 Task: Find connections with filter location Callosa de Segura with filter topic #Letsworkwith filter profile language English with filter current company SUN PHARMA with filter school Rungta College of Engineering & Technology Kohka-Kurud Bhilai. with filter industry Credit Intermediation with filter service category Bankruptcy Law with filter keywords title CNA
Action: Mouse moved to (570, 81)
Screenshot: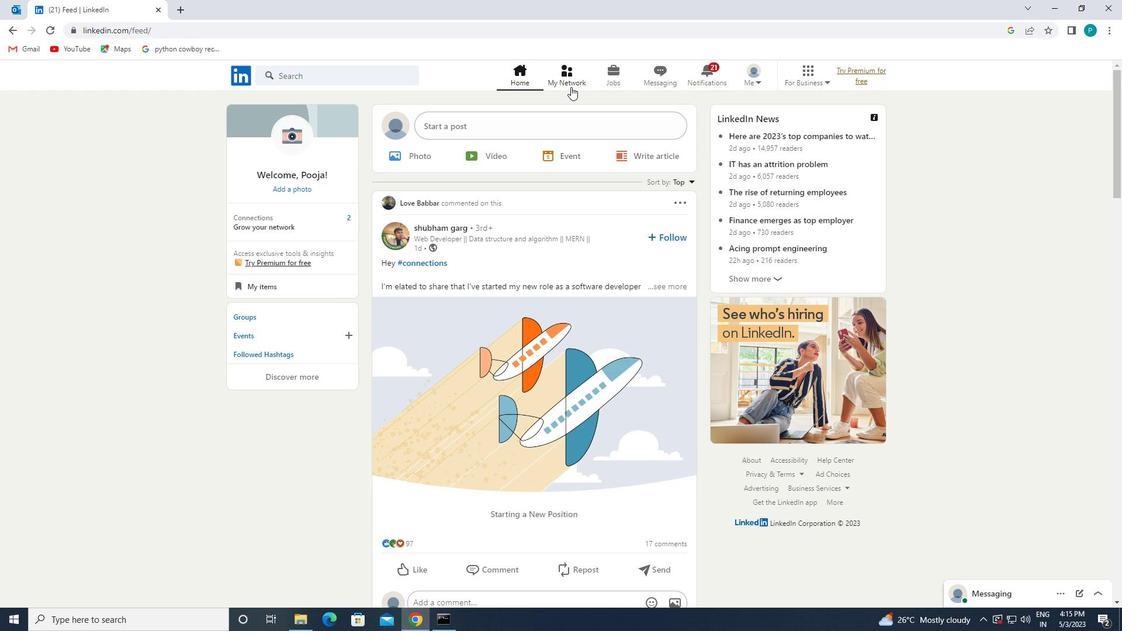 
Action: Mouse pressed left at (570, 81)
Screenshot: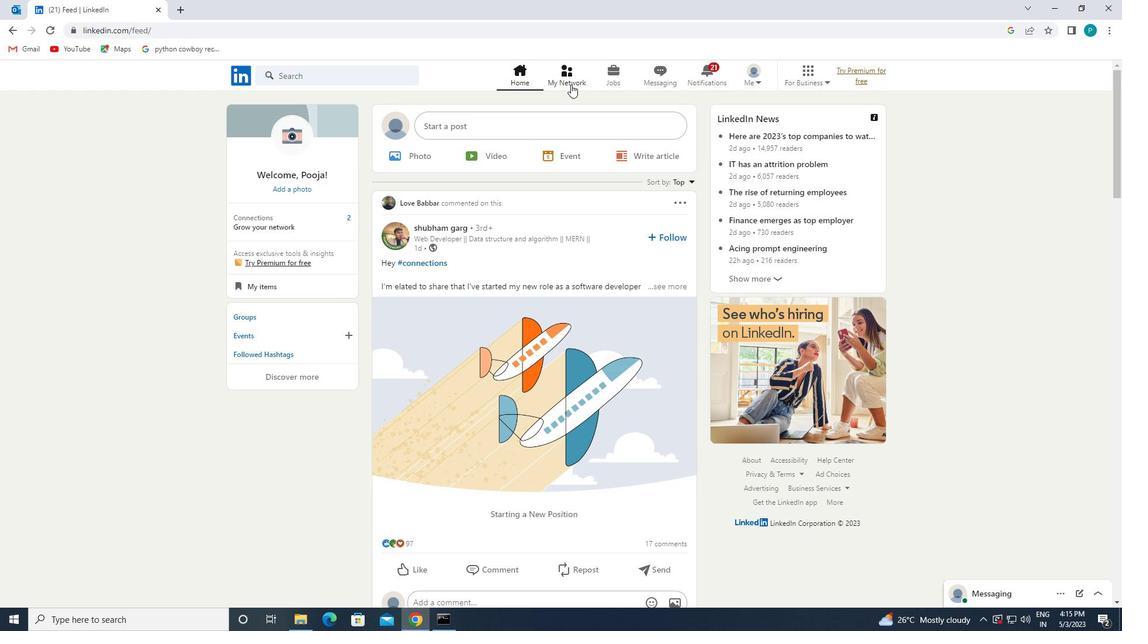 
Action: Mouse moved to (356, 133)
Screenshot: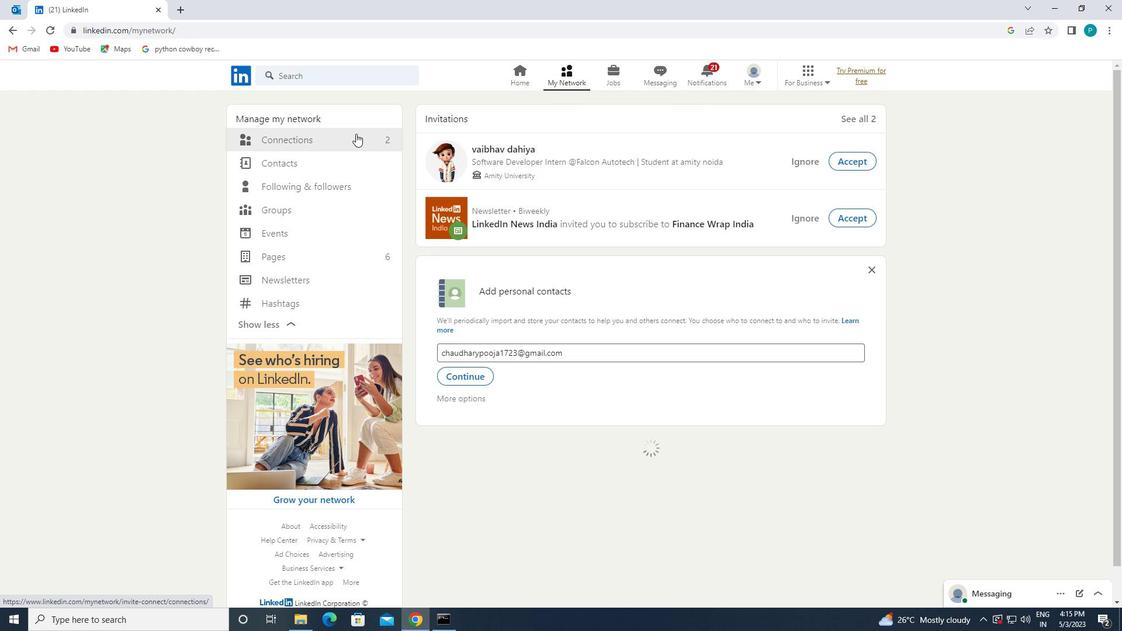 
Action: Mouse pressed left at (356, 133)
Screenshot: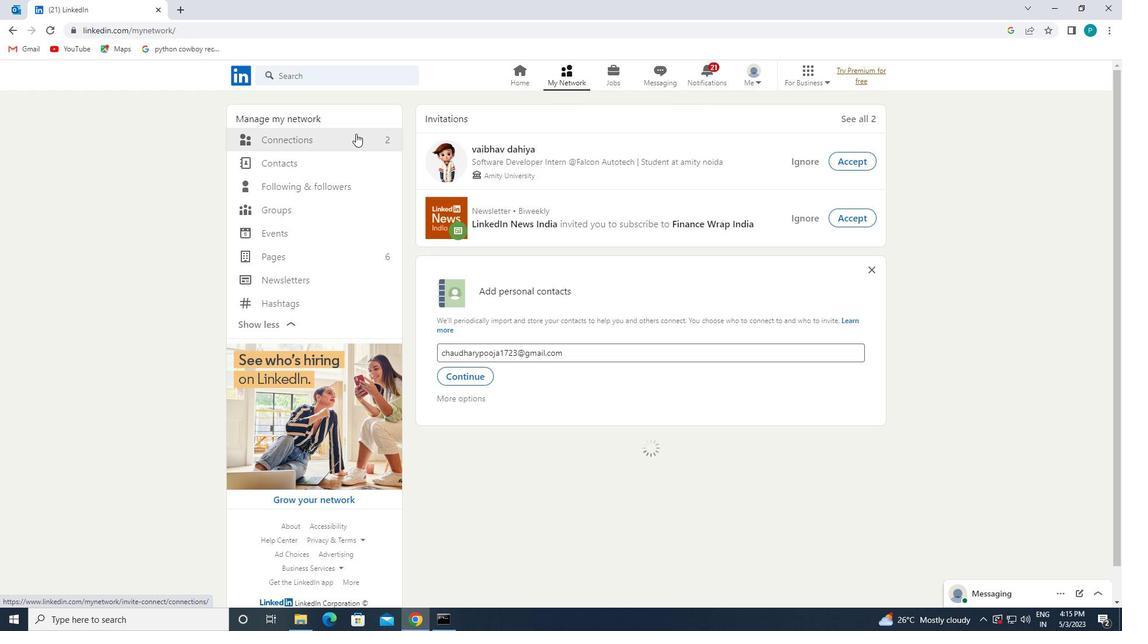 
Action: Mouse moved to (651, 140)
Screenshot: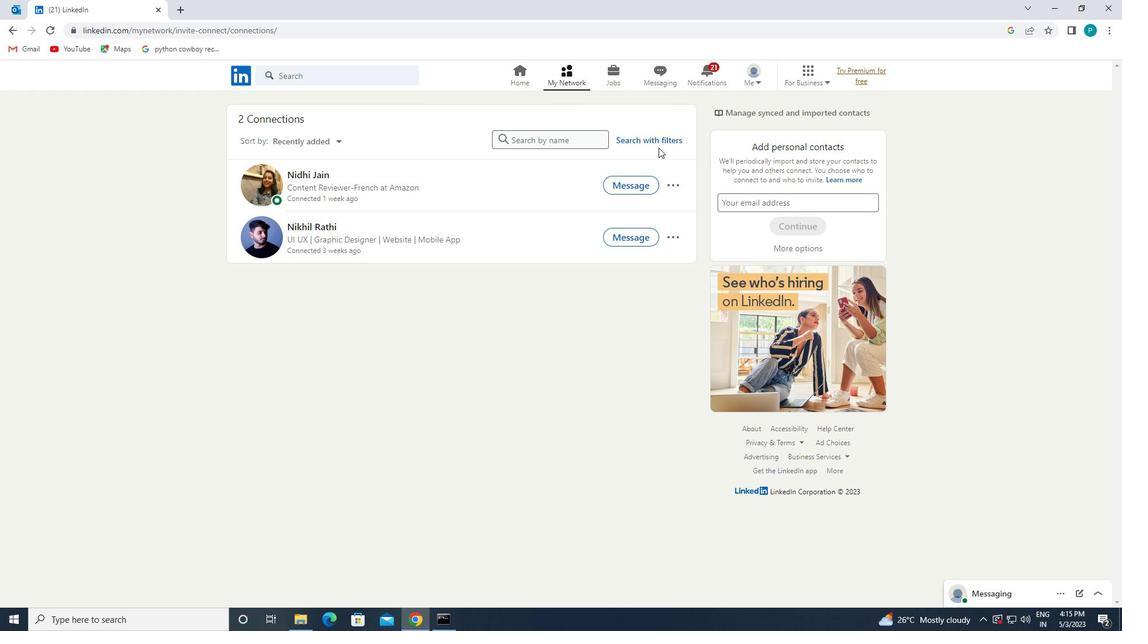 
Action: Mouse pressed left at (651, 140)
Screenshot: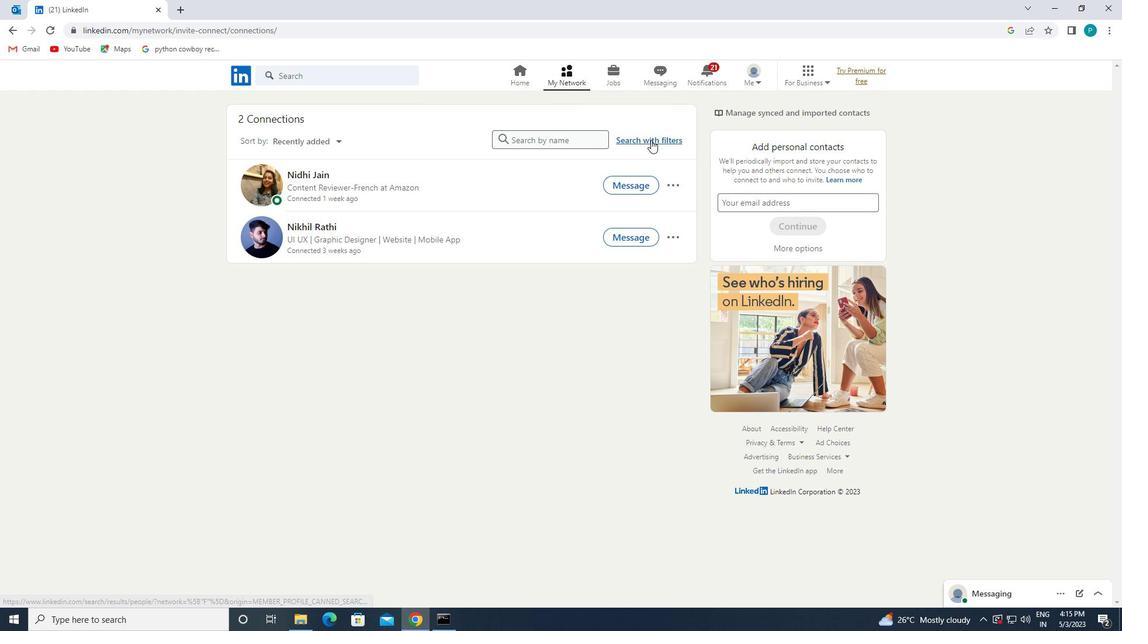
Action: Mouse moved to (602, 112)
Screenshot: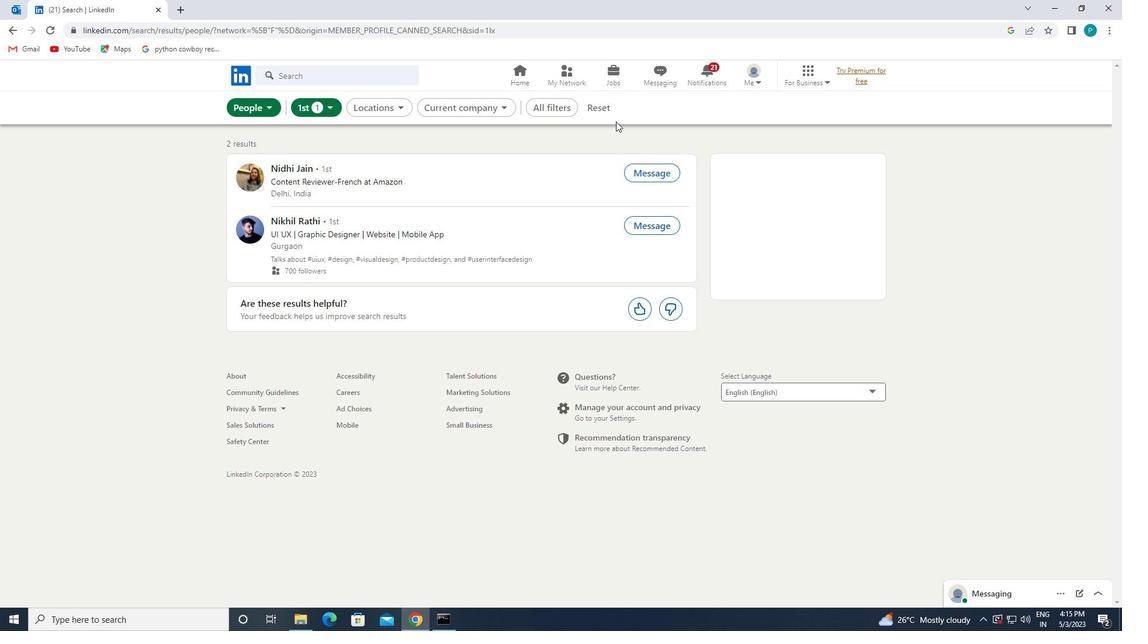 
Action: Mouse pressed left at (602, 112)
Screenshot: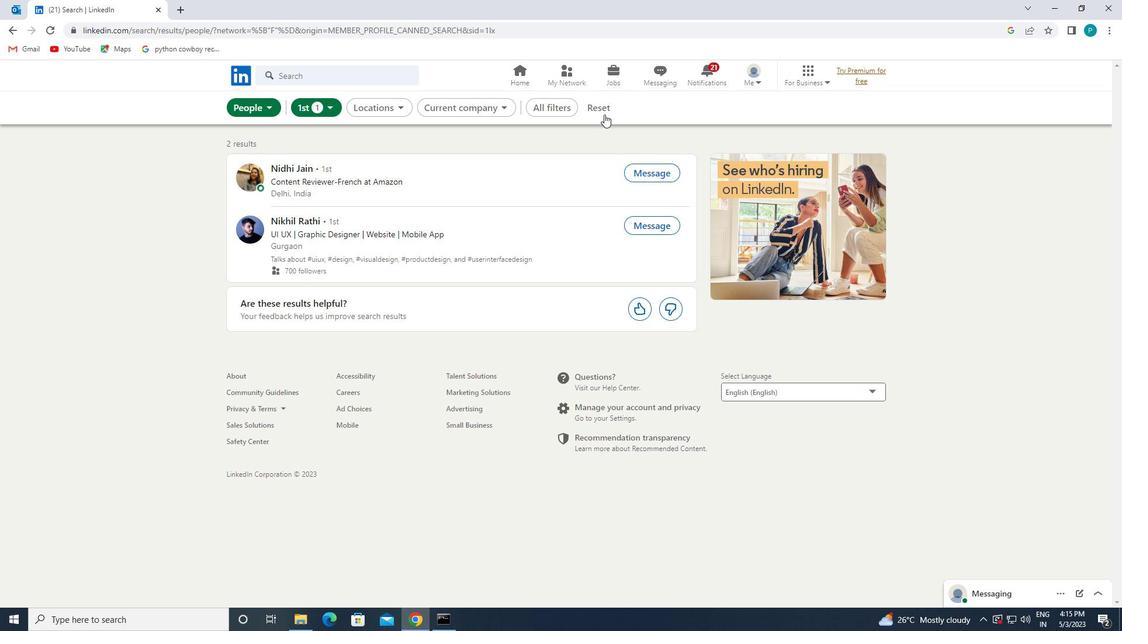 
Action: Mouse moved to (598, 112)
Screenshot: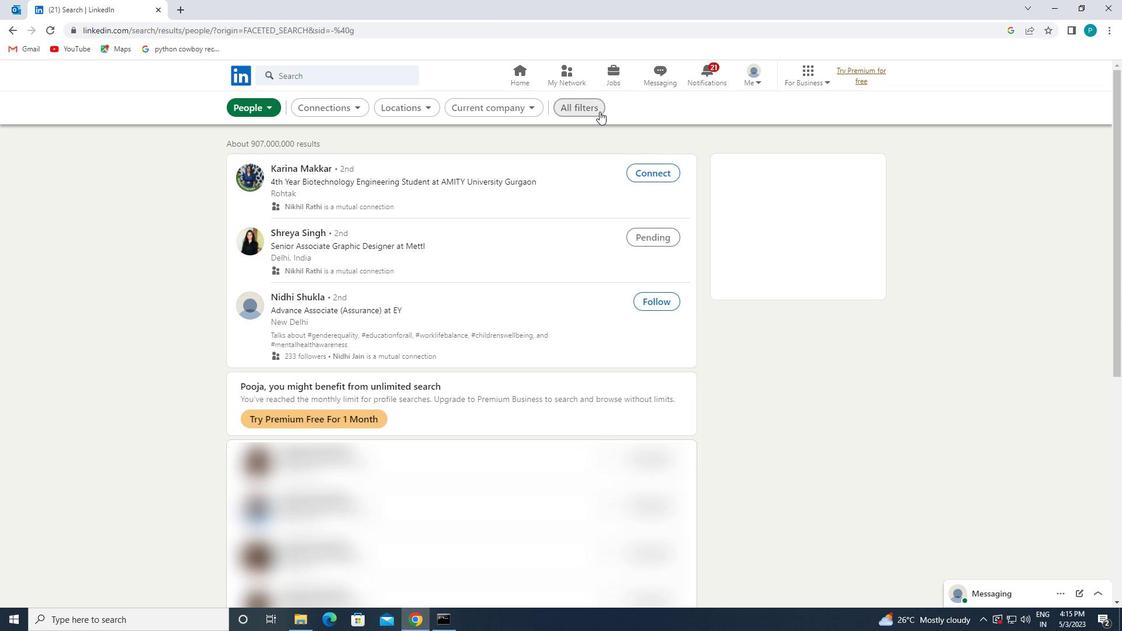 
Action: Mouse pressed left at (598, 112)
Screenshot: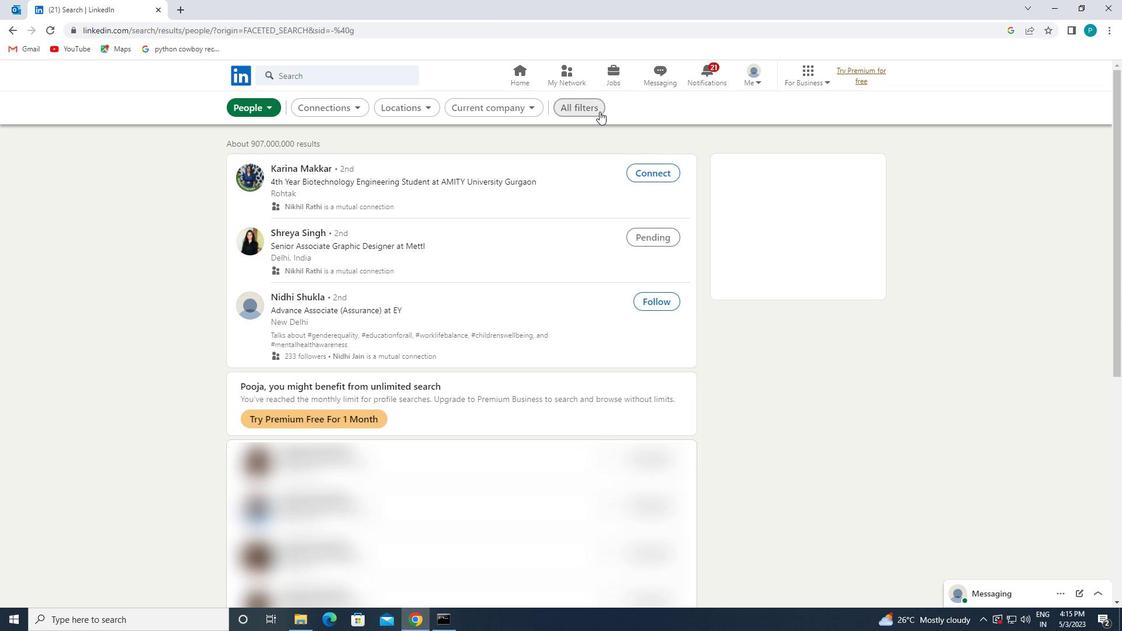 
Action: Mouse moved to (946, 357)
Screenshot: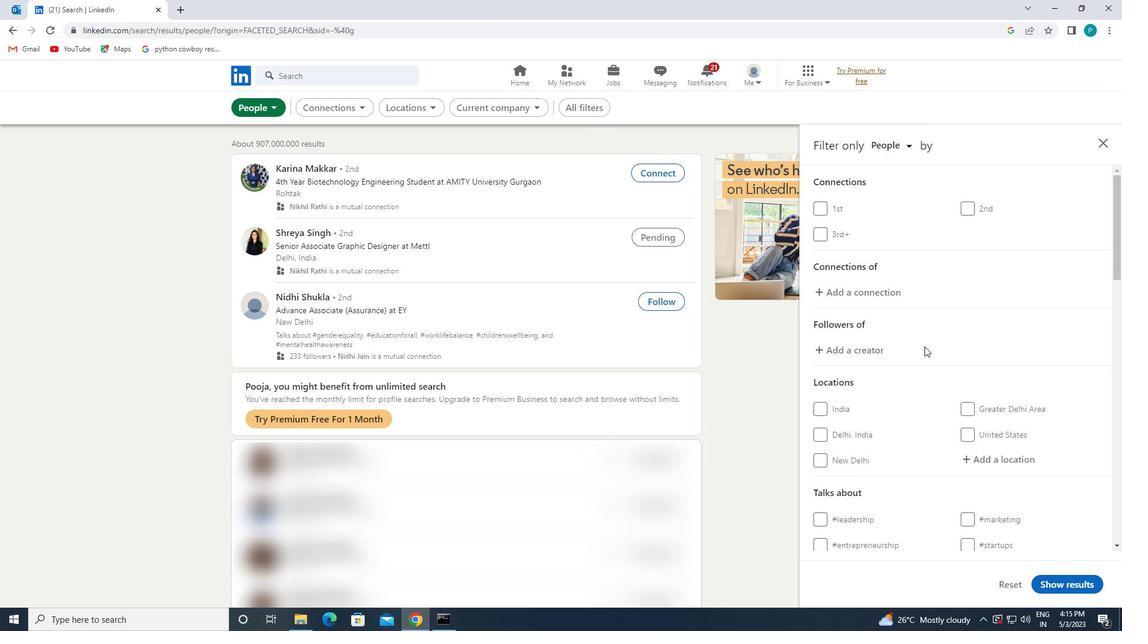 
Action: Mouse scrolled (946, 357) with delta (0, 0)
Screenshot: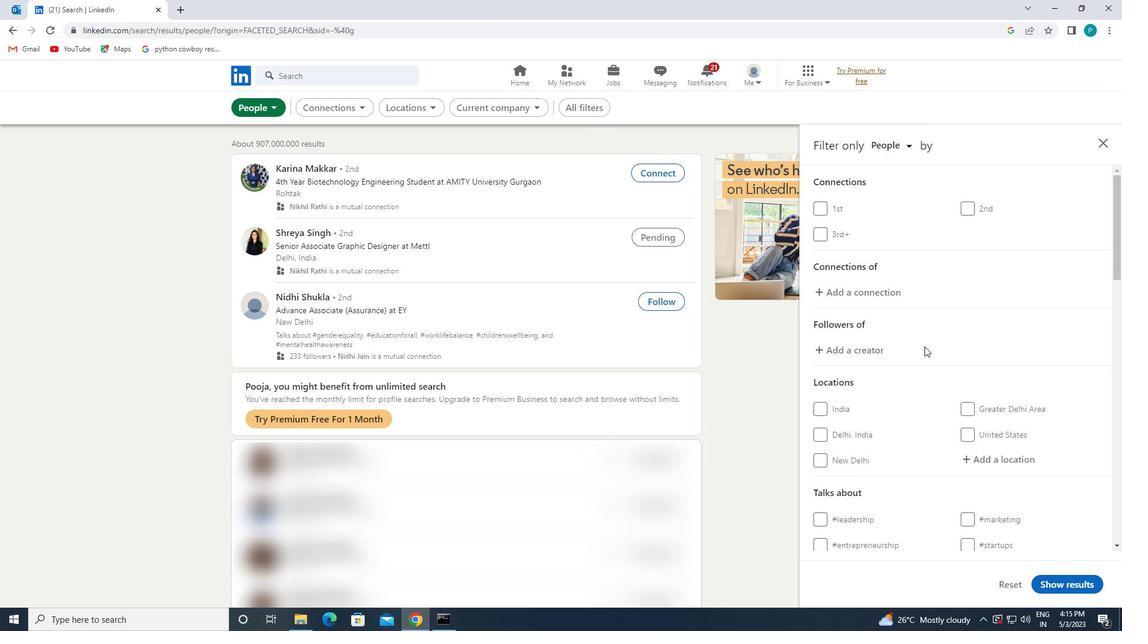 
Action: Mouse moved to (945, 358)
Screenshot: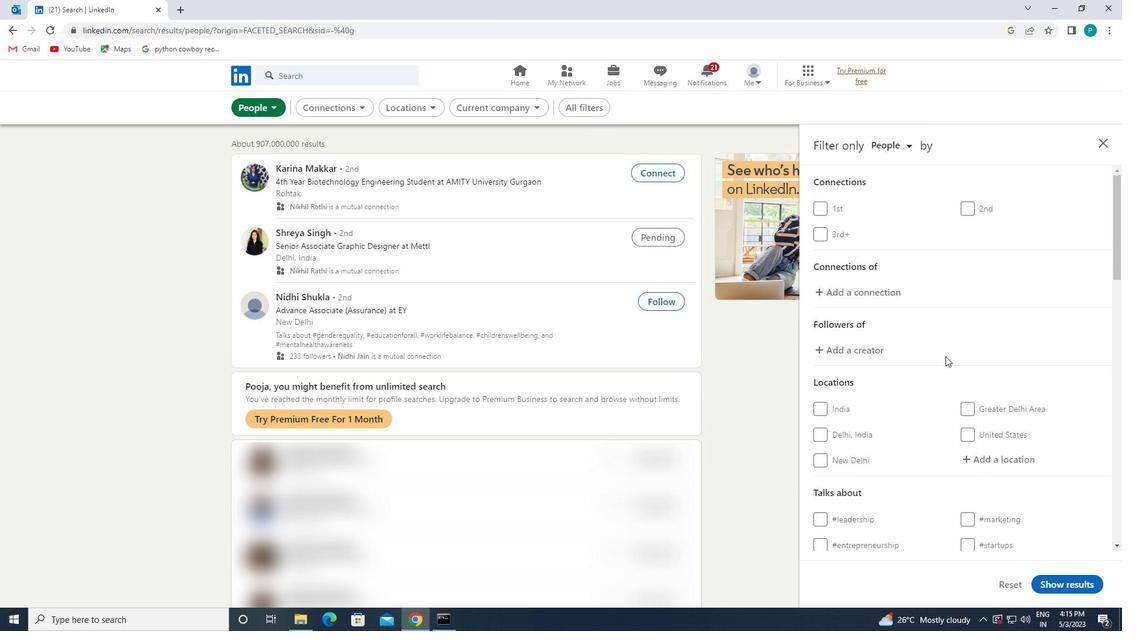 
Action: Mouse scrolled (945, 357) with delta (0, 0)
Screenshot: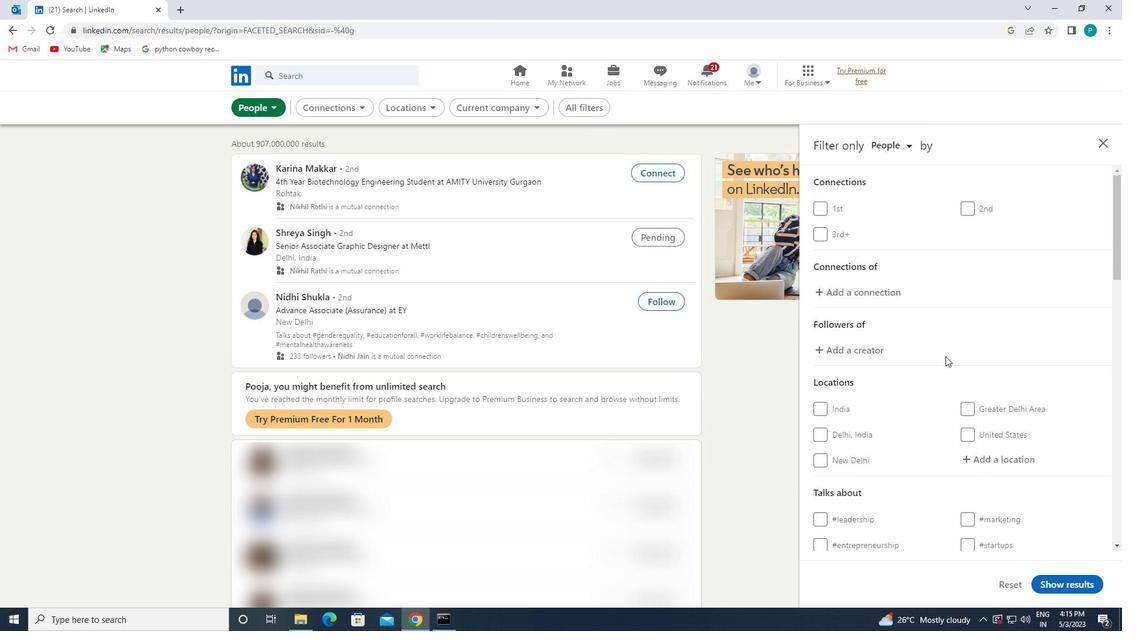 
Action: Mouse moved to (989, 337)
Screenshot: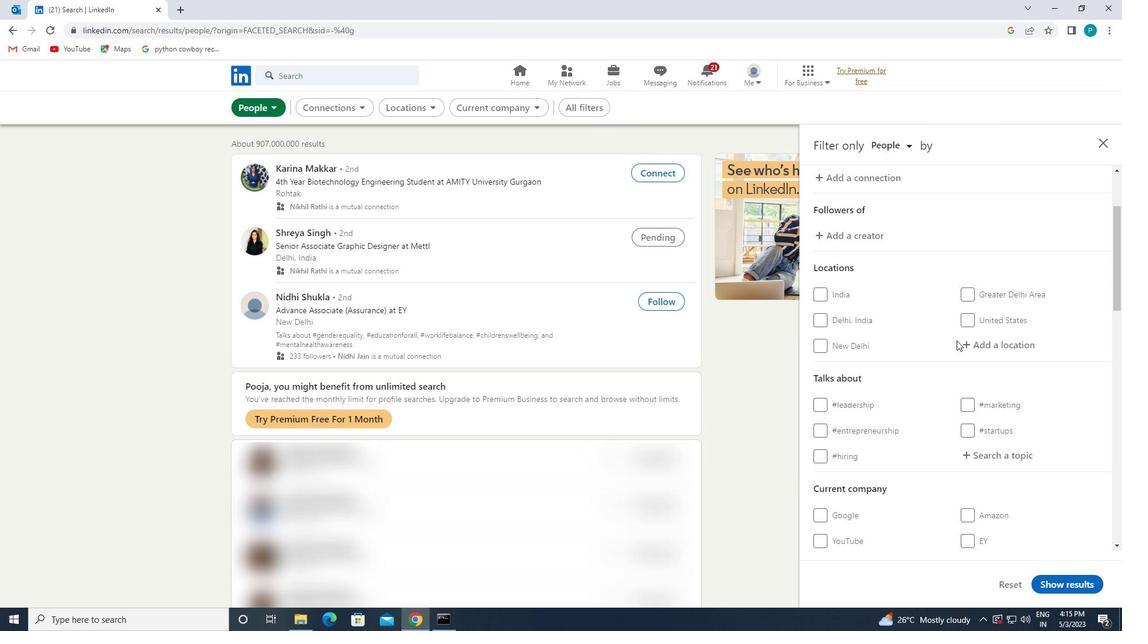 
Action: Mouse pressed left at (989, 337)
Screenshot: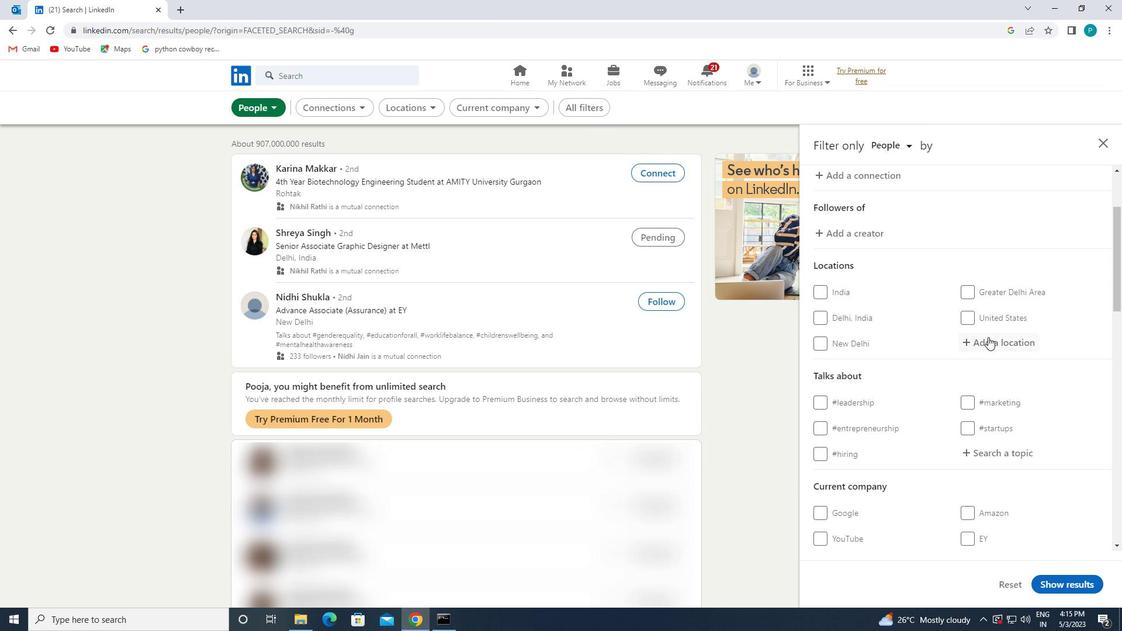 
Action: Mouse moved to (989, 337)
Screenshot: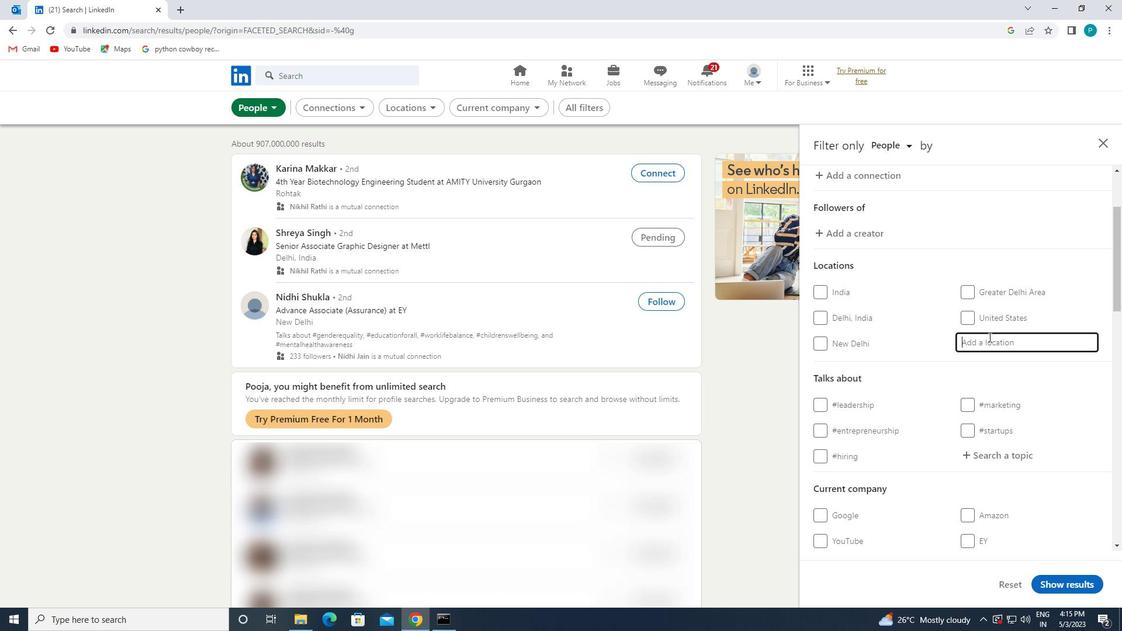 
Action: Key pressed <Key.caps_lock>c<Key.caps_lock>allosa
Screenshot: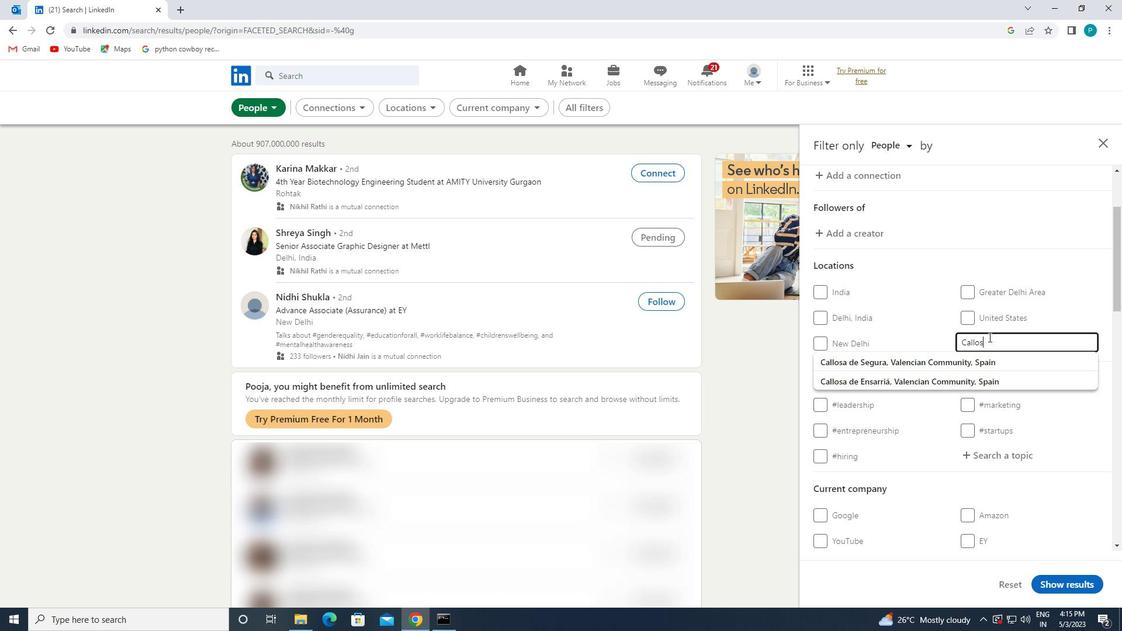 
Action: Mouse moved to (981, 358)
Screenshot: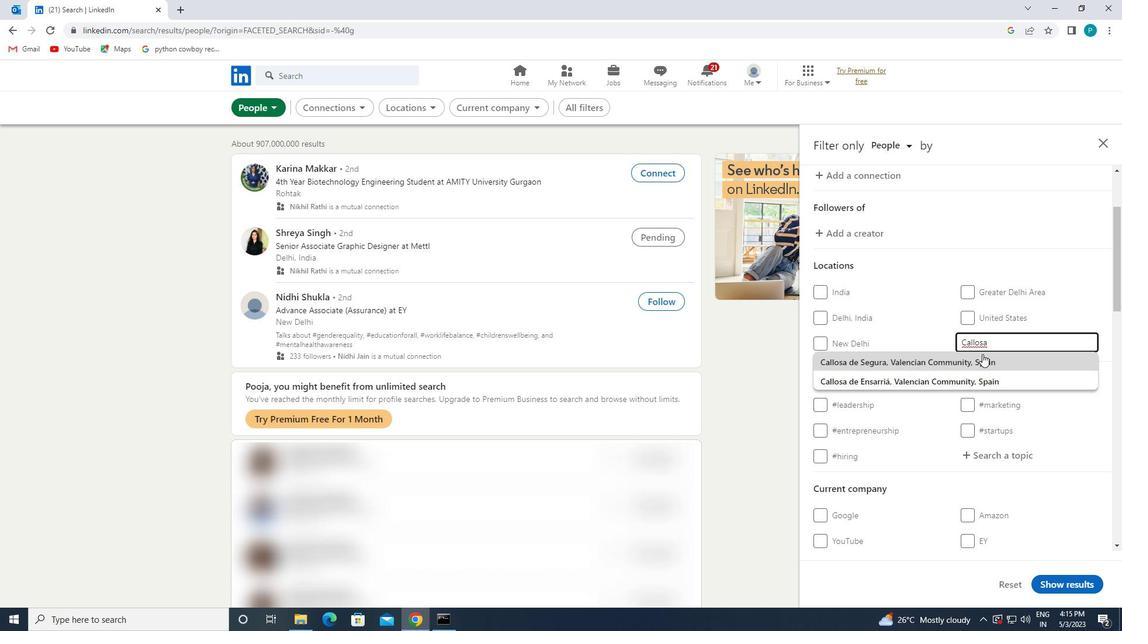 
Action: Mouse pressed left at (981, 358)
Screenshot: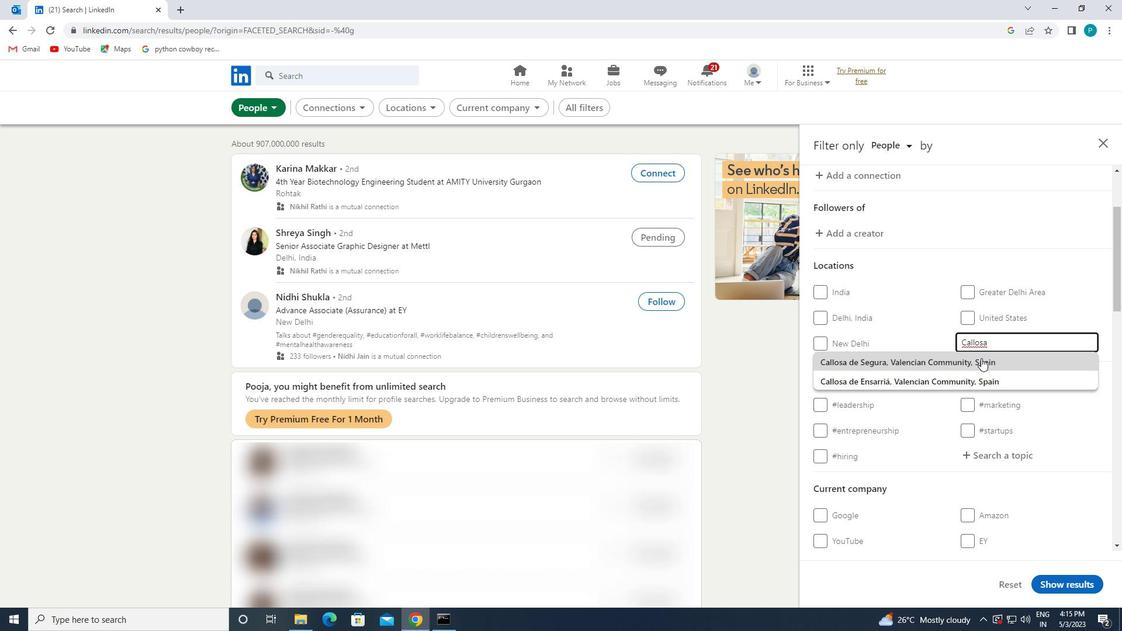 
Action: Mouse moved to (981, 359)
Screenshot: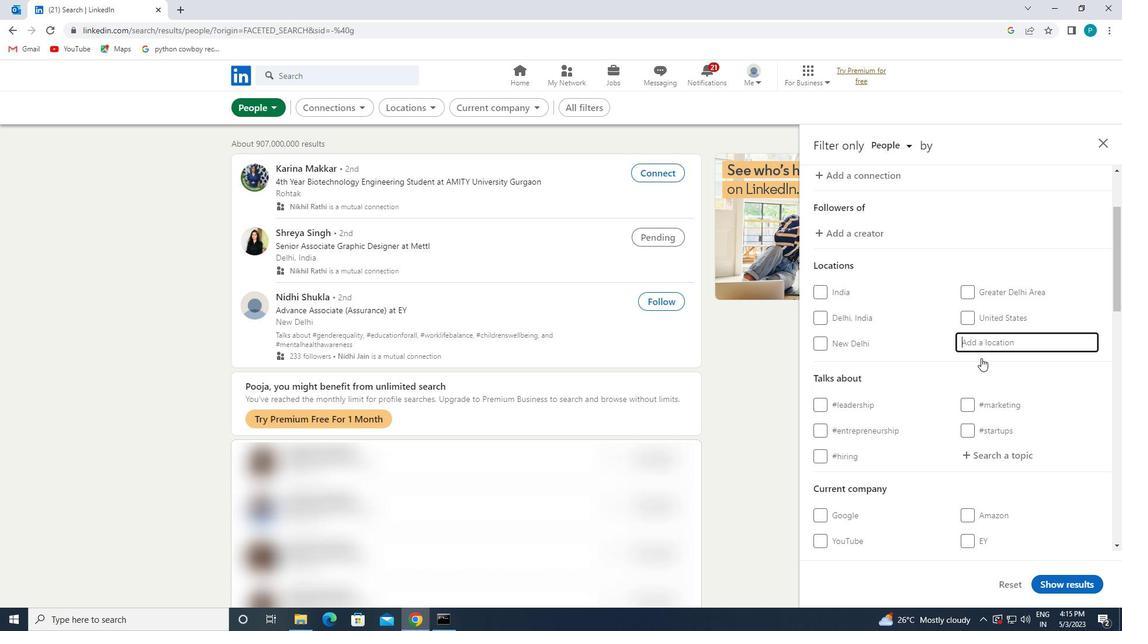 
Action: Mouse scrolled (981, 359) with delta (0, 0)
Screenshot: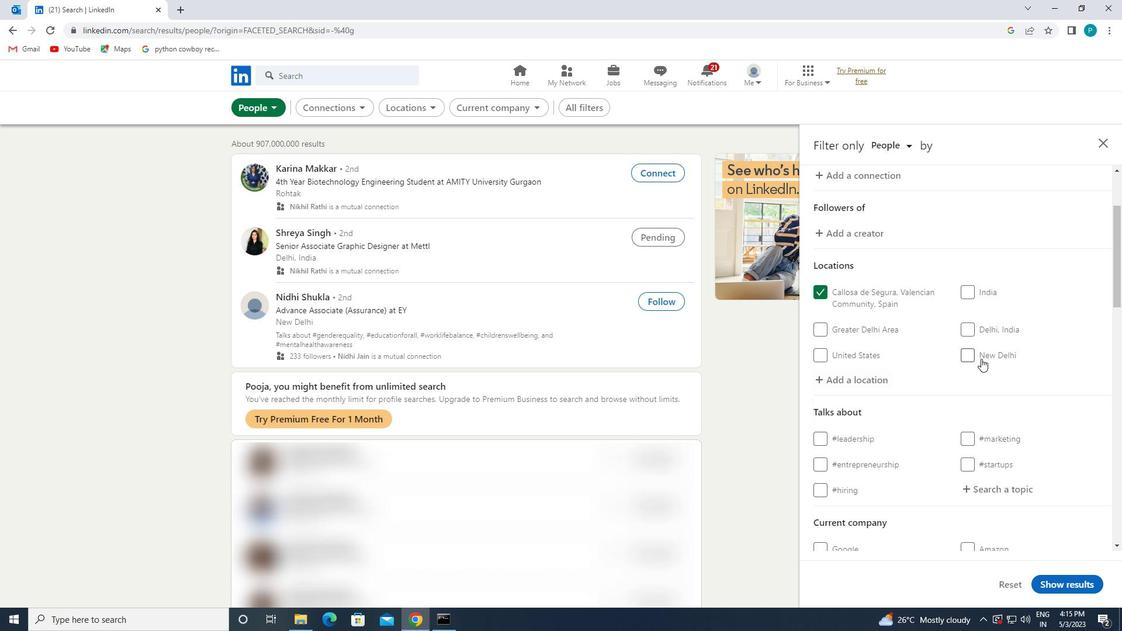 
Action: Mouse moved to (982, 360)
Screenshot: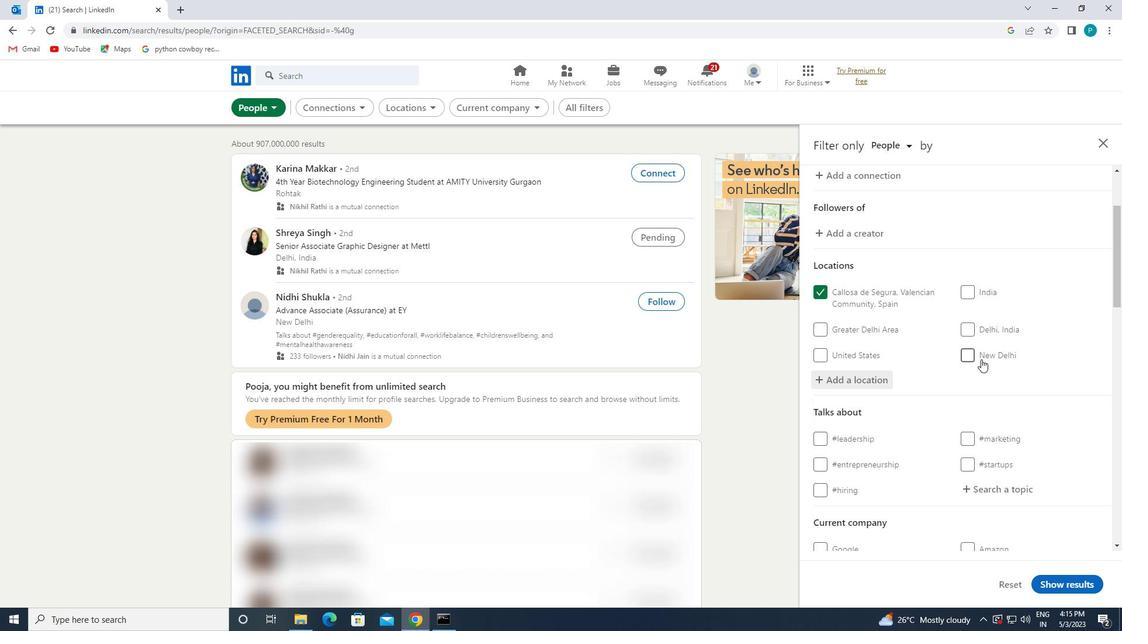 
Action: Mouse scrolled (982, 359) with delta (0, 0)
Screenshot: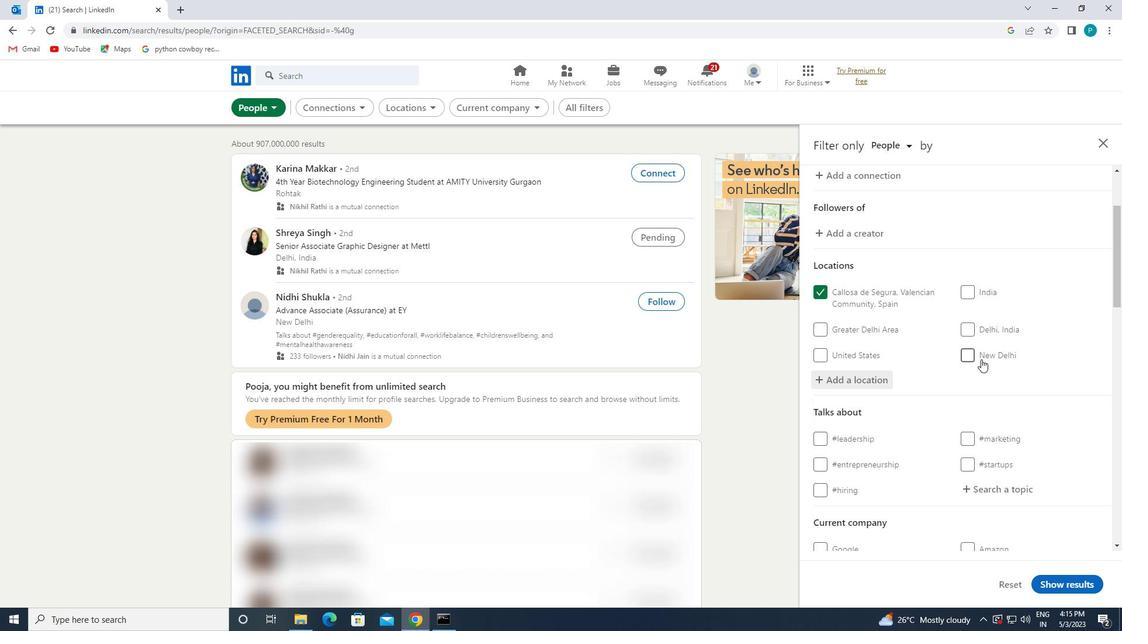 
Action: Mouse moved to (989, 366)
Screenshot: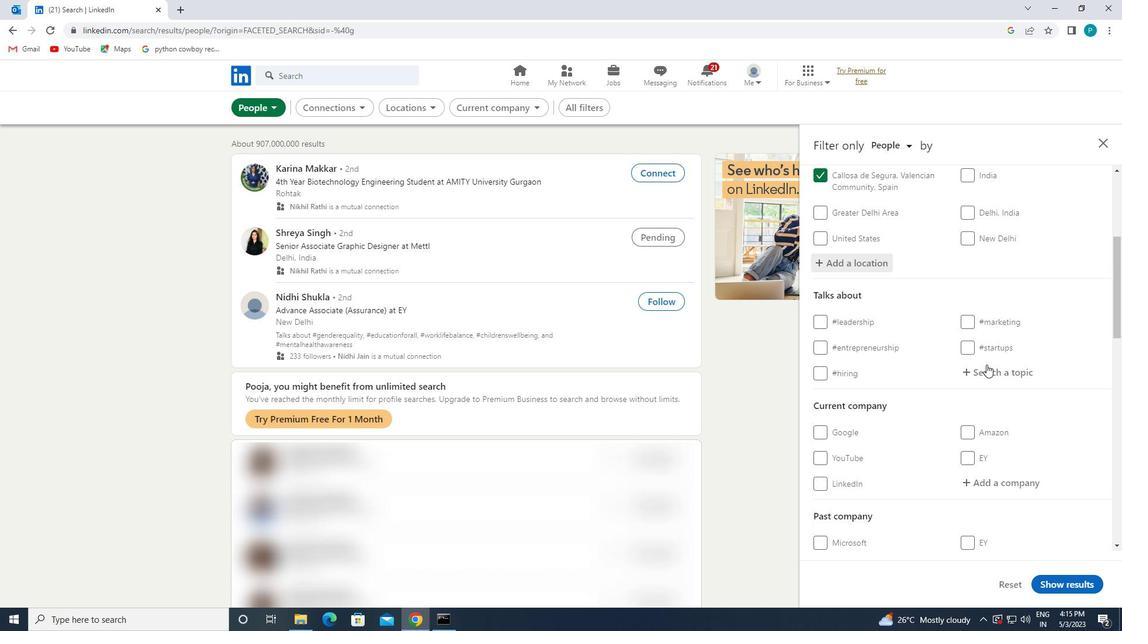 
Action: Mouse pressed left at (989, 366)
Screenshot: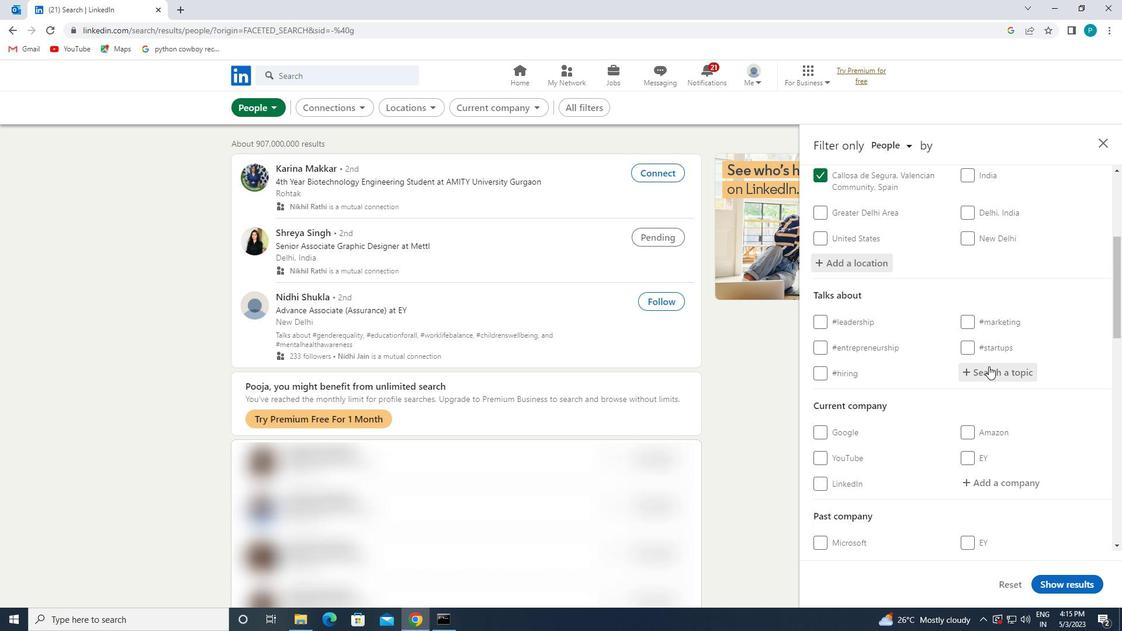 
Action: Key pressed <Key.shift><Key.shift><Key.shift>#<Key.caps_lock>L<Key.caps_lock>ETSWORK
Screenshot: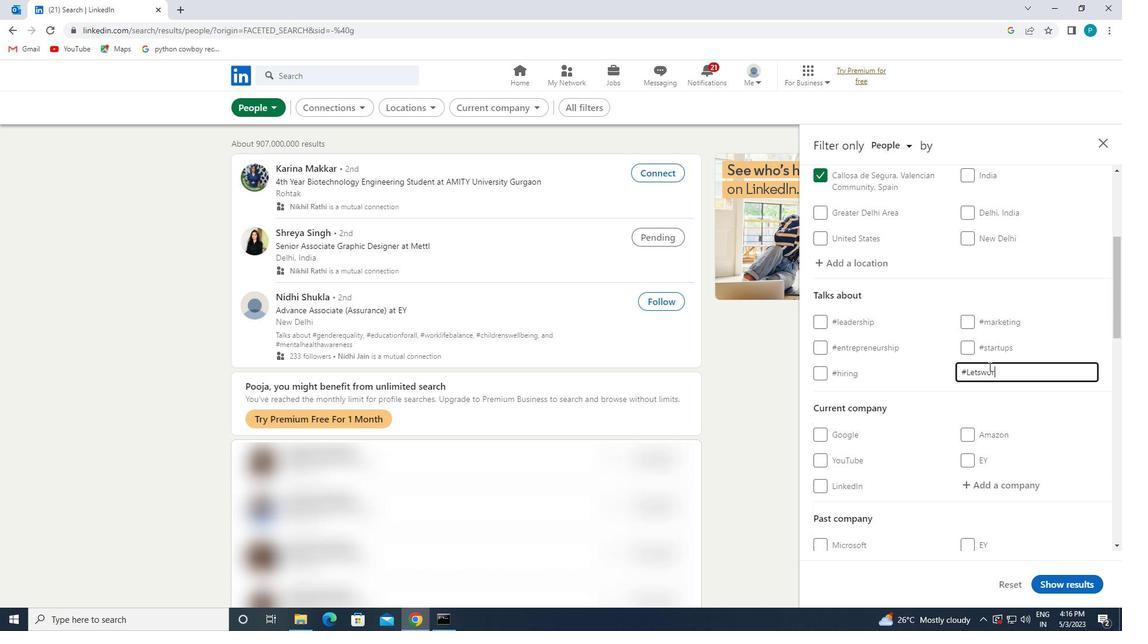 
Action: Mouse moved to (989, 372)
Screenshot: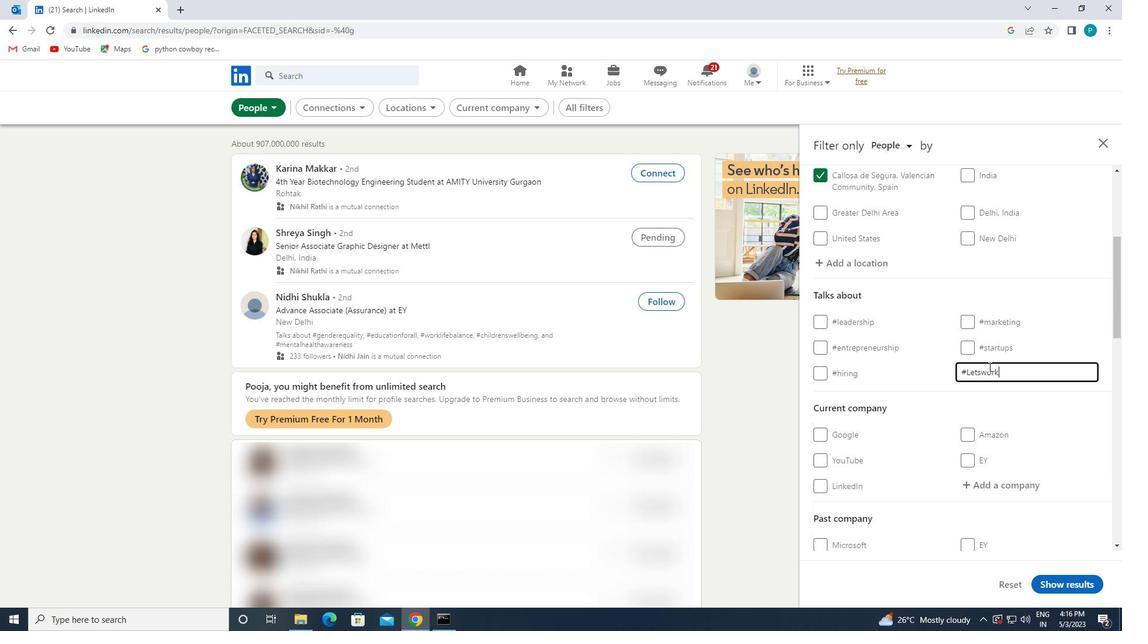 
Action: Mouse scrolled (989, 371) with delta (0, 0)
Screenshot: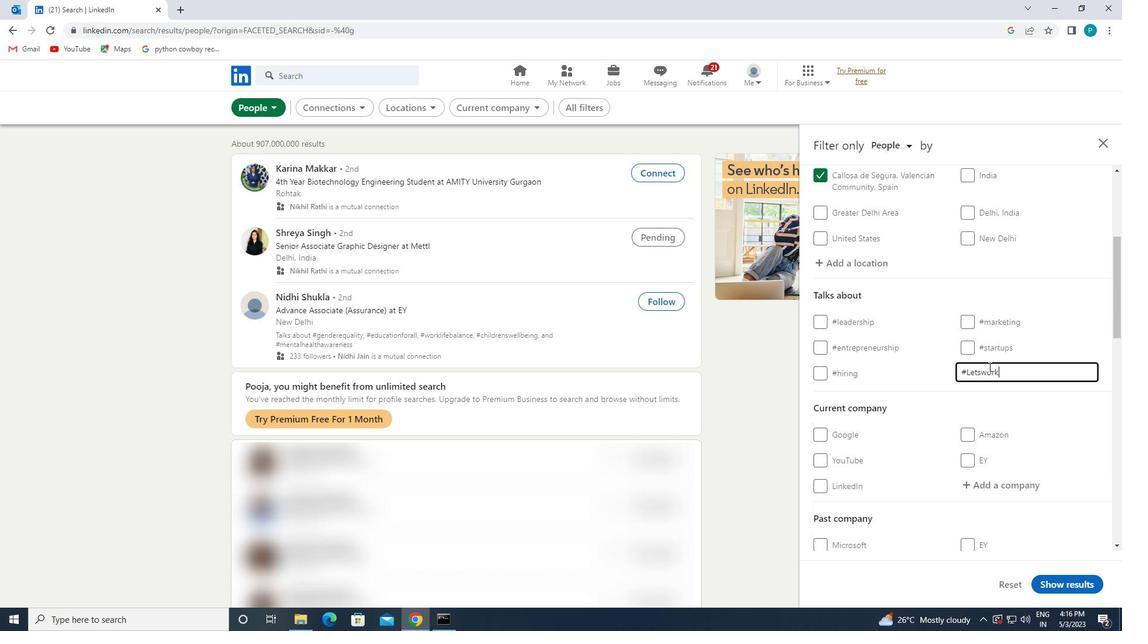 
Action: Mouse moved to (983, 396)
Screenshot: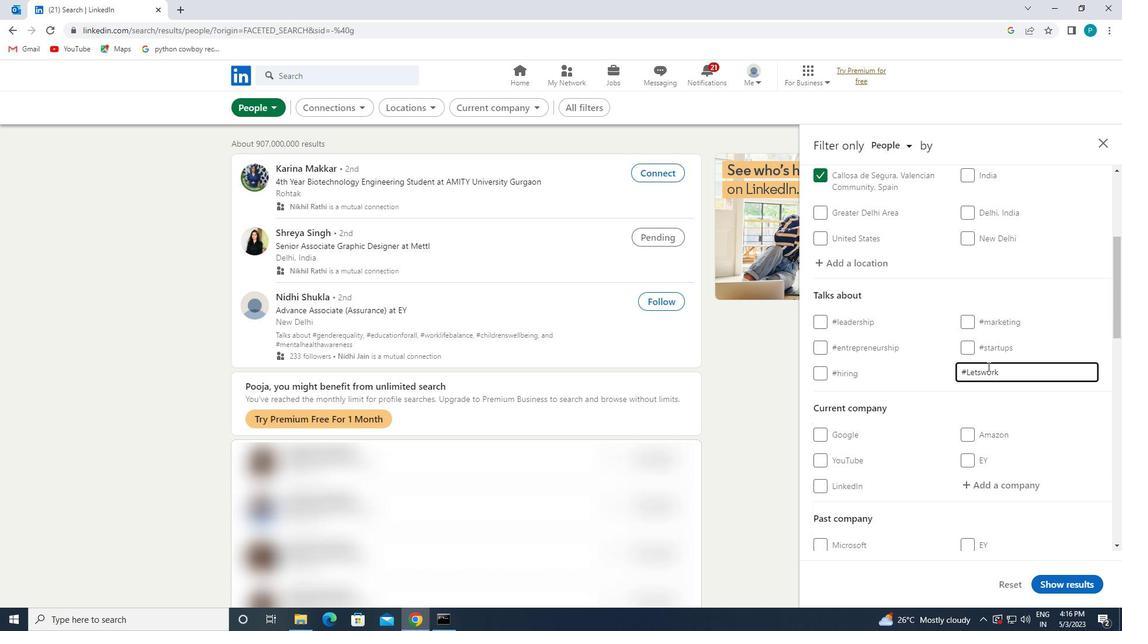 
Action: Mouse scrolled (983, 395) with delta (0, 0)
Screenshot: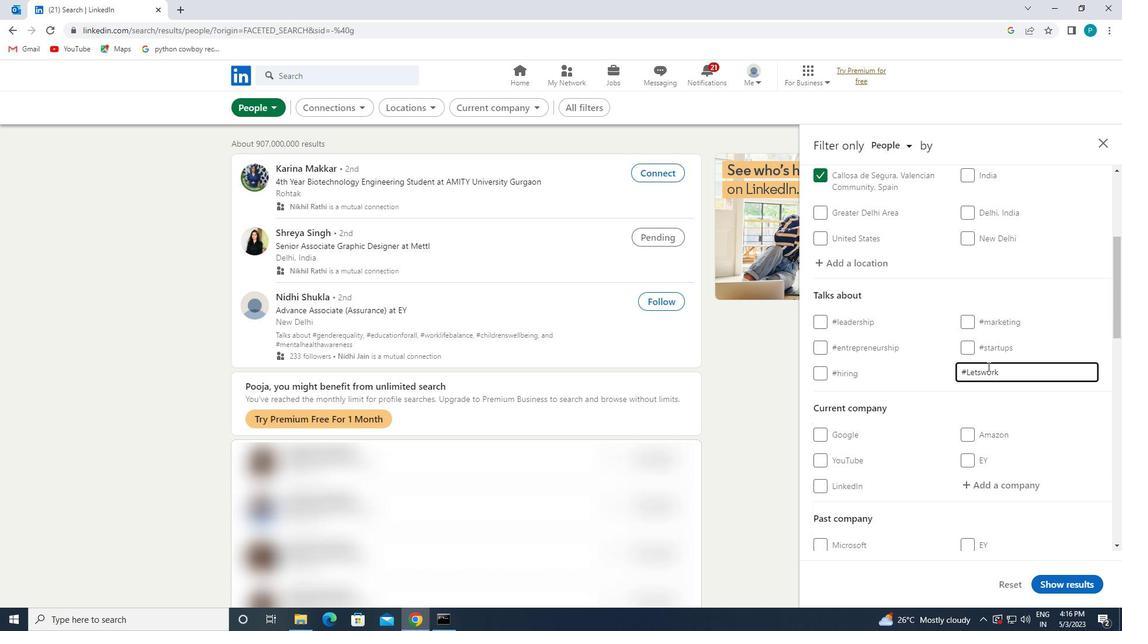 
Action: Mouse moved to (982, 400)
Screenshot: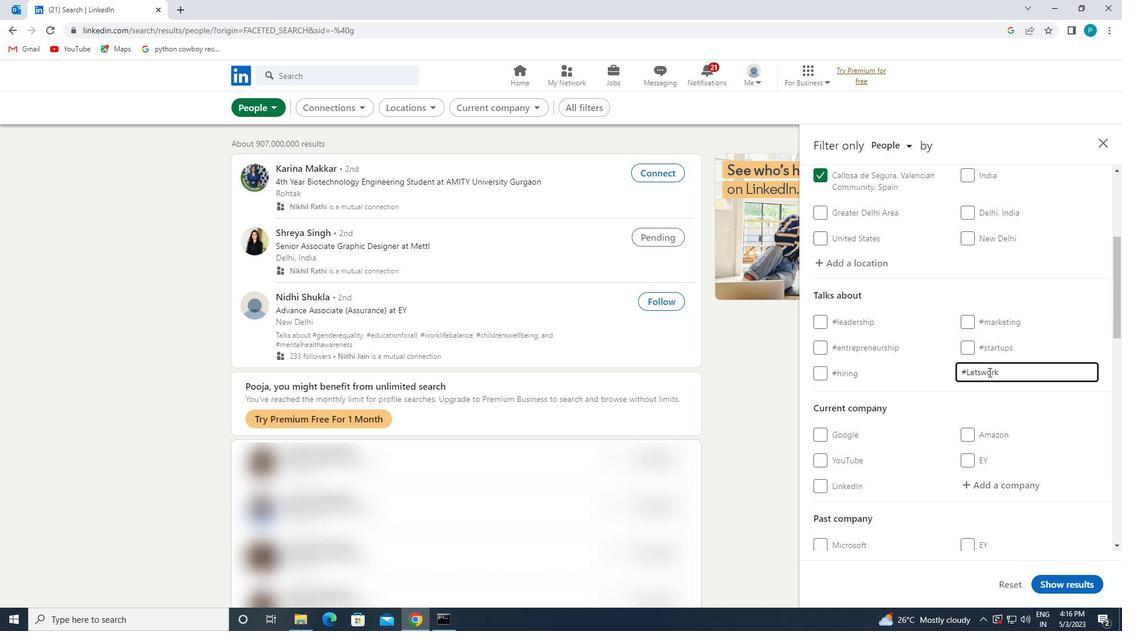 
Action: Mouse scrolled (982, 400) with delta (0, 0)
Screenshot: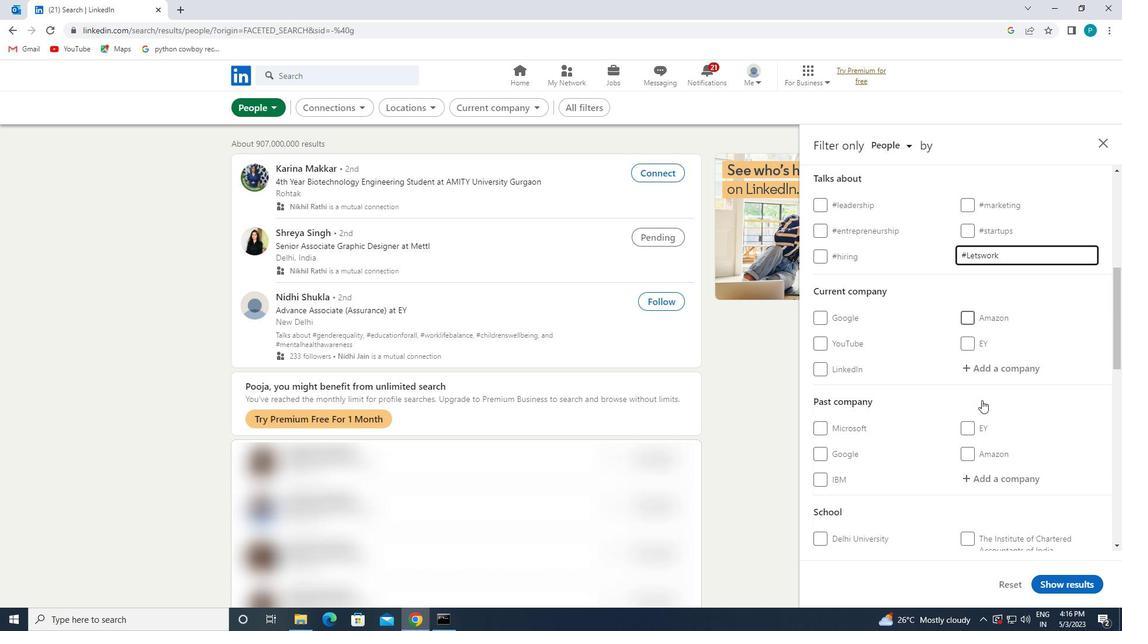 
Action: Mouse scrolled (982, 400) with delta (0, 0)
Screenshot: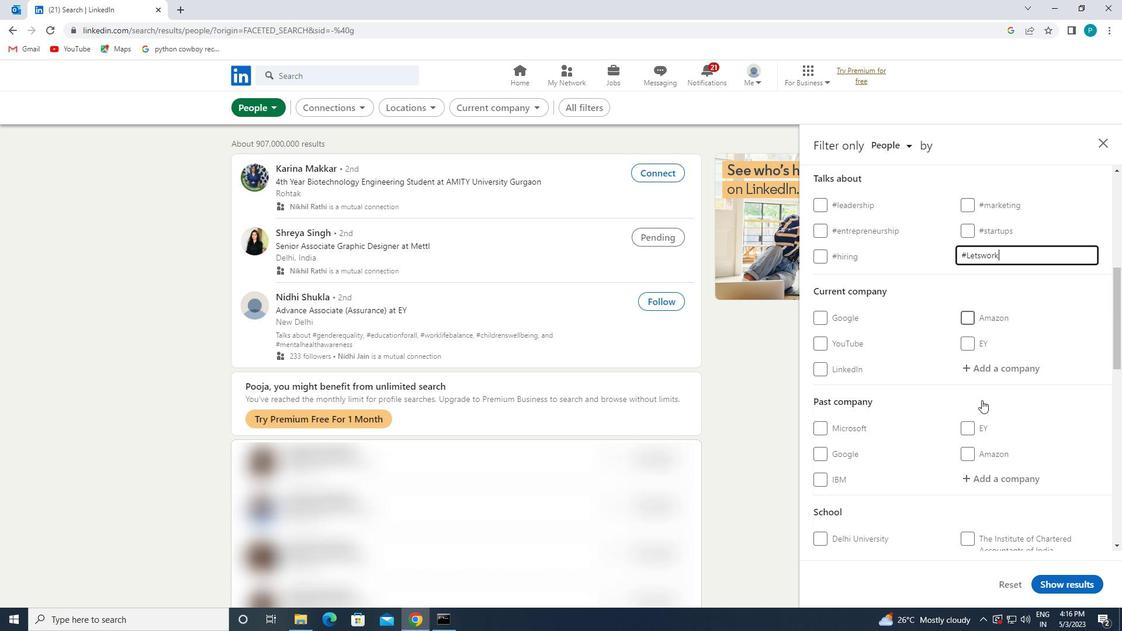 
Action: Mouse moved to (958, 387)
Screenshot: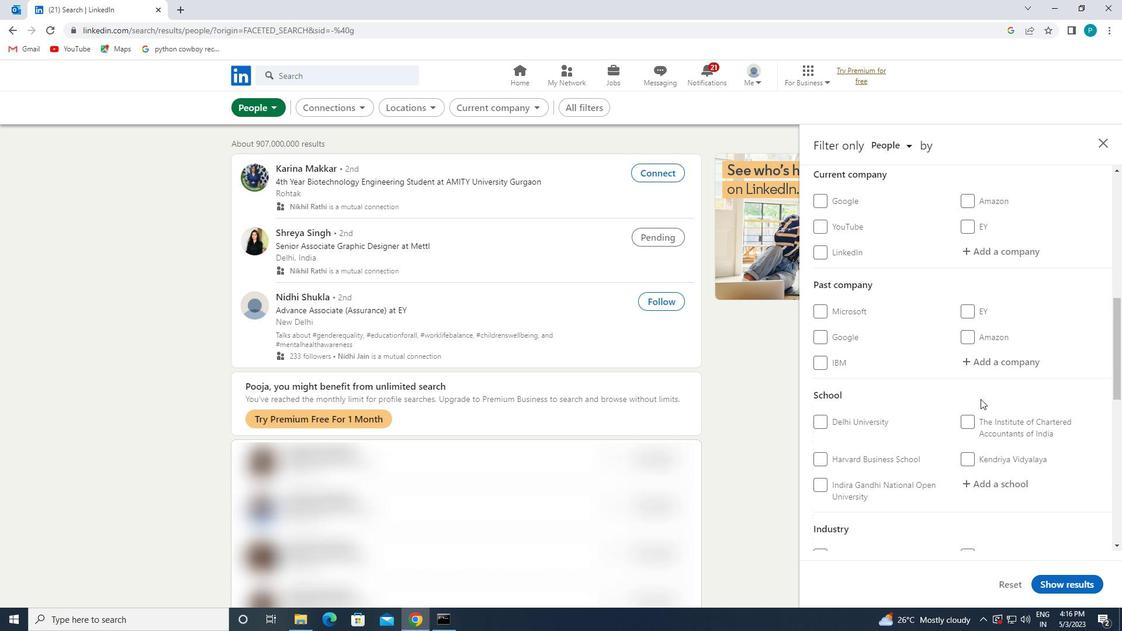 
Action: Mouse scrolled (958, 387) with delta (0, 0)
Screenshot: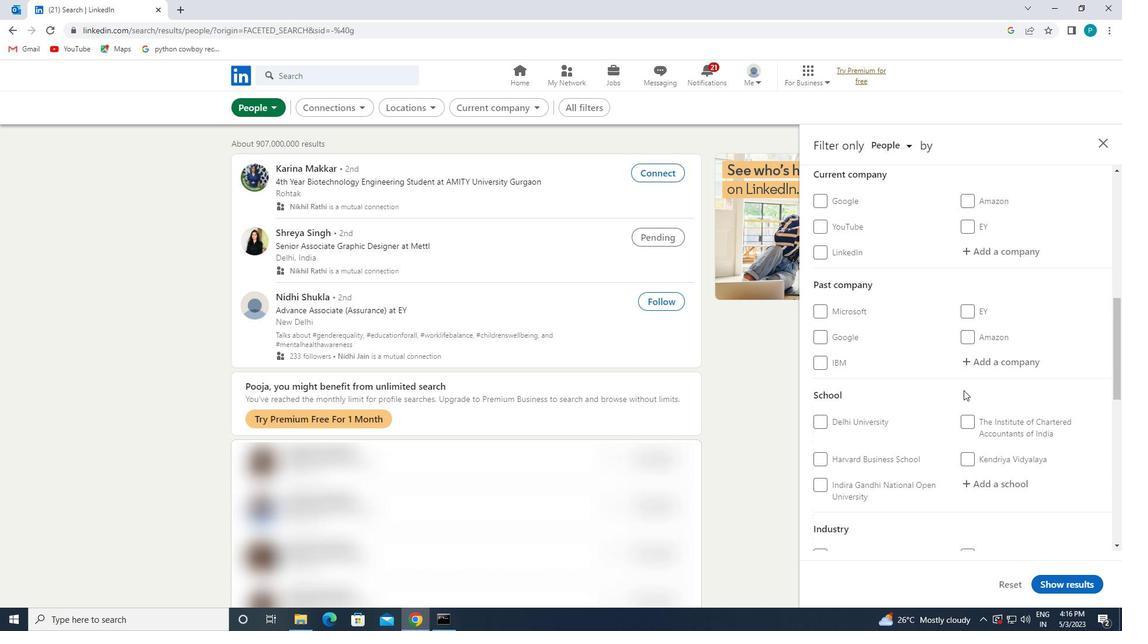 
Action: Mouse scrolled (958, 387) with delta (0, 0)
Screenshot: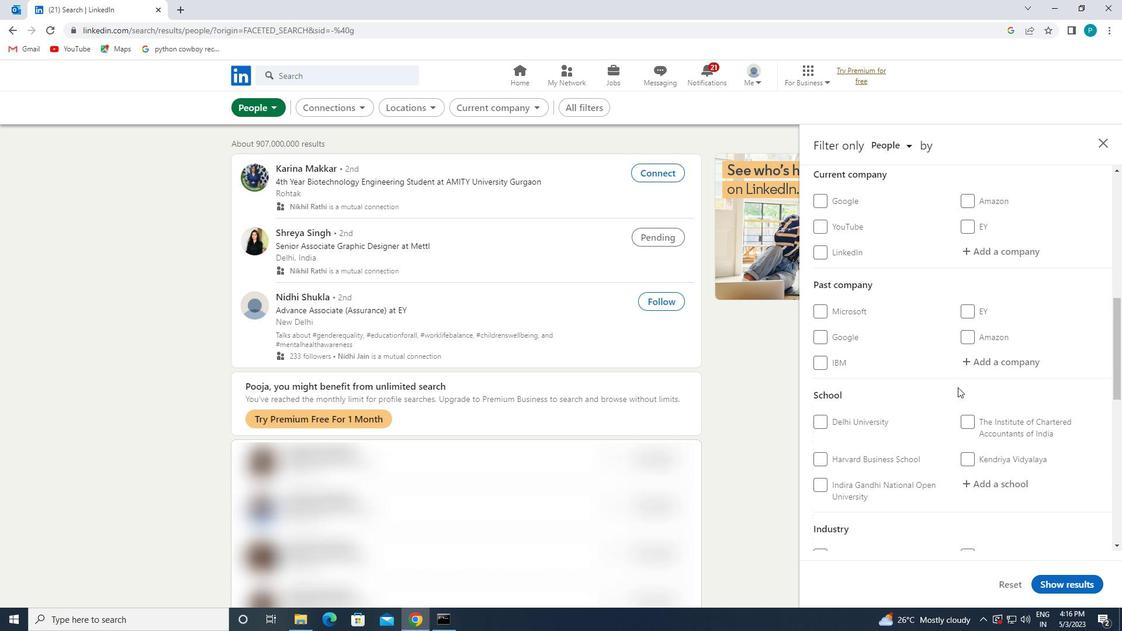 
Action: Mouse scrolled (958, 387) with delta (0, 0)
Screenshot: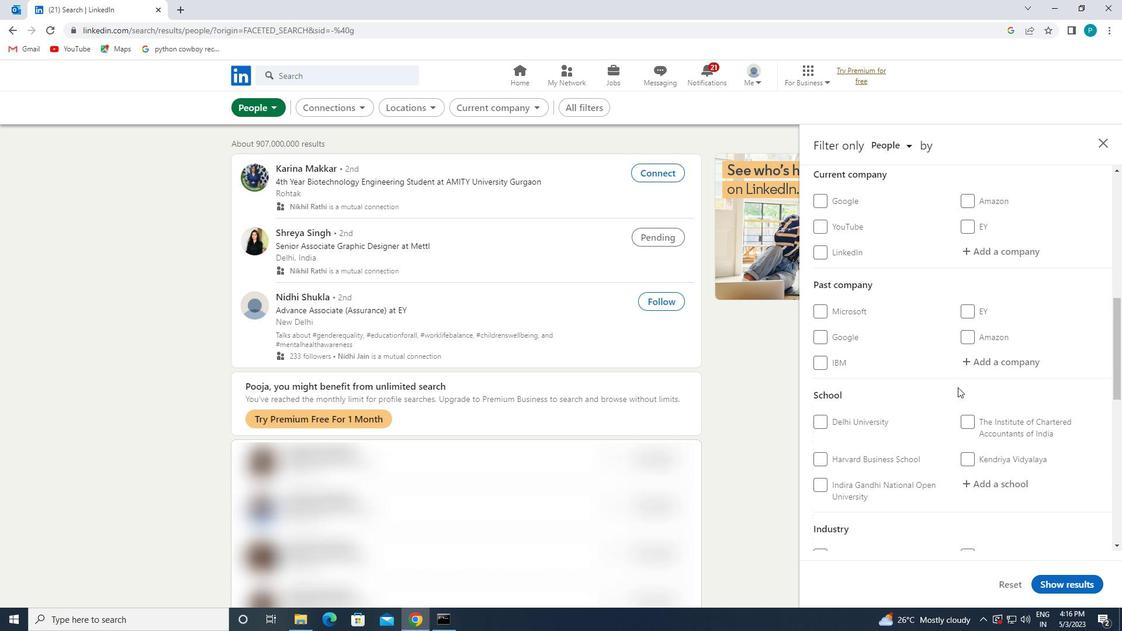 
Action: Mouse scrolled (958, 387) with delta (0, 0)
Screenshot: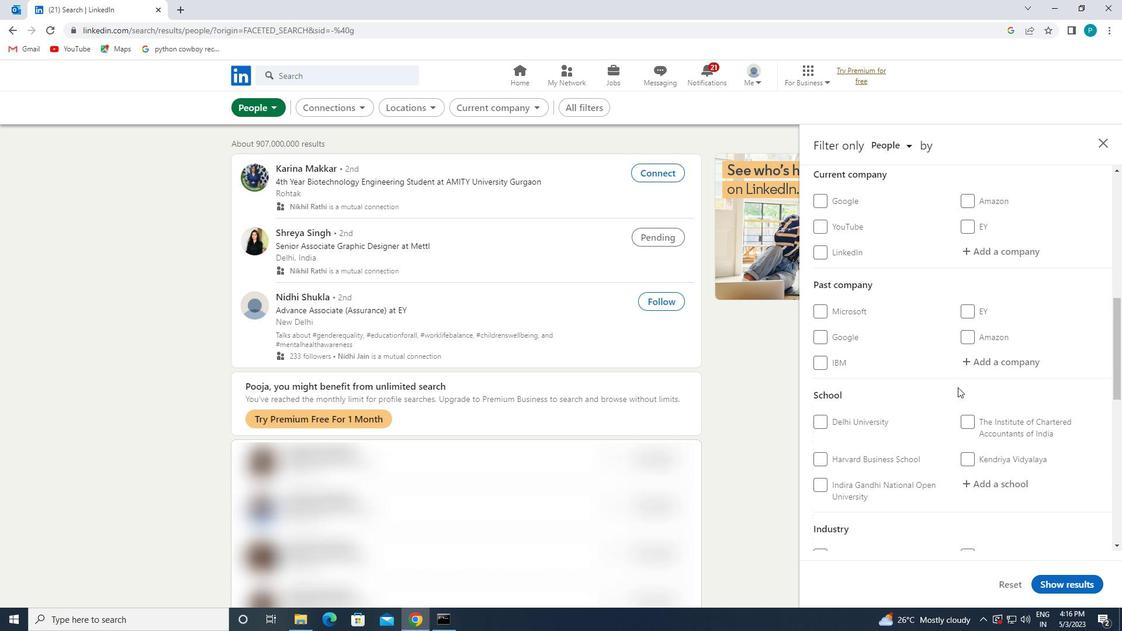 
Action: Mouse moved to (834, 456)
Screenshot: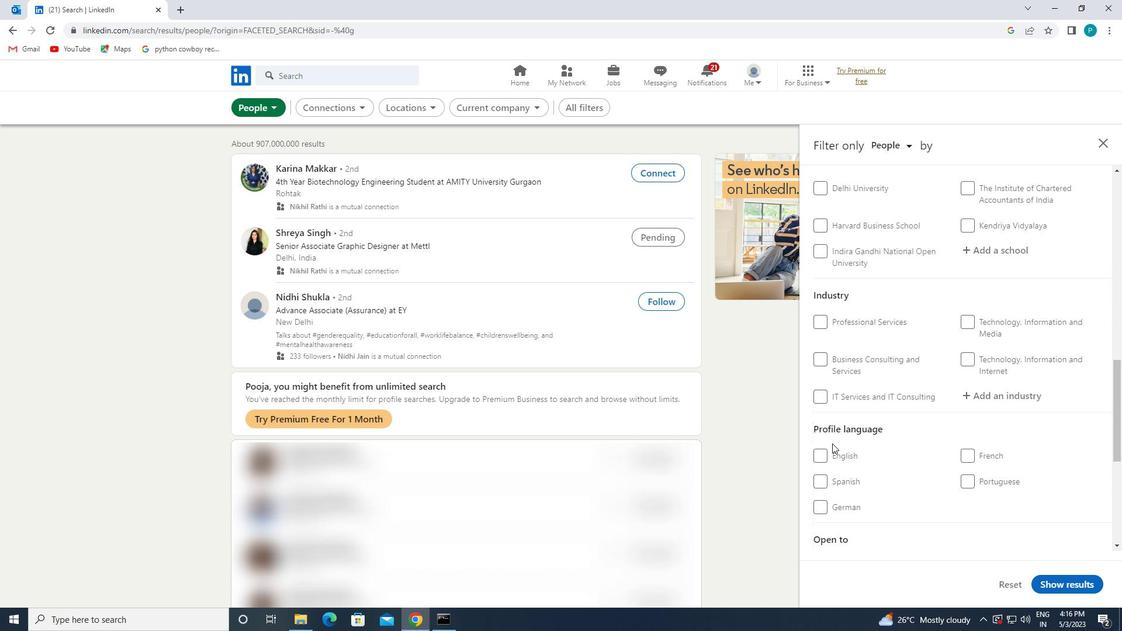 
Action: Mouse pressed left at (834, 456)
Screenshot: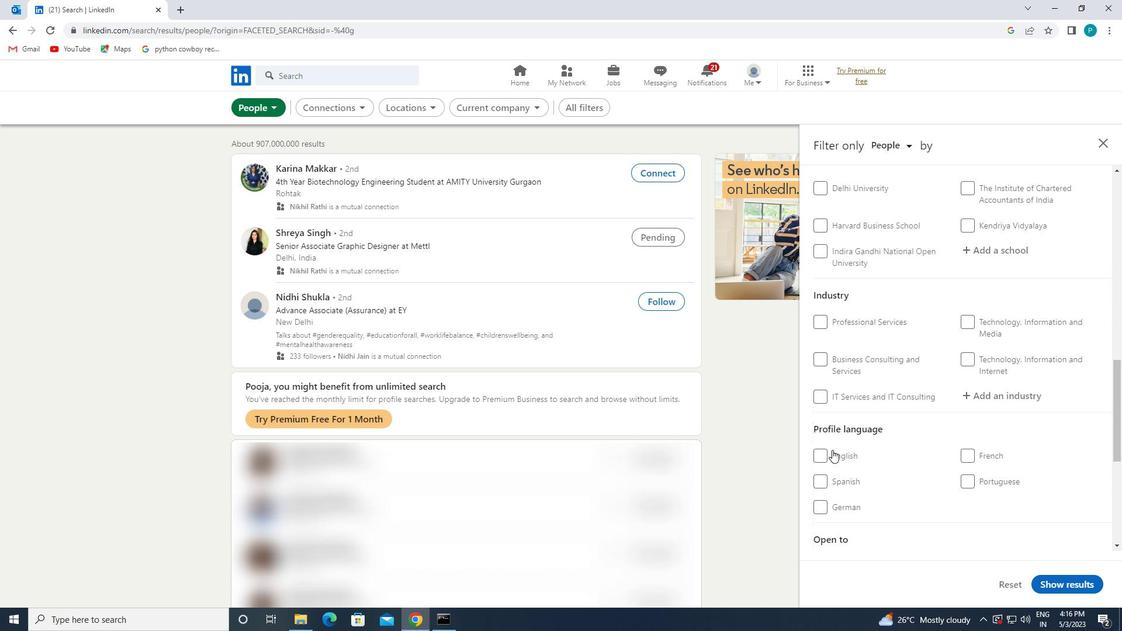 
Action: Mouse moved to (979, 419)
Screenshot: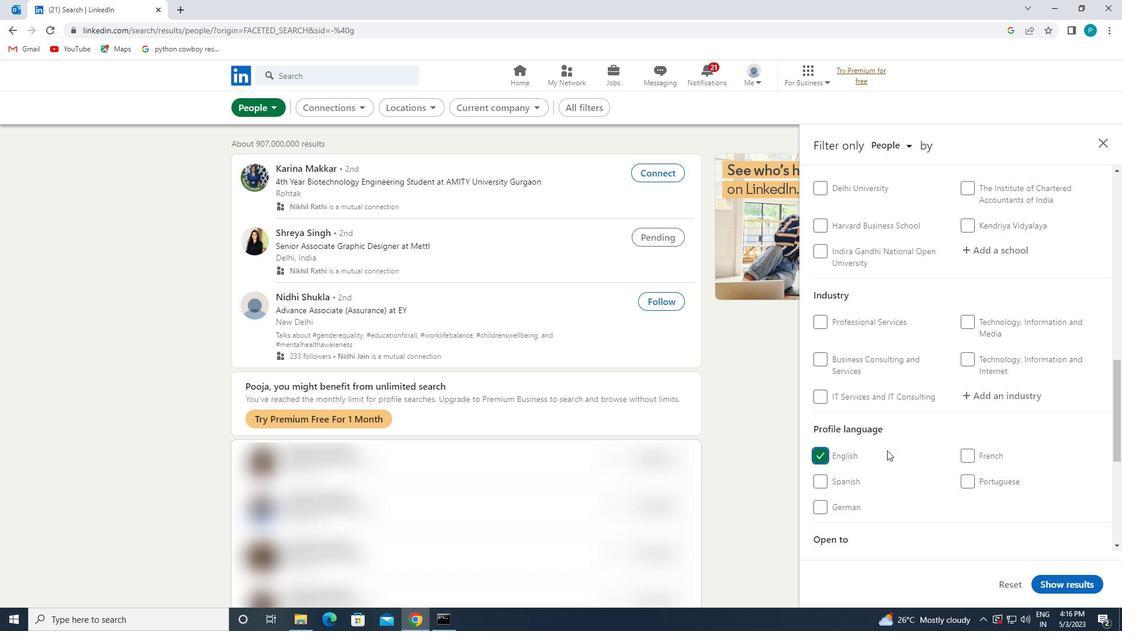 
Action: Mouse scrolled (979, 420) with delta (0, 0)
Screenshot: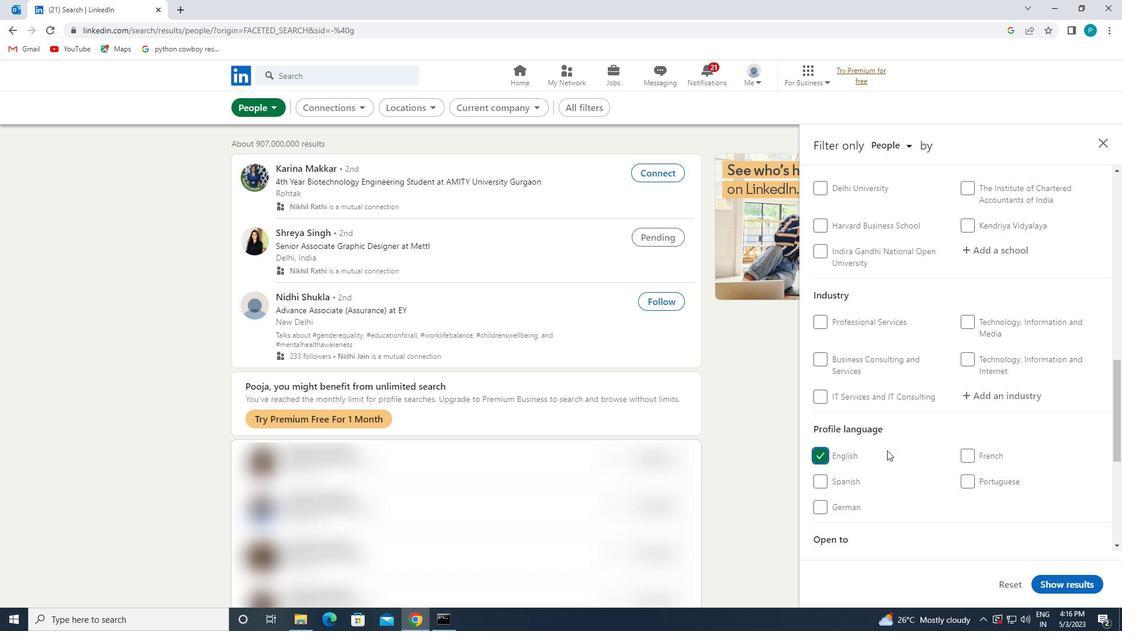 
Action: Mouse scrolled (979, 420) with delta (0, 0)
Screenshot: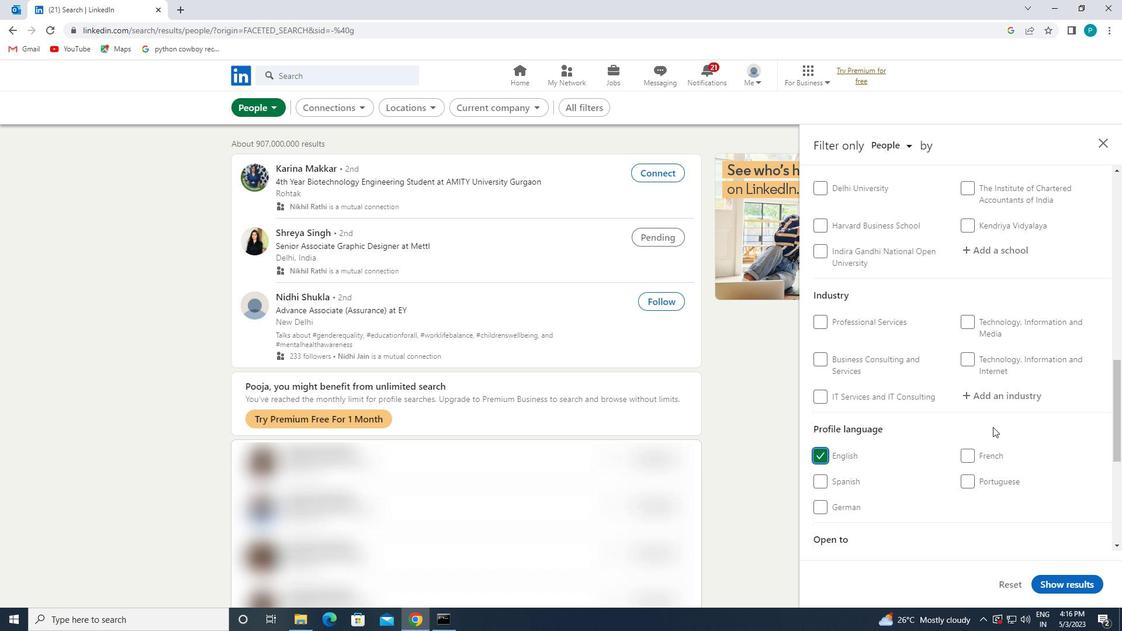 
Action: Mouse scrolled (979, 420) with delta (0, 0)
Screenshot: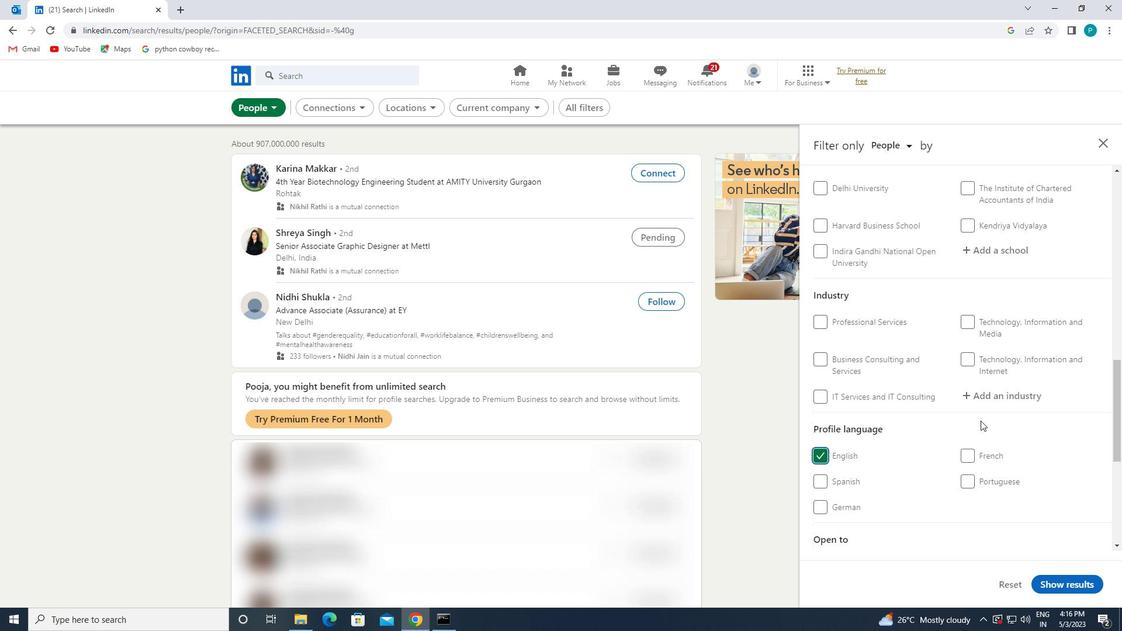
Action: Mouse scrolled (979, 420) with delta (0, 0)
Screenshot: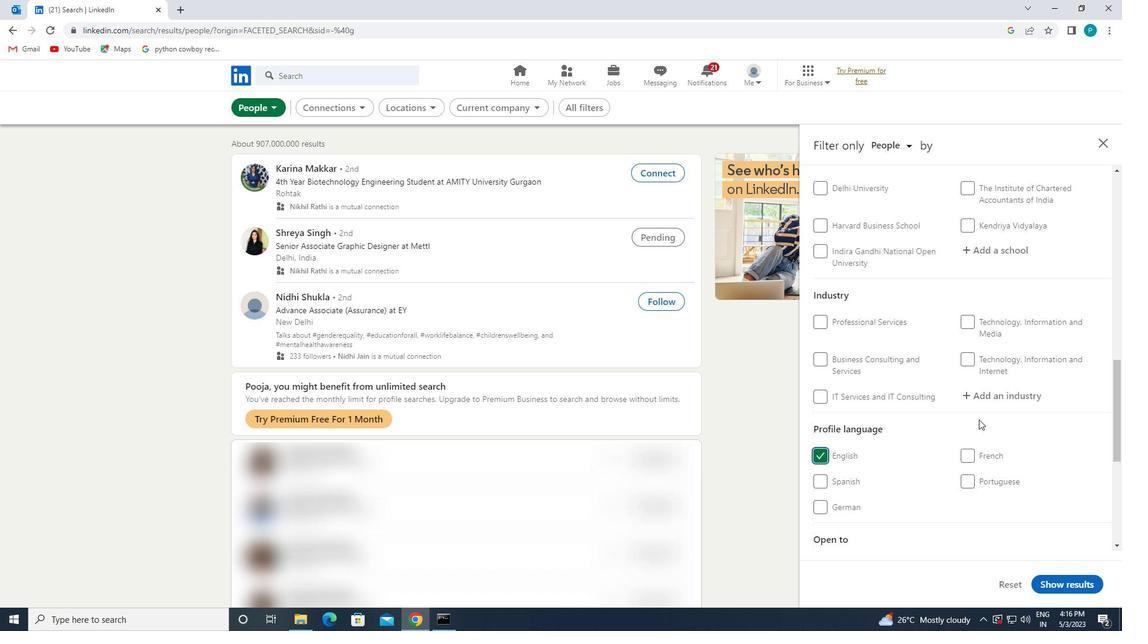 
Action: Mouse moved to (979, 419)
Screenshot: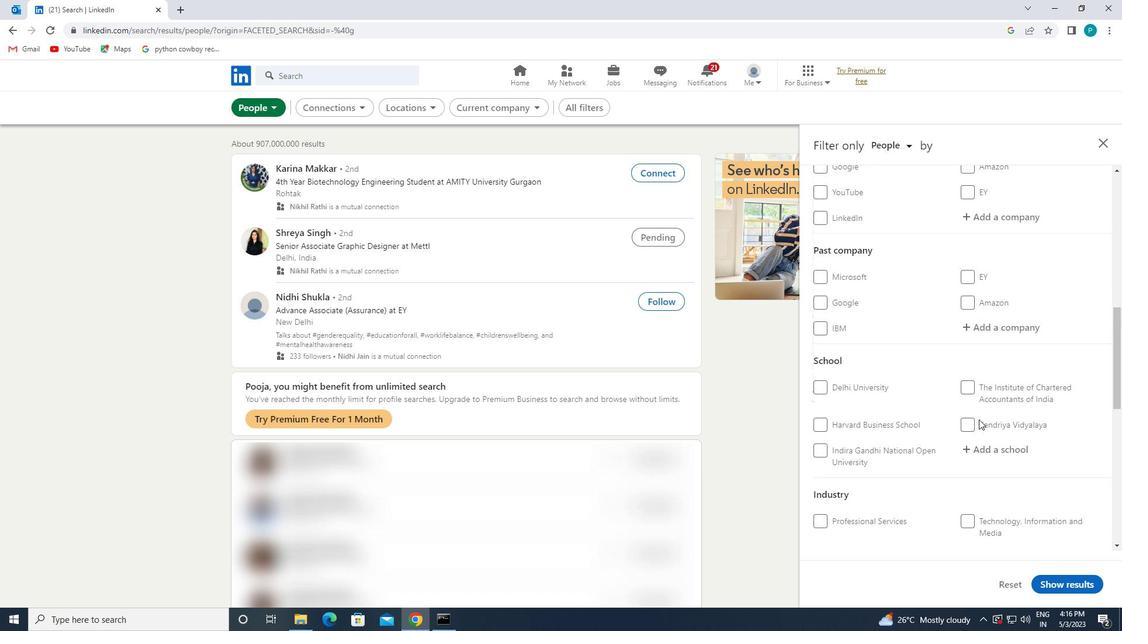 
Action: Mouse scrolled (979, 419) with delta (0, 0)
Screenshot: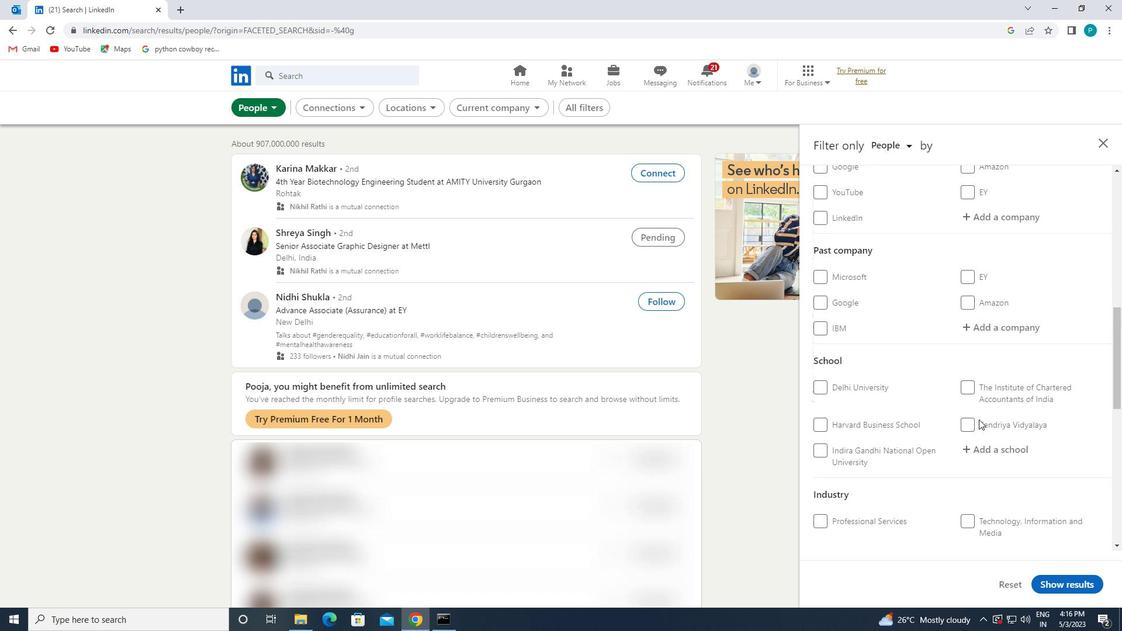 
Action: Mouse scrolled (979, 419) with delta (0, 0)
Screenshot: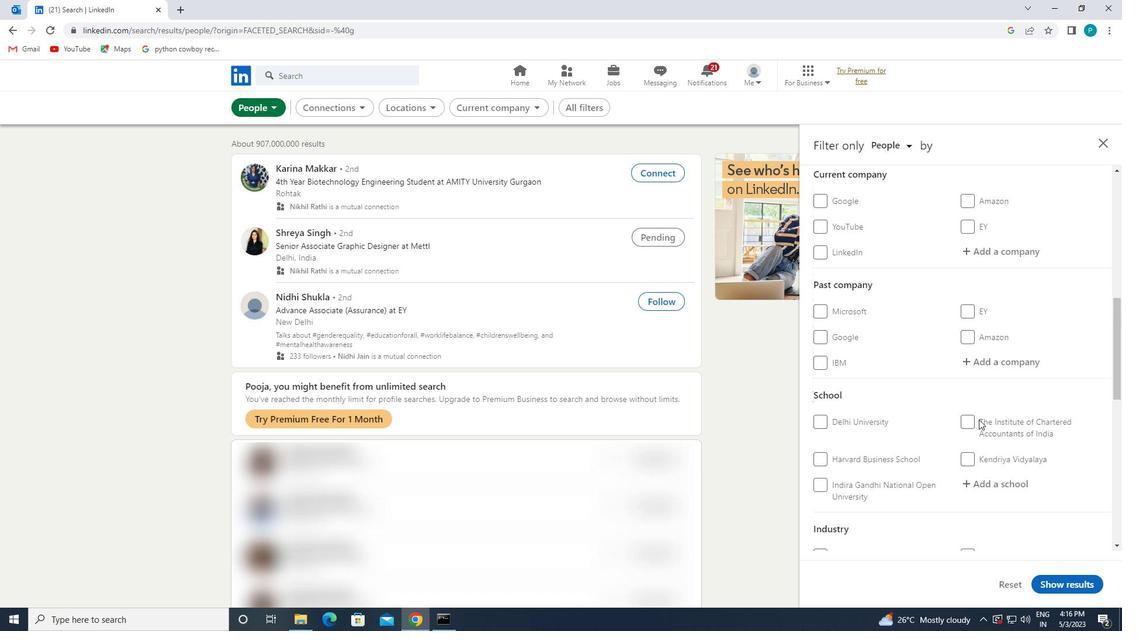 
Action: Mouse moved to (985, 371)
Screenshot: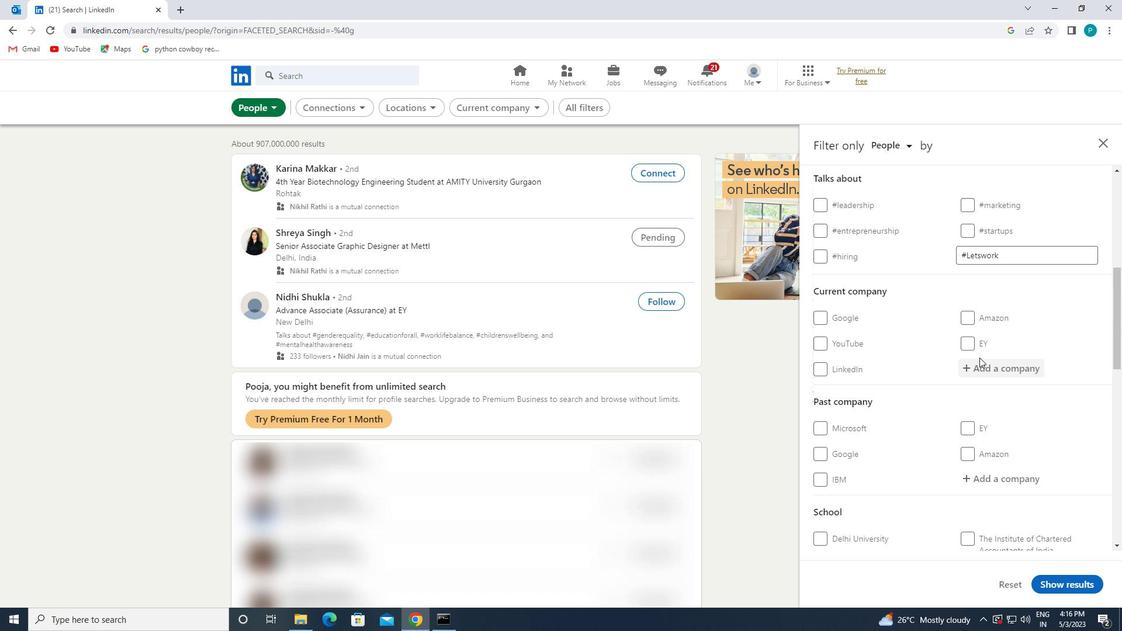 
Action: Mouse pressed left at (985, 371)
Screenshot: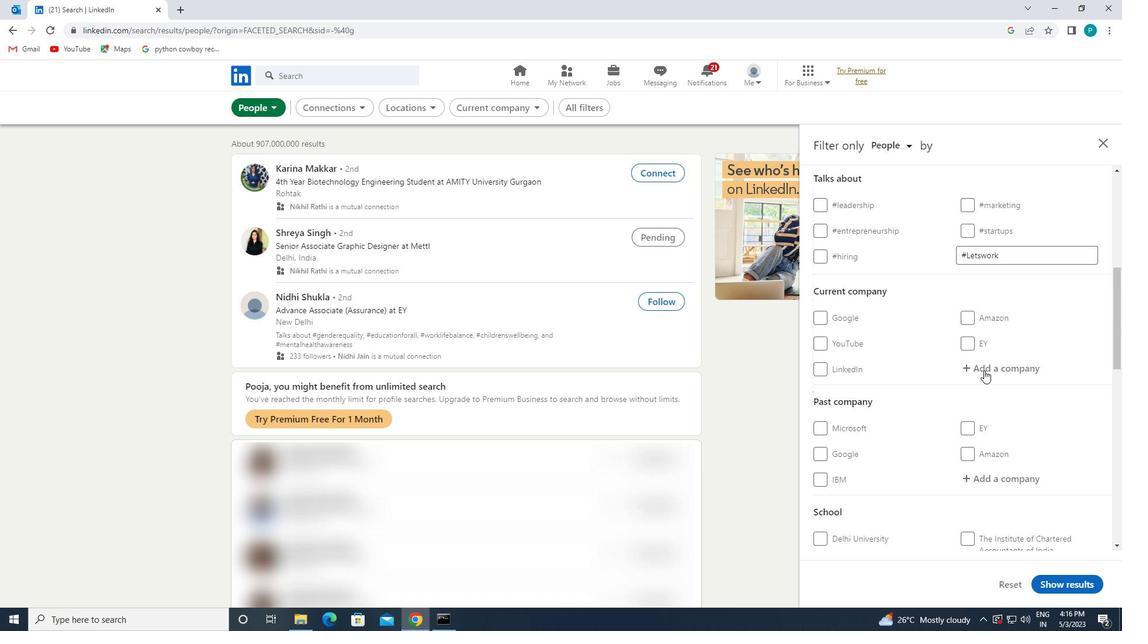 
Action: Key pressed <Key.caps_lock>SUN
Screenshot: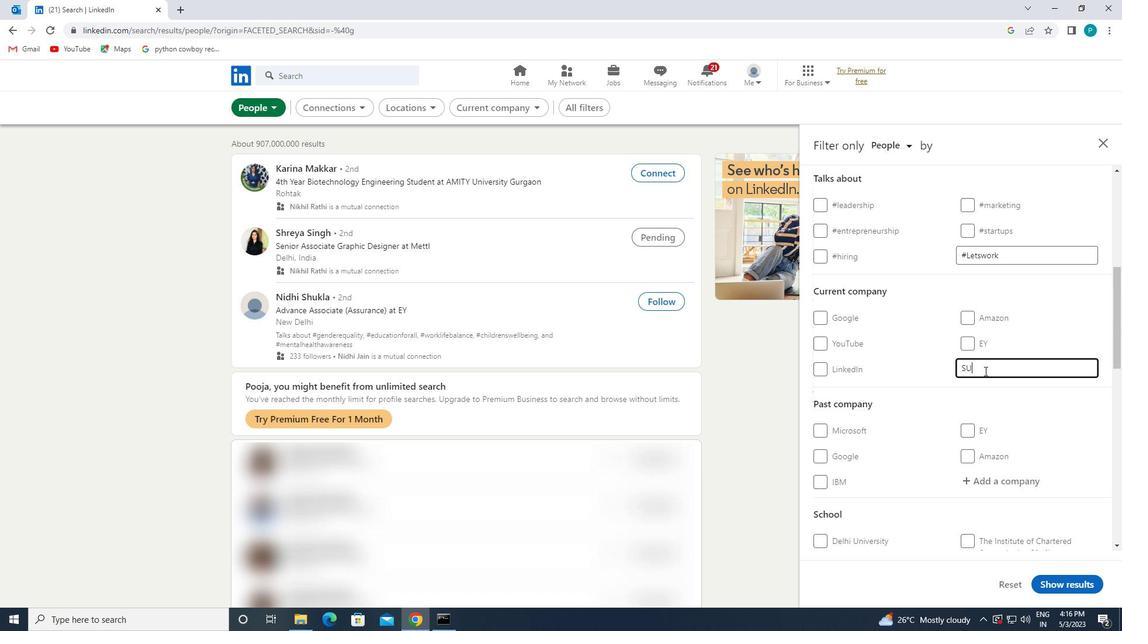 
Action: Mouse moved to (943, 415)
Screenshot: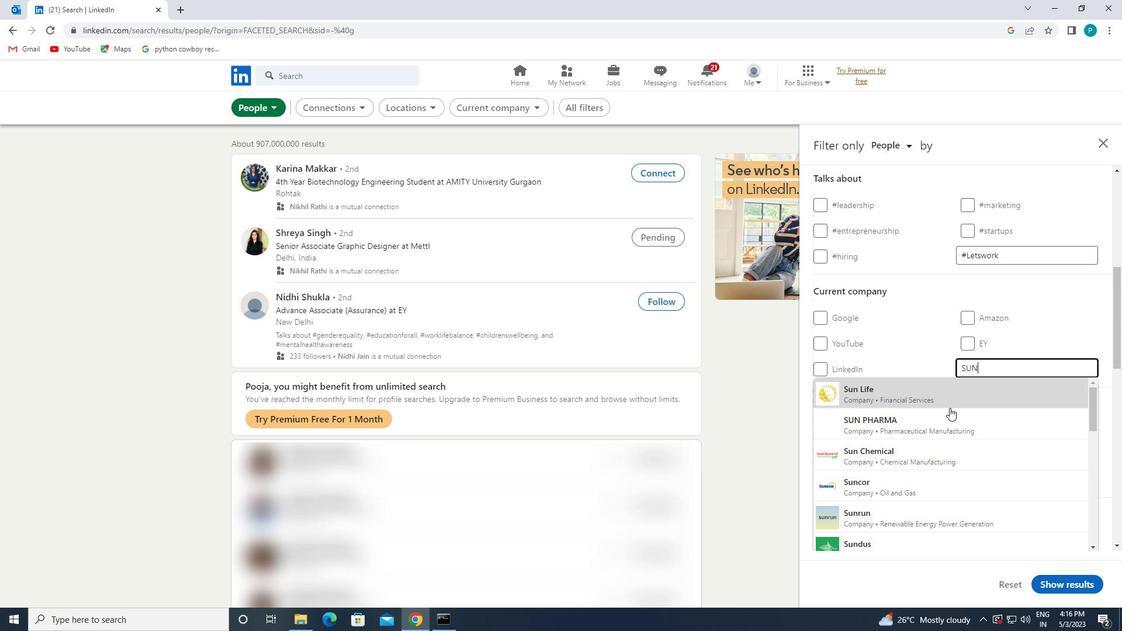 
Action: Mouse pressed left at (943, 415)
Screenshot: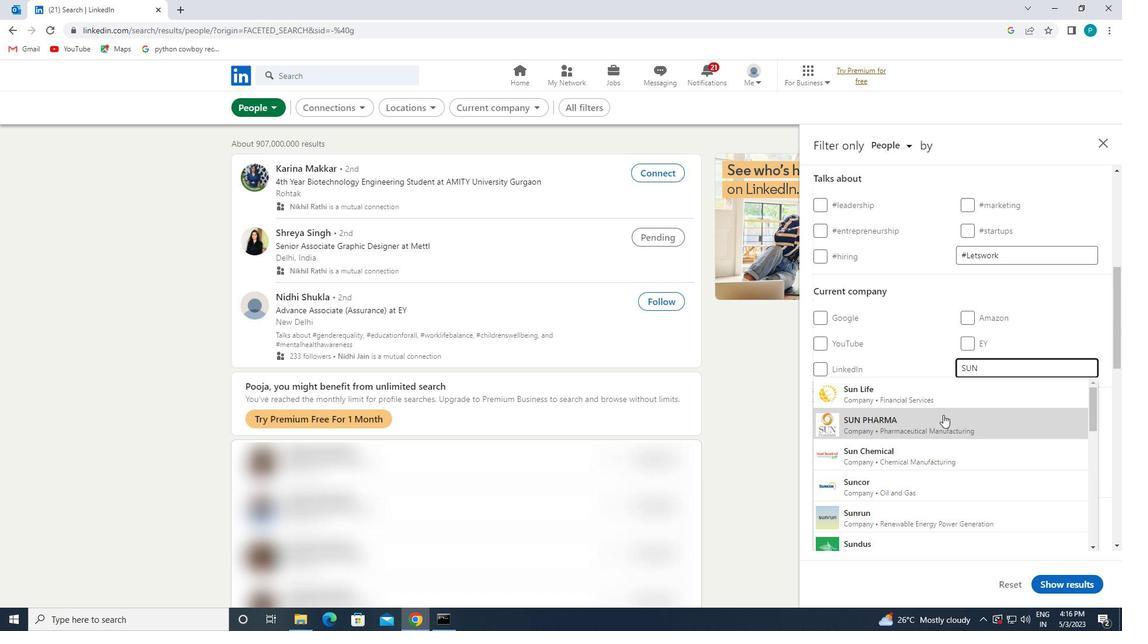 
Action: Mouse moved to (948, 383)
Screenshot: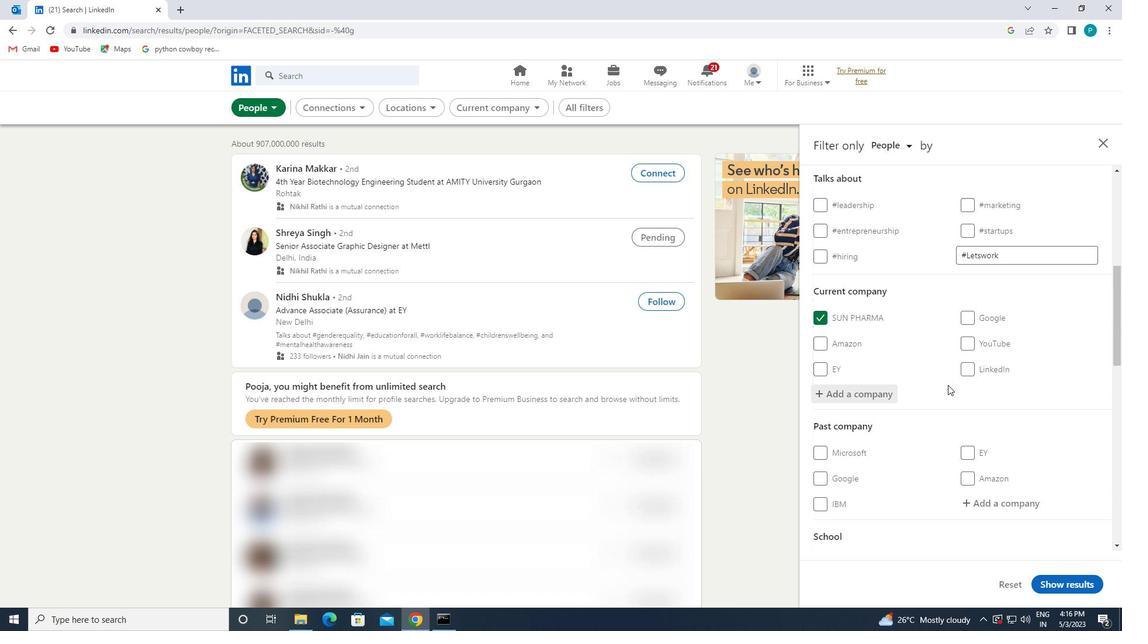 
Action: Mouse scrolled (948, 382) with delta (0, 0)
Screenshot: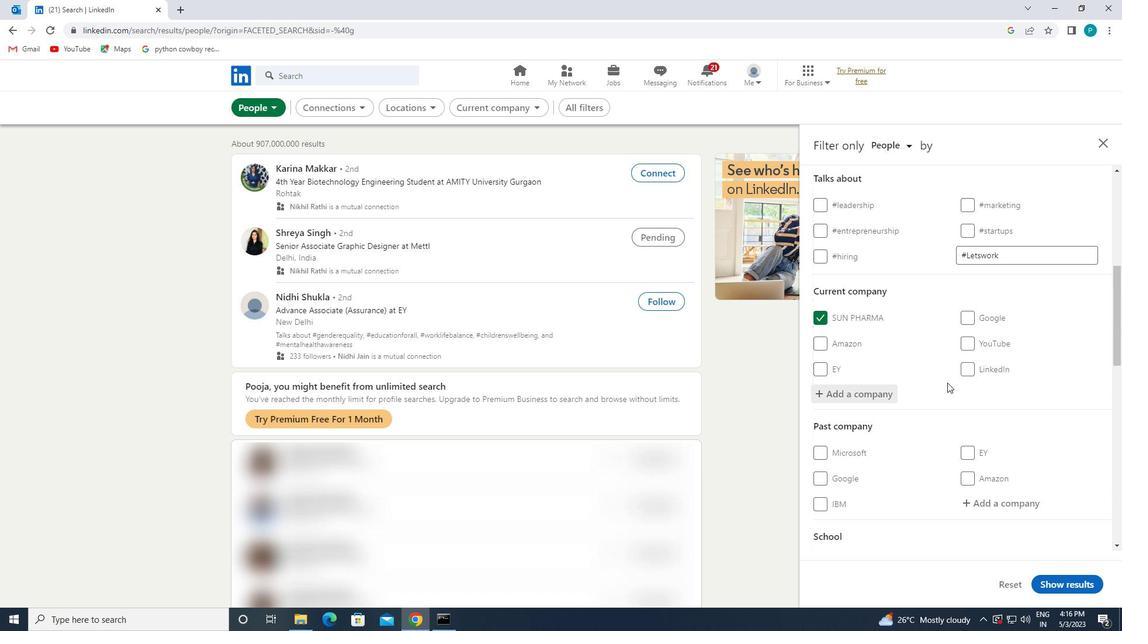 
Action: Mouse scrolled (948, 382) with delta (0, 0)
Screenshot: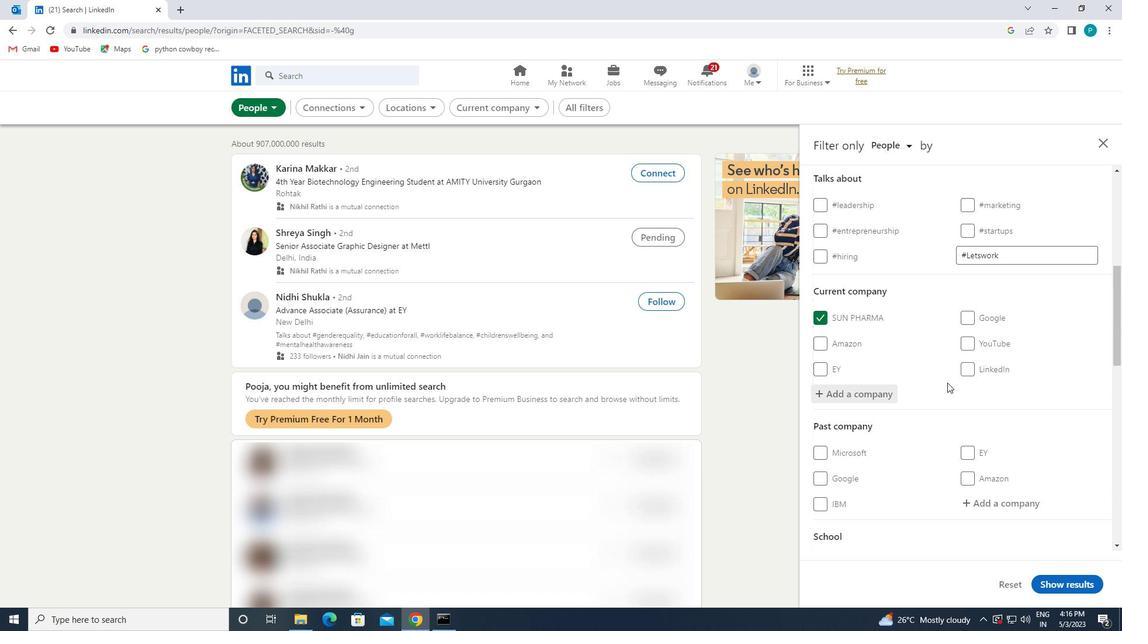 
Action: Mouse moved to (987, 499)
Screenshot: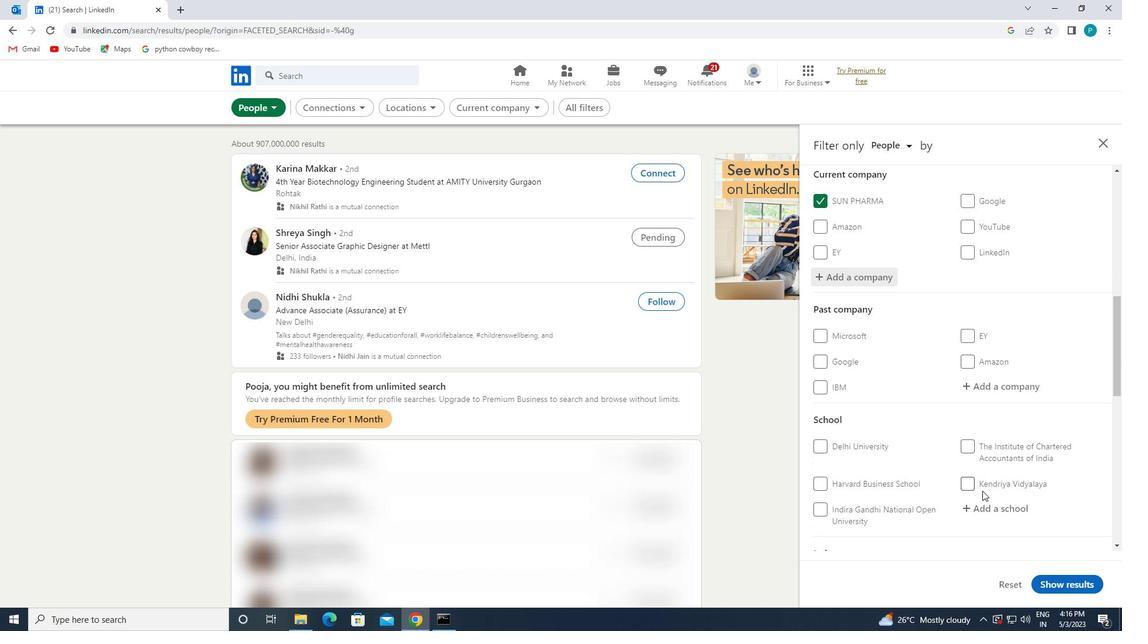 
Action: Mouse pressed left at (987, 499)
Screenshot: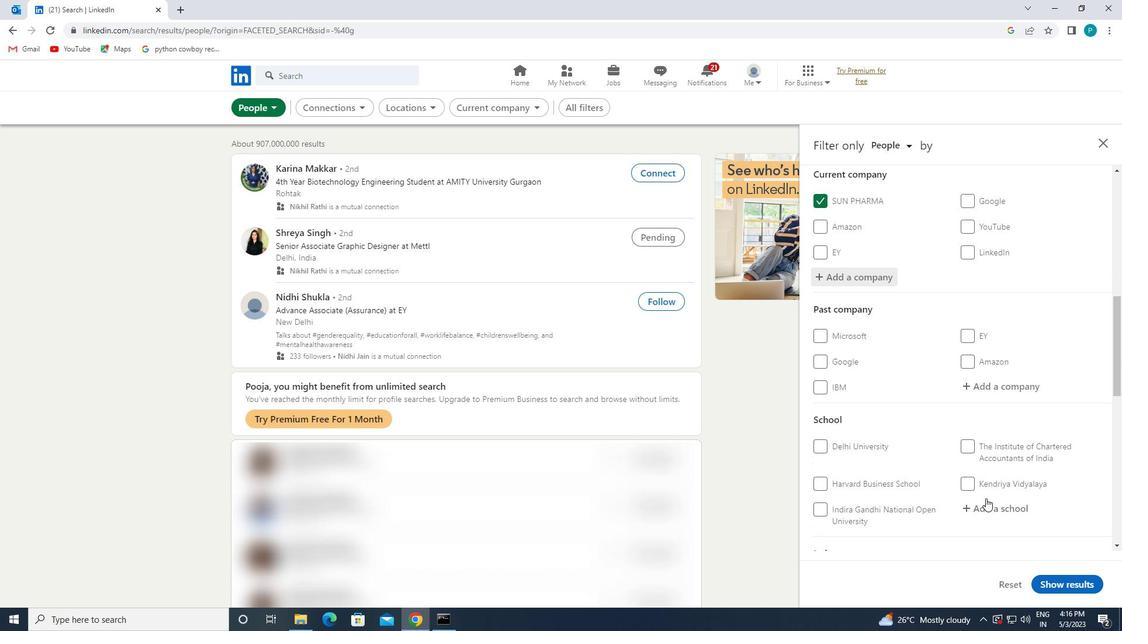 
Action: Mouse moved to (987, 500)
Screenshot: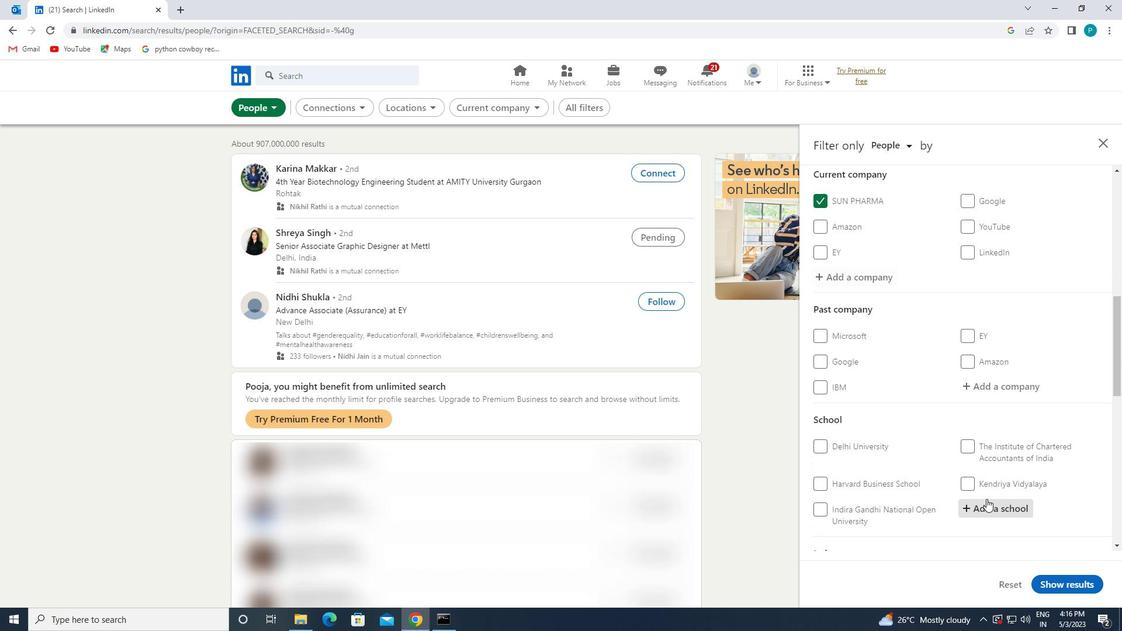 
Action: Key pressed R<Key.caps_lock>UT<Key.backspace>NF<Key.backspace>GTA
Screenshot: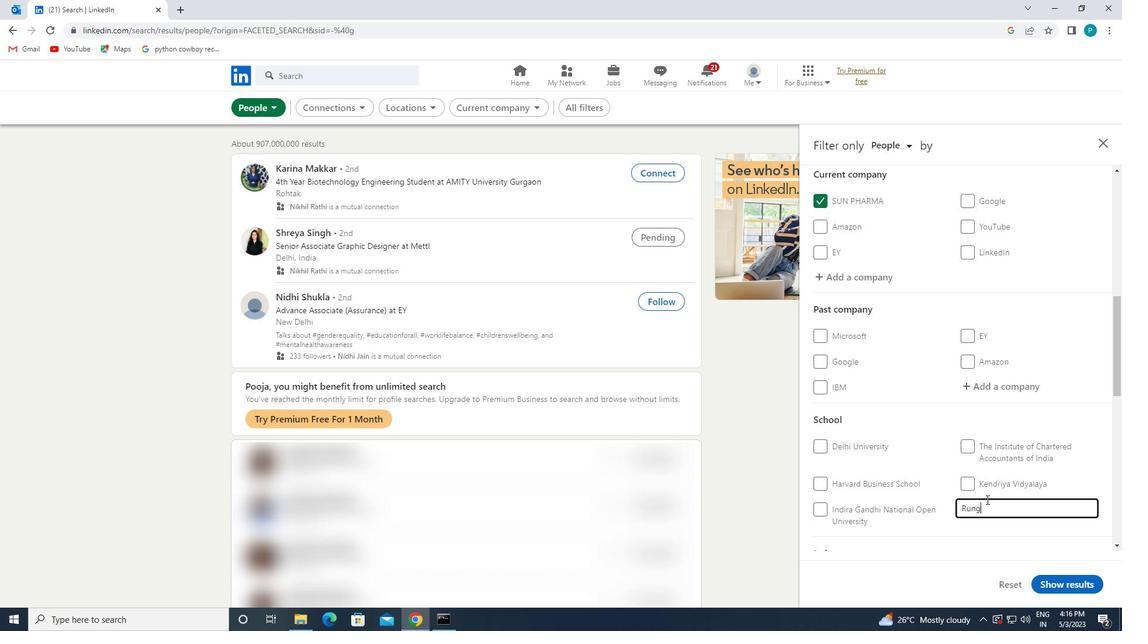 
Action: Mouse moved to (971, 460)
Screenshot: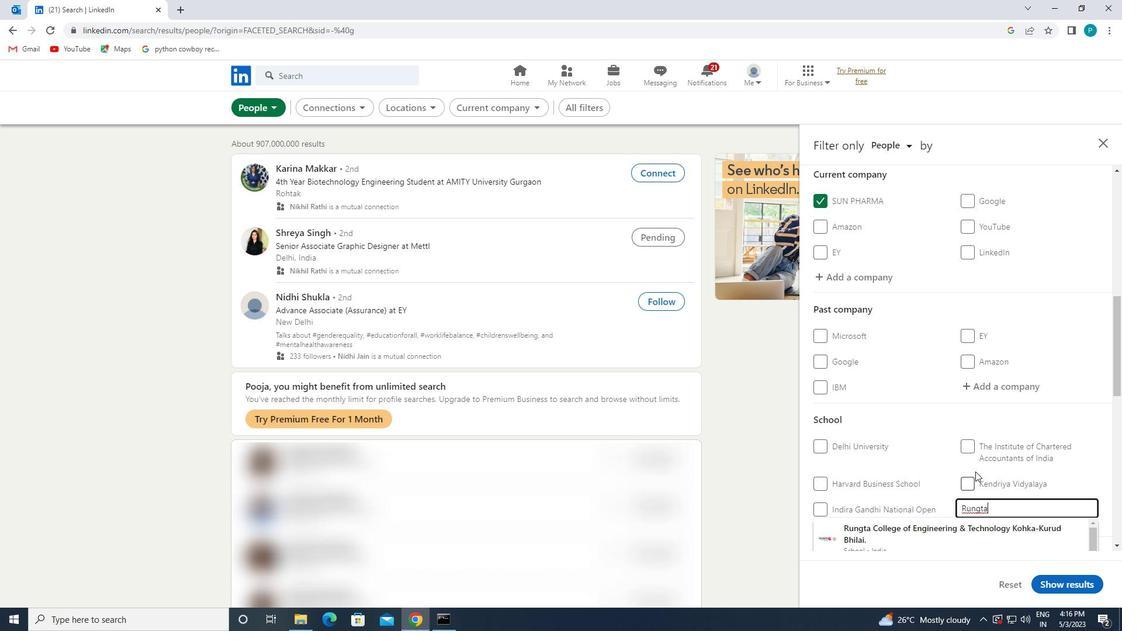 
Action: Mouse scrolled (971, 460) with delta (0, 0)
Screenshot: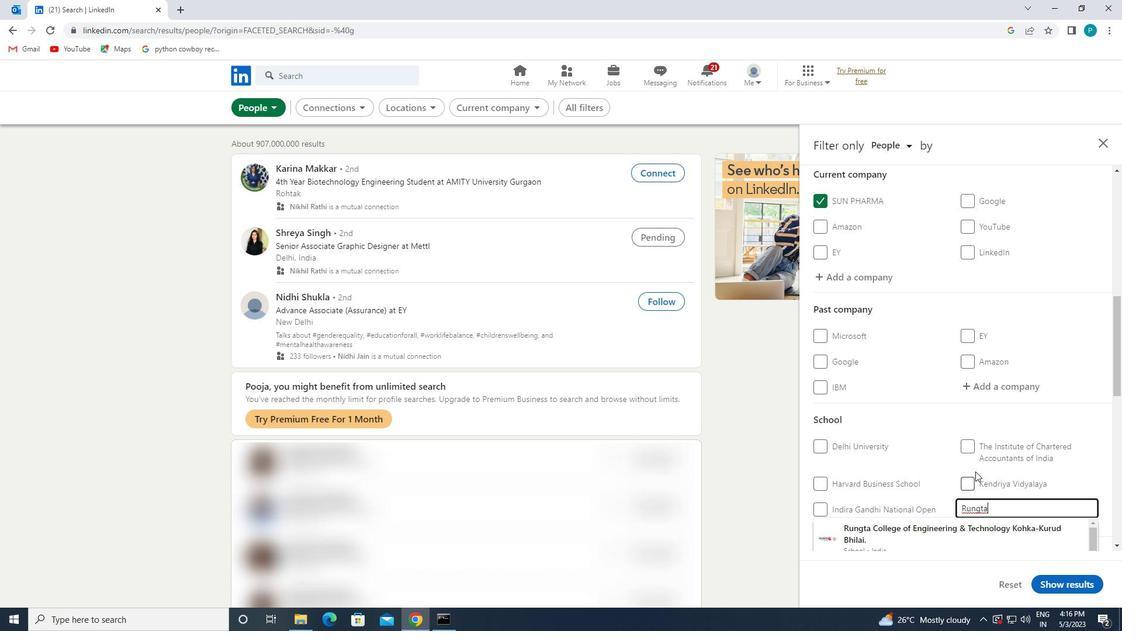 
Action: Mouse moved to (970, 460)
Screenshot: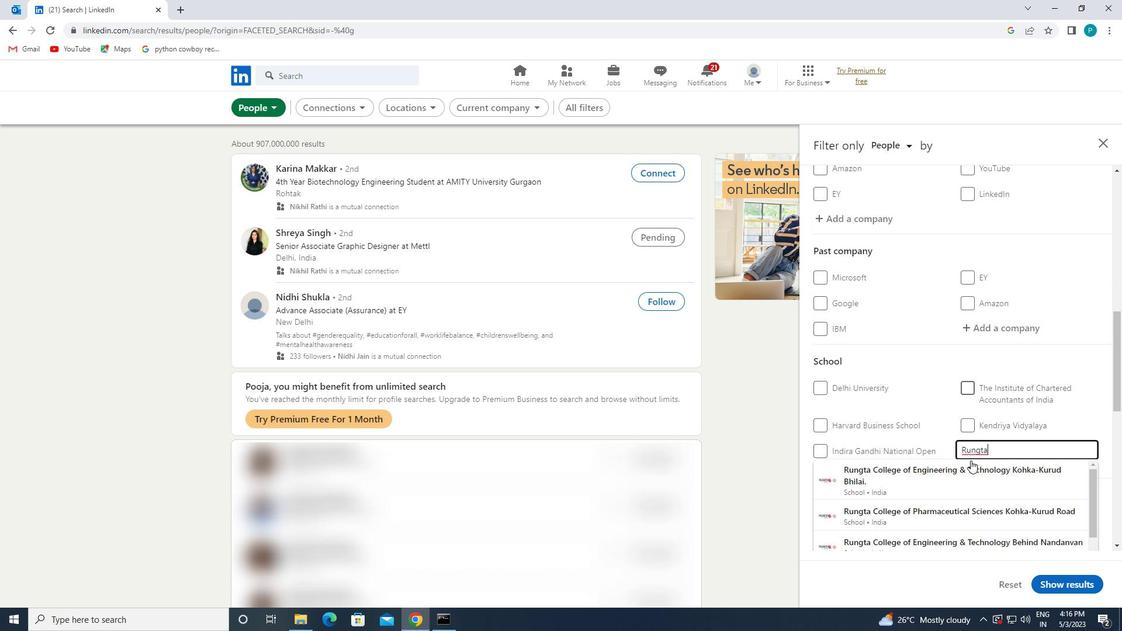 
Action: Mouse scrolled (970, 459) with delta (0, 0)
Screenshot: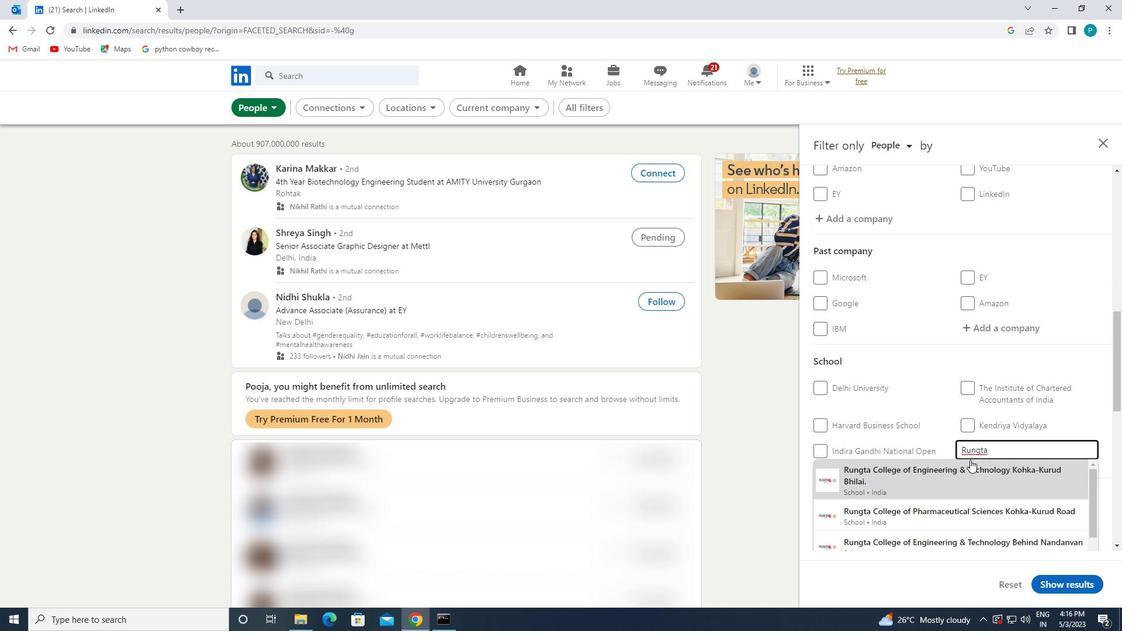 
Action: Mouse moved to (979, 482)
Screenshot: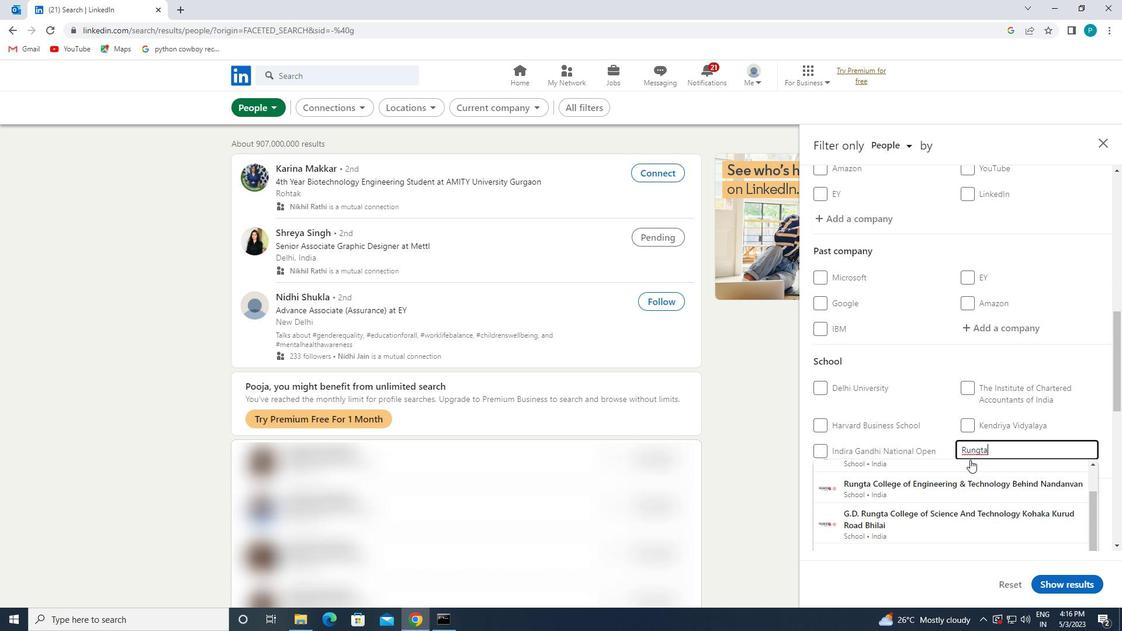 
Action: Mouse scrolled (979, 483) with delta (0, 0)
Screenshot: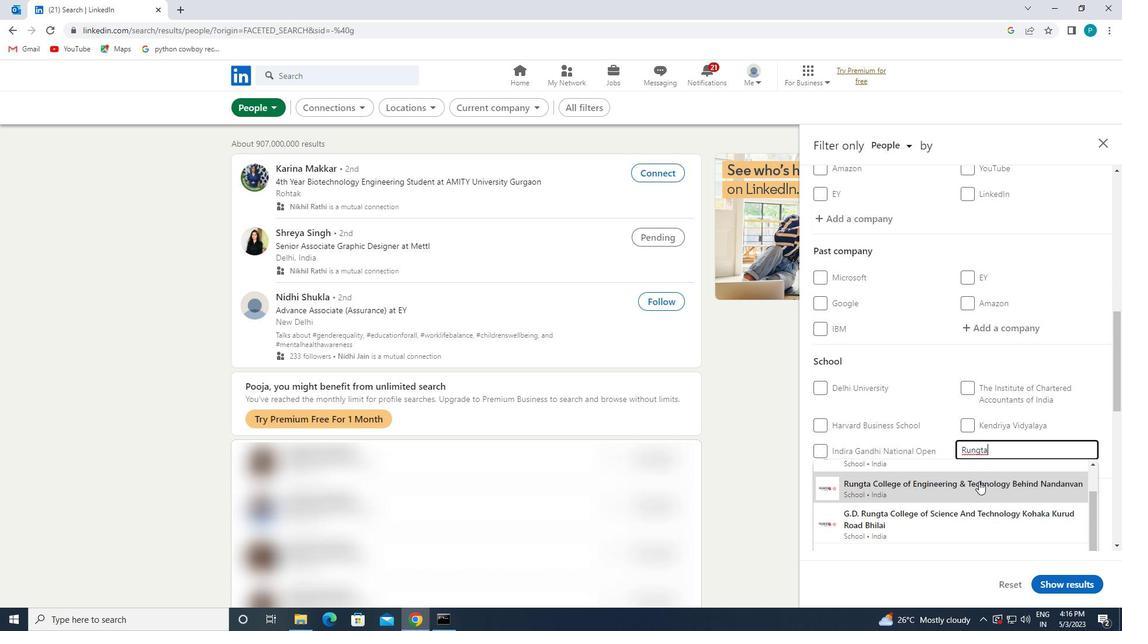 
Action: Mouse moved to (982, 487)
Screenshot: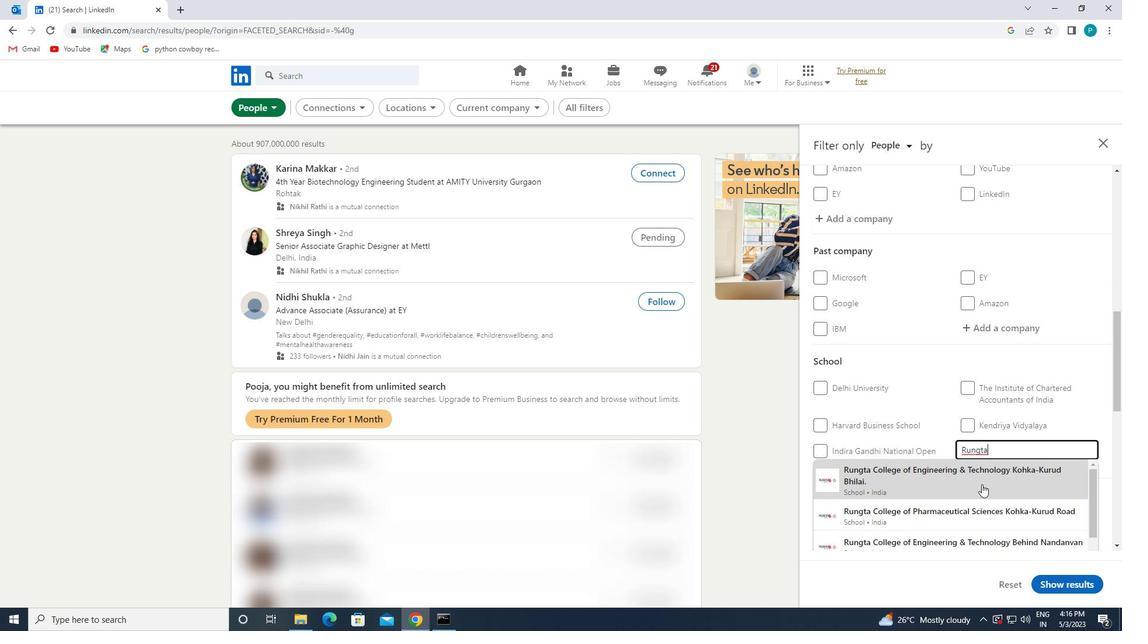 
Action: Mouse pressed left at (982, 487)
Screenshot: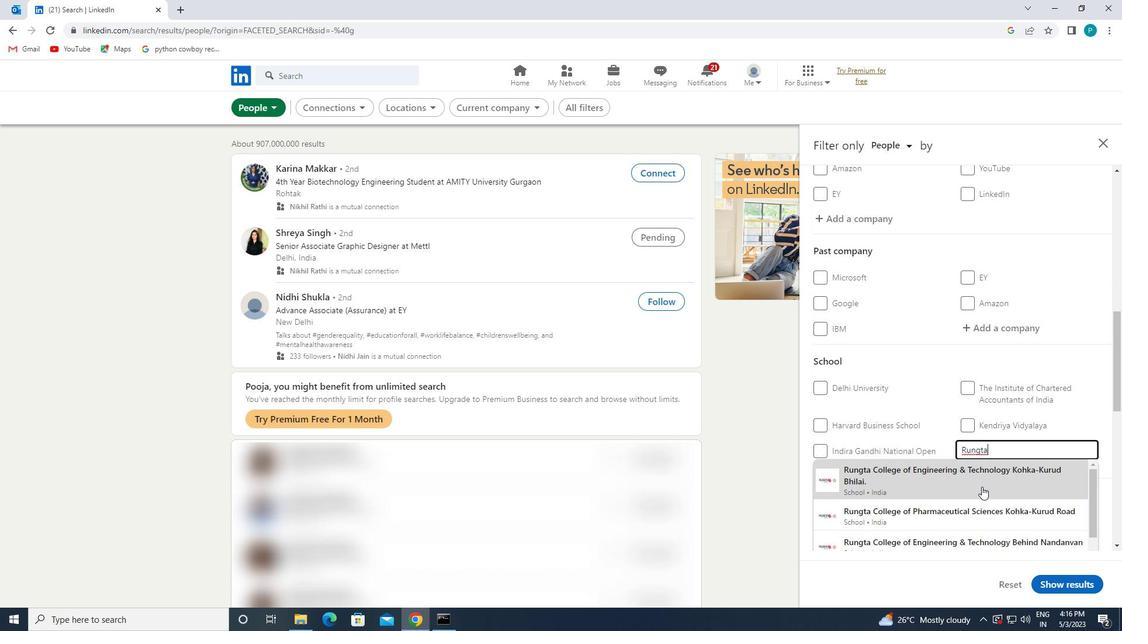 
Action: Mouse scrolled (982, 486) with delta (0, 0)
Screenshot: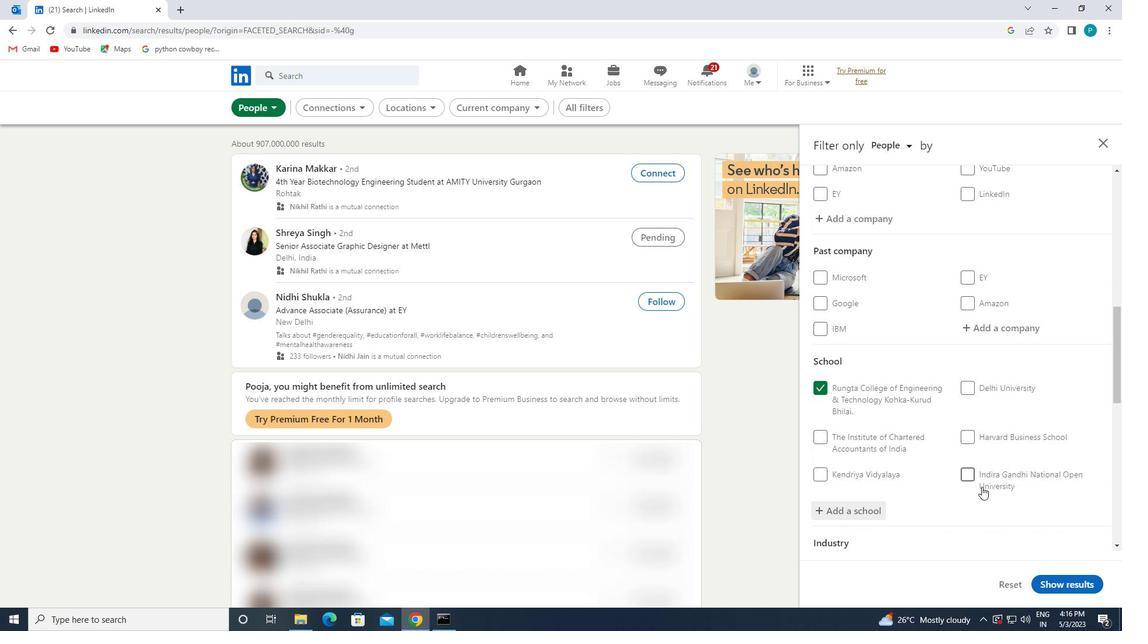 
Action: Mouse scrolled (982, 486) with delta (0, 0)
Screenshot: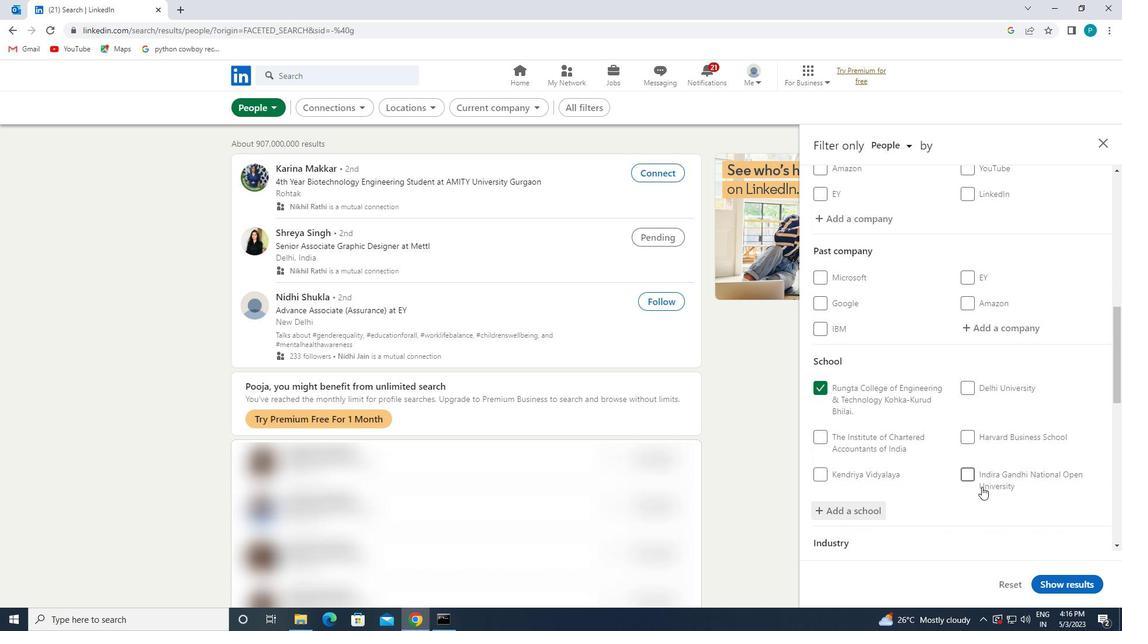 
Action: Mouse moved to (982, 481)
Screenshot: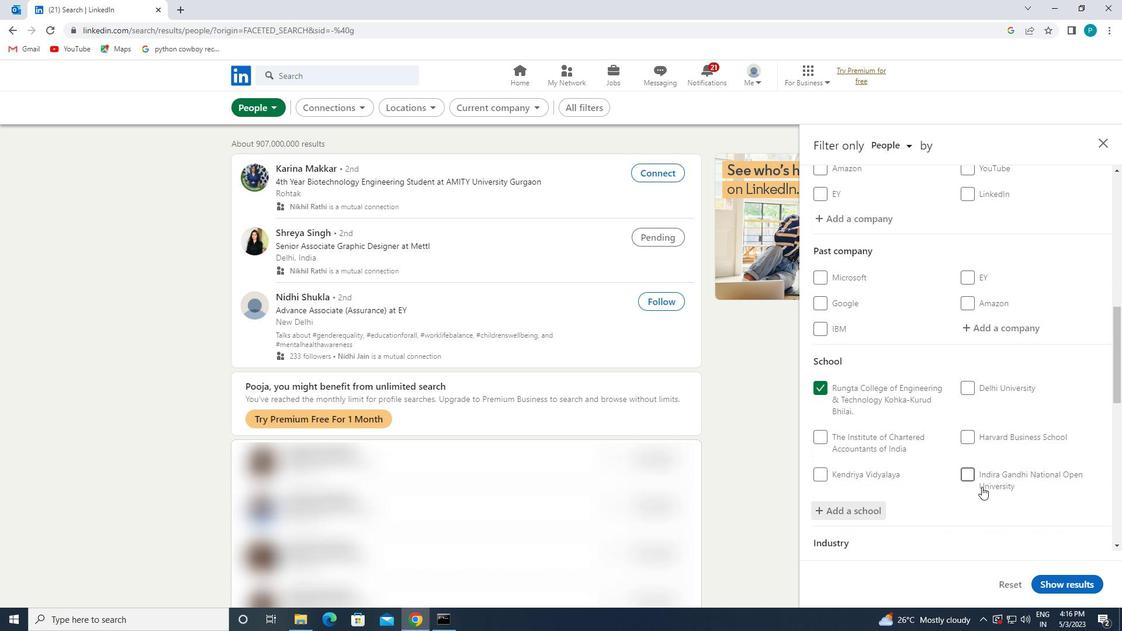 
Action: Mouse scrolled (982, 480) with delta (0, 0)
Screenshot: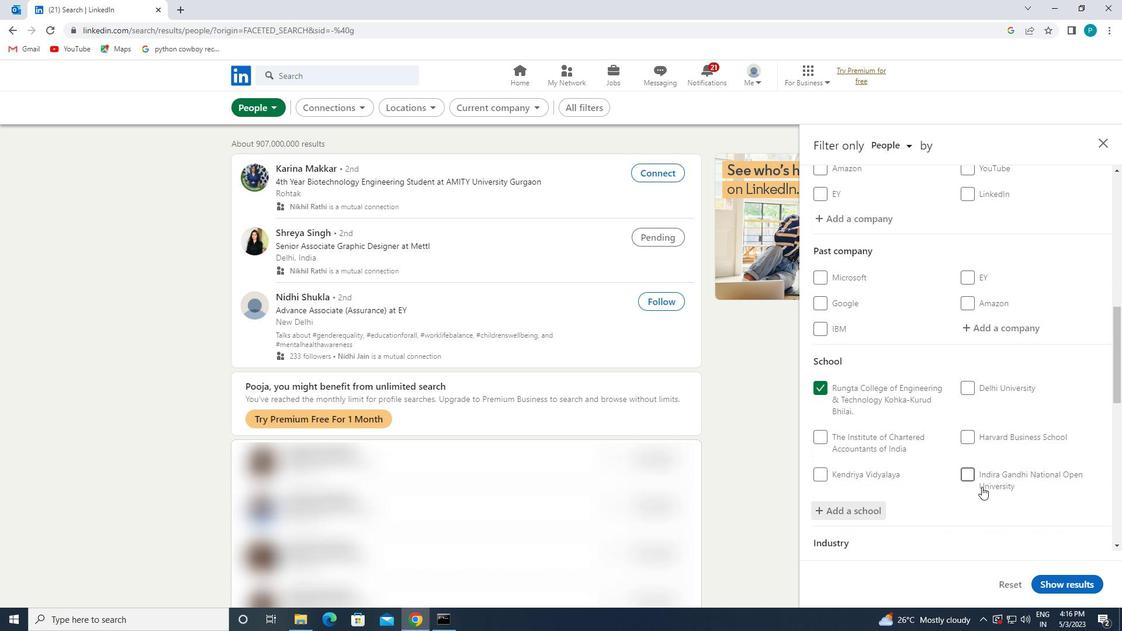 
Action: Mouse moved to (981, 471)
Screenshot: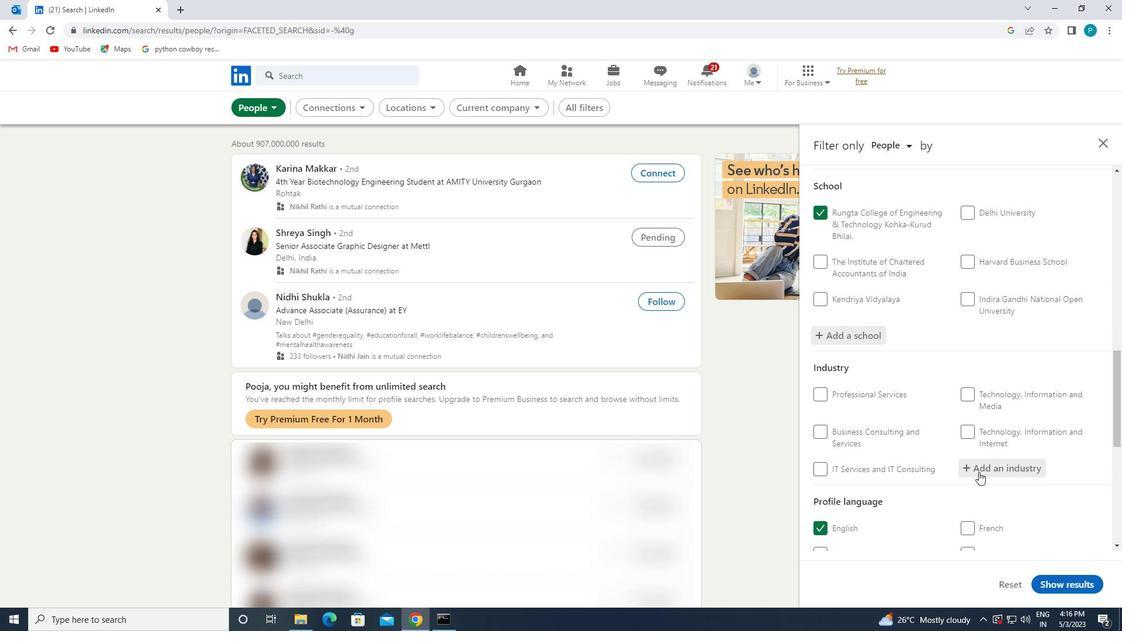 
Action: Mouse pressed left at (981, 471)
Screenshot: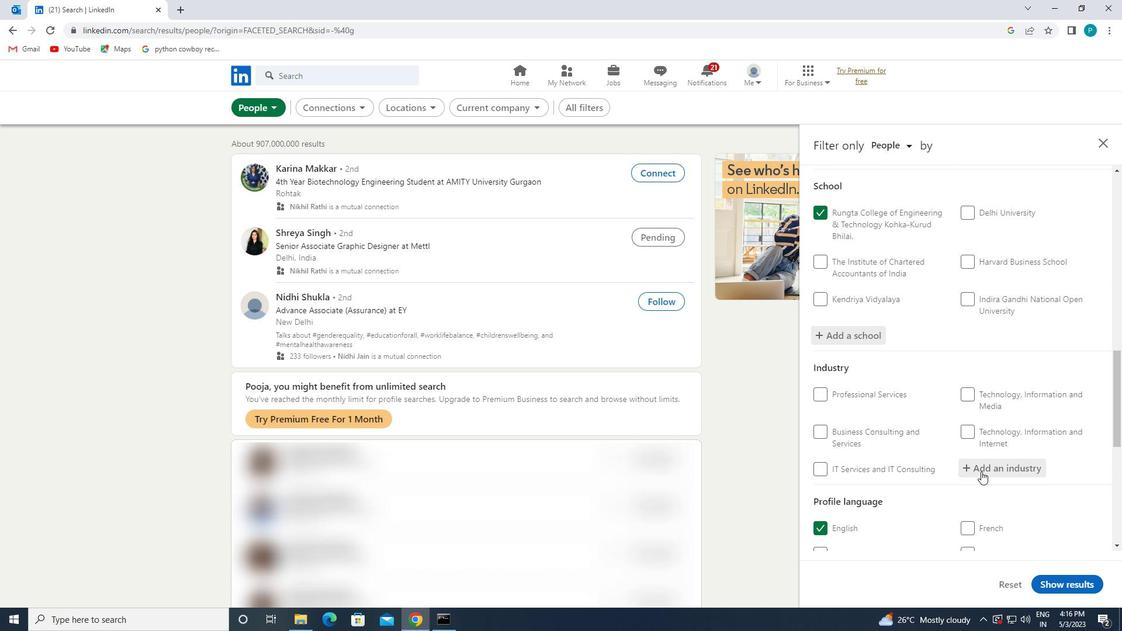 
Action: Key pressed <Key.caps_lock>C<Key.caps_lock>REDIT
Screenshot: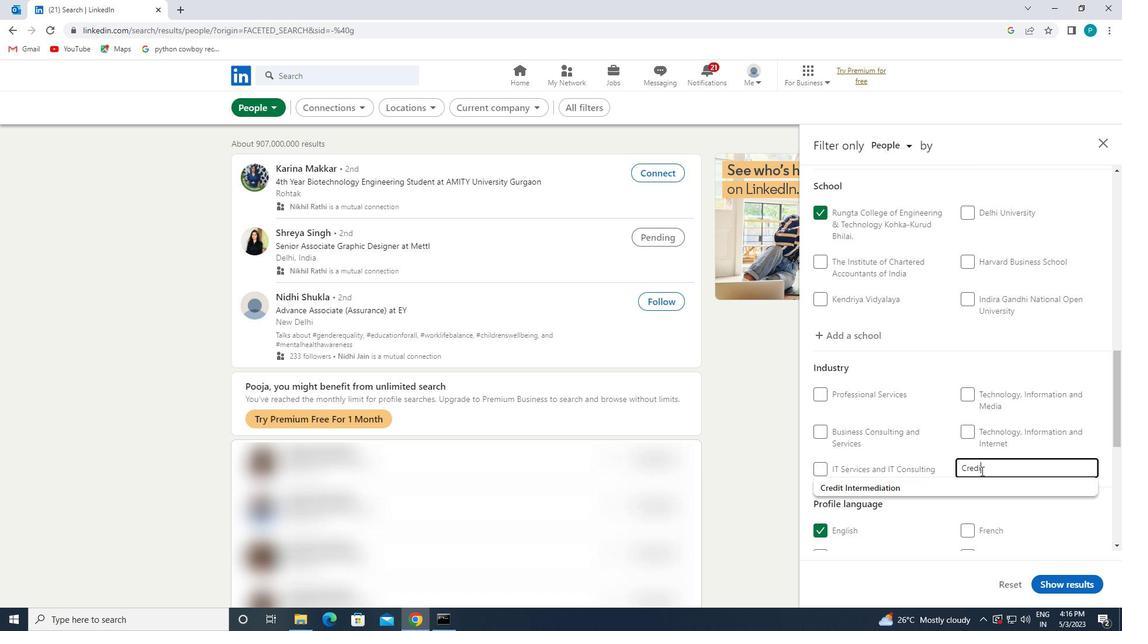 
Action: Mouse moved to (972, 486)
Screenshot: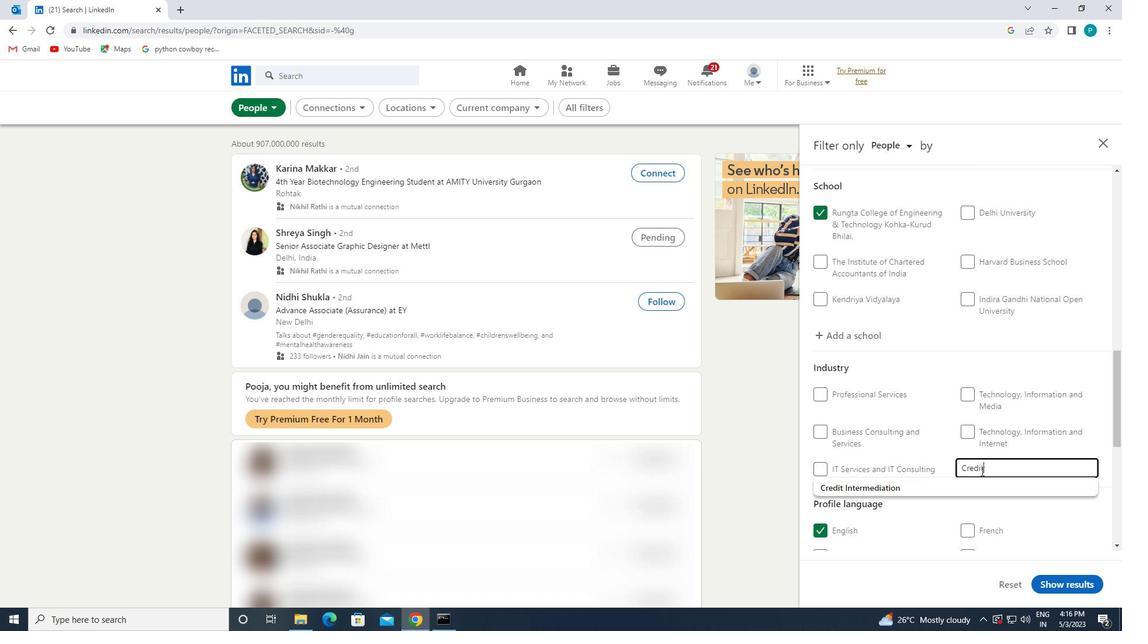 
Action: Mouse pressed left at (972, 486)
Screenshot: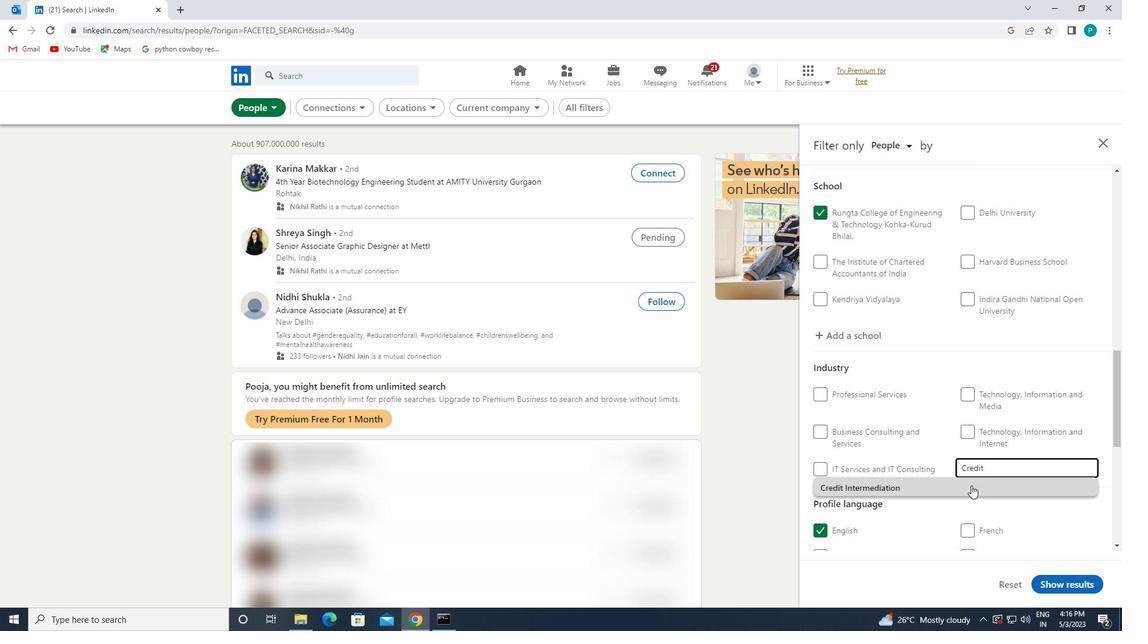 
Action: Mouse moved to (969, 485)
Screenshot: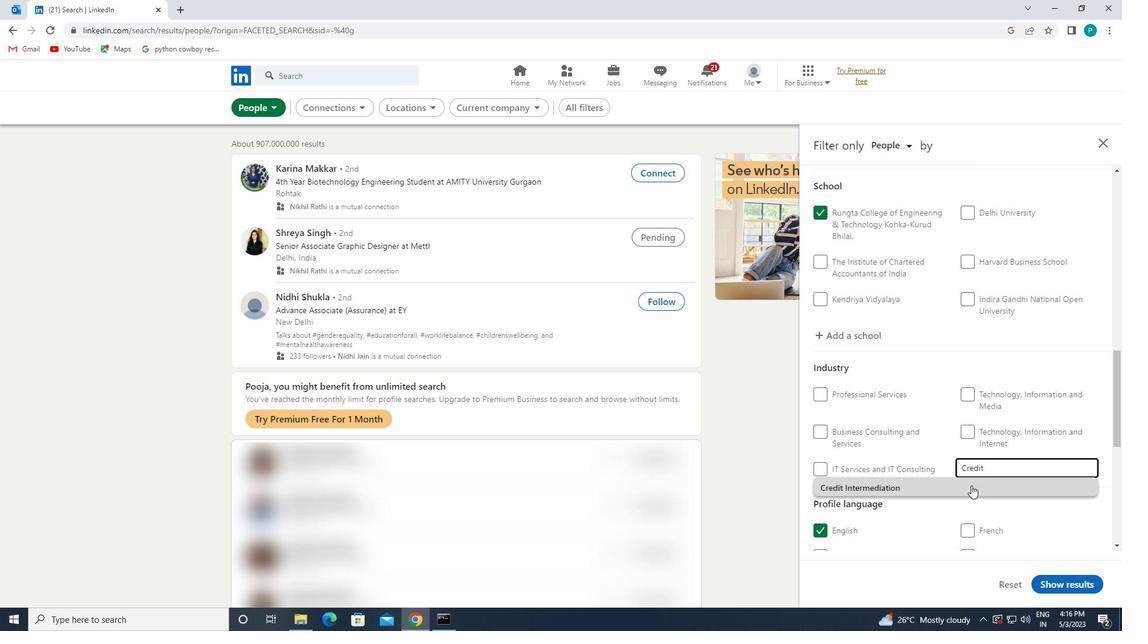 
Action: Mouse scrolled (969, 484) with delta (0, 0)
Screenshot: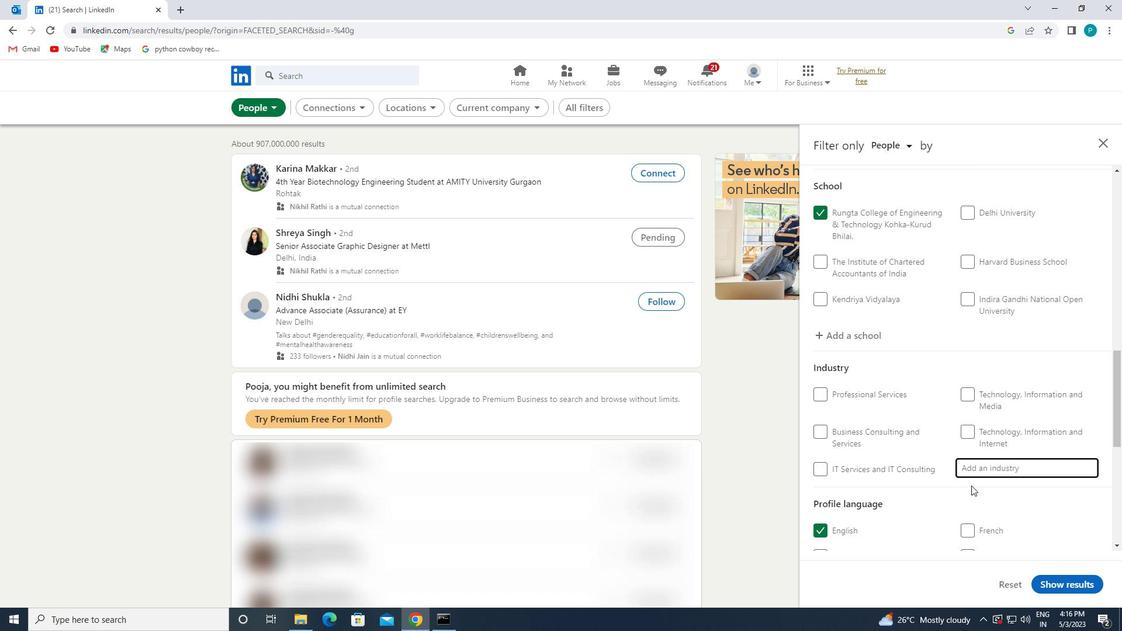
Action: Mouse scrolled (969, 484) with delta (0, 0)
Screenshot: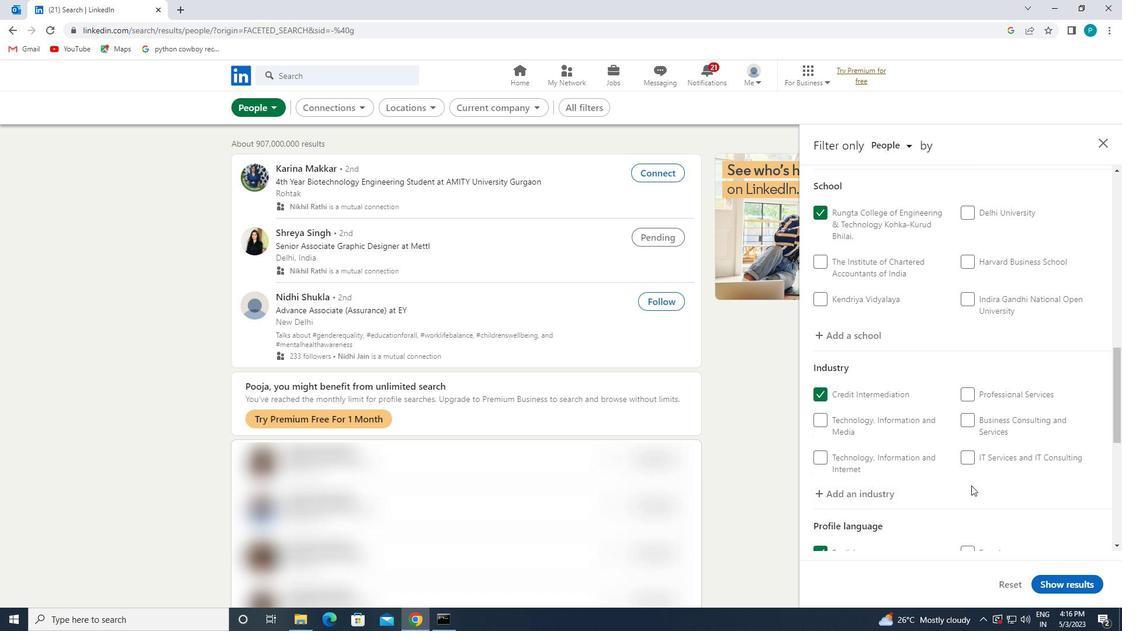 
Action: Mouse scrolled (969, 484) with delta (0, 0)
Screenshot: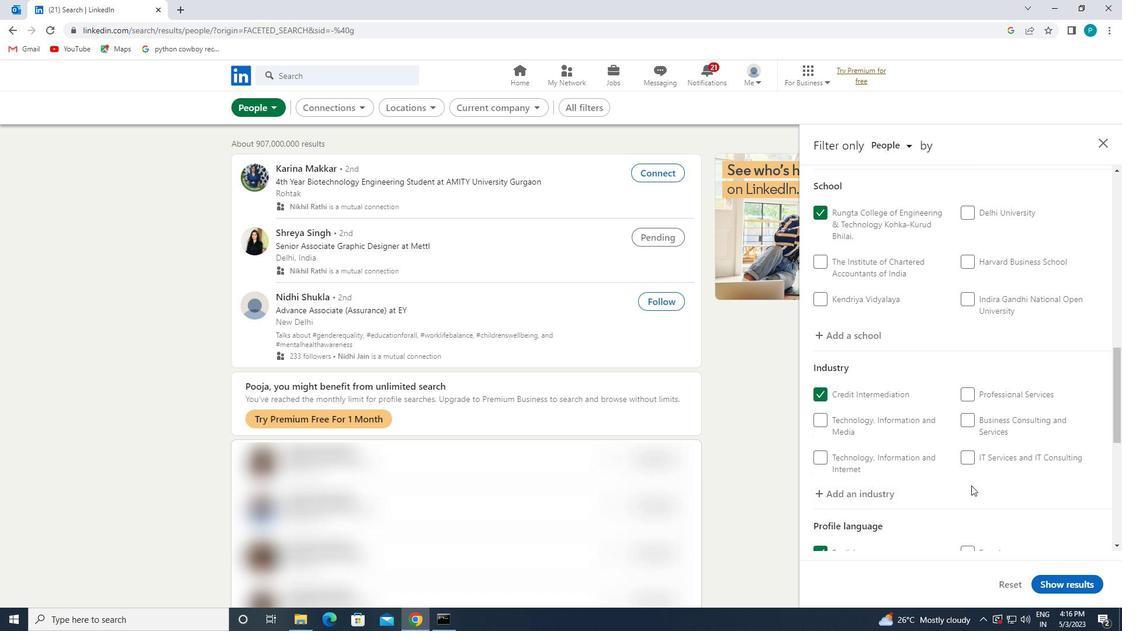 
Action: Mouse scrolled (969, 484) with delta (0, 0)
Screenshot: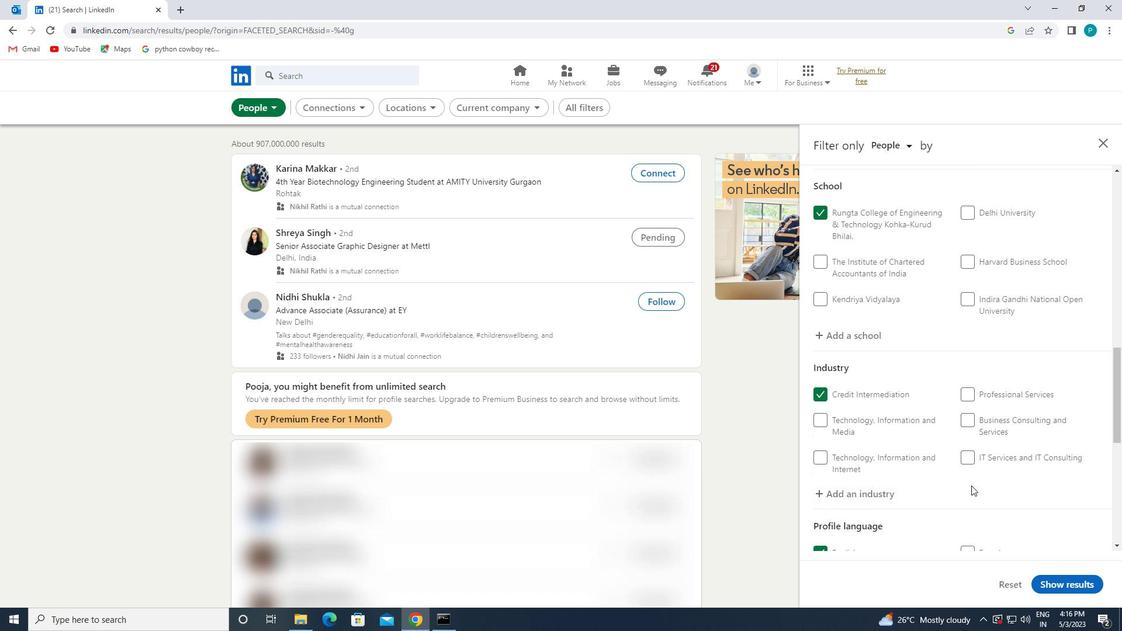 
Action: Mouse scrolled (969, 484) with delta (0, 0)
Screenshot: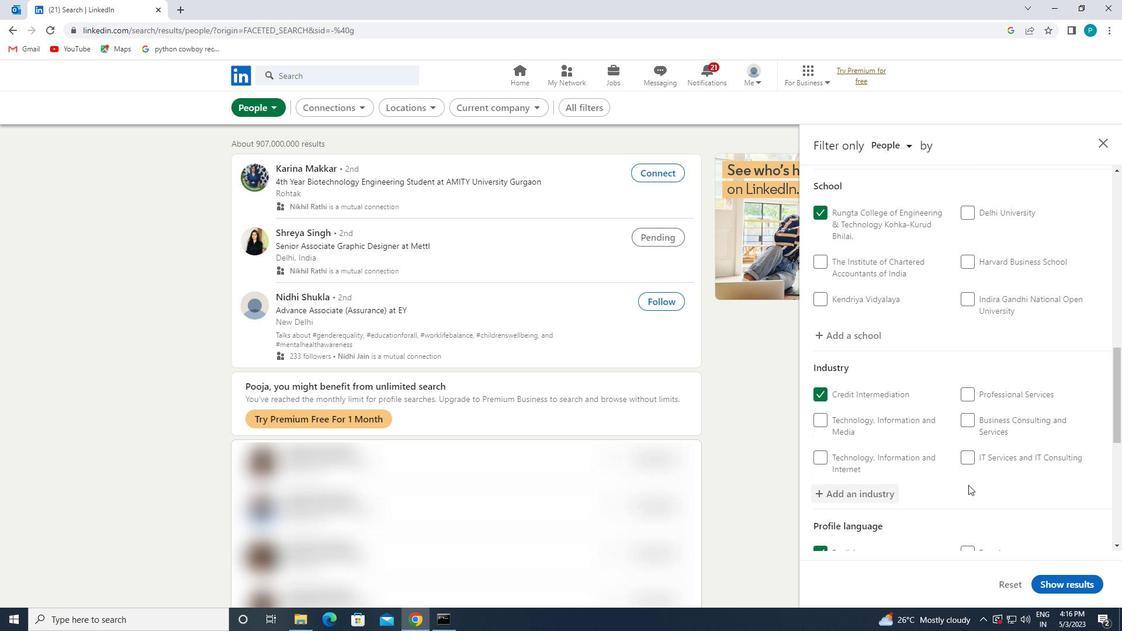 
Action: Mouse moved to (968, 484)
Screenshot: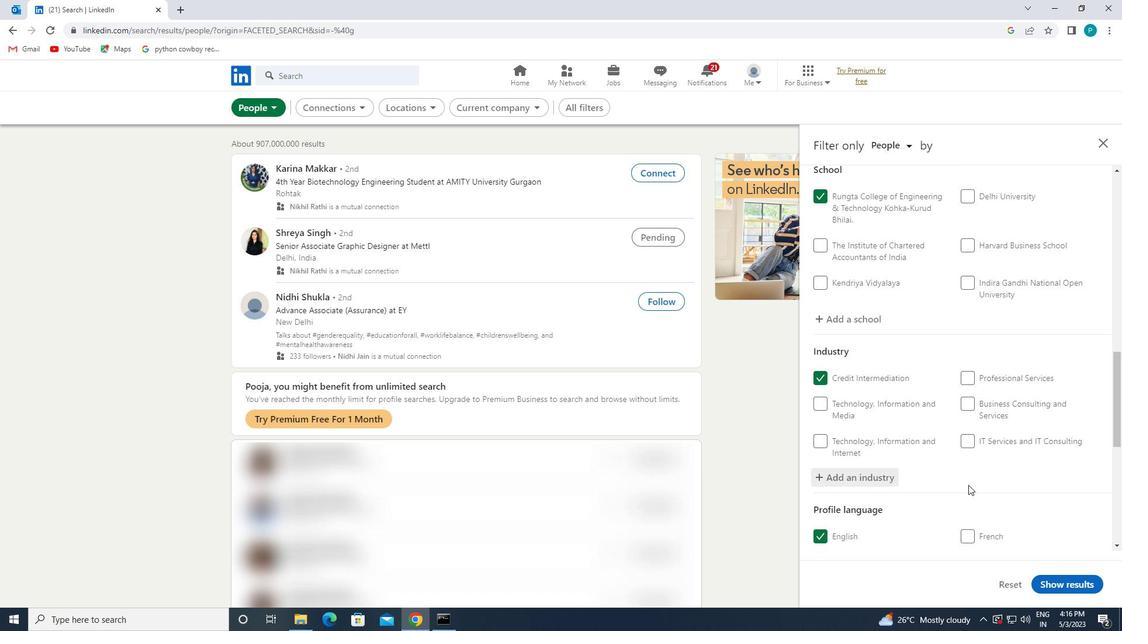 
Action: Mouse pressed left at (968, 484)
Screenshot: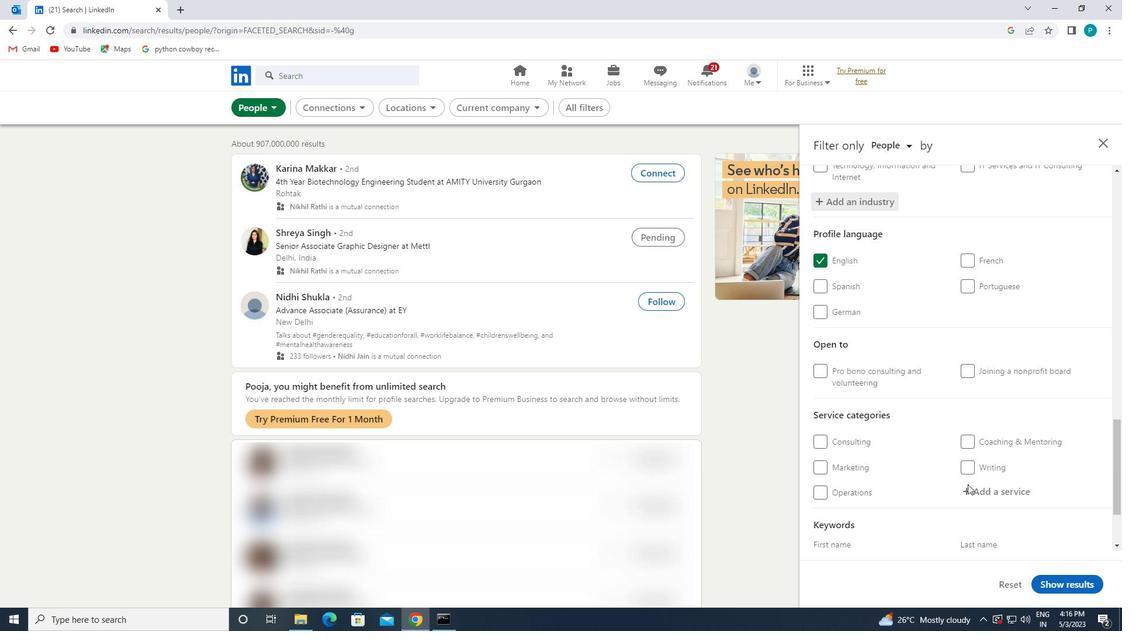 
Action: Key pressed <Key.caps_lock>B<Key.caps_lock>ANKRUP
Screenshot: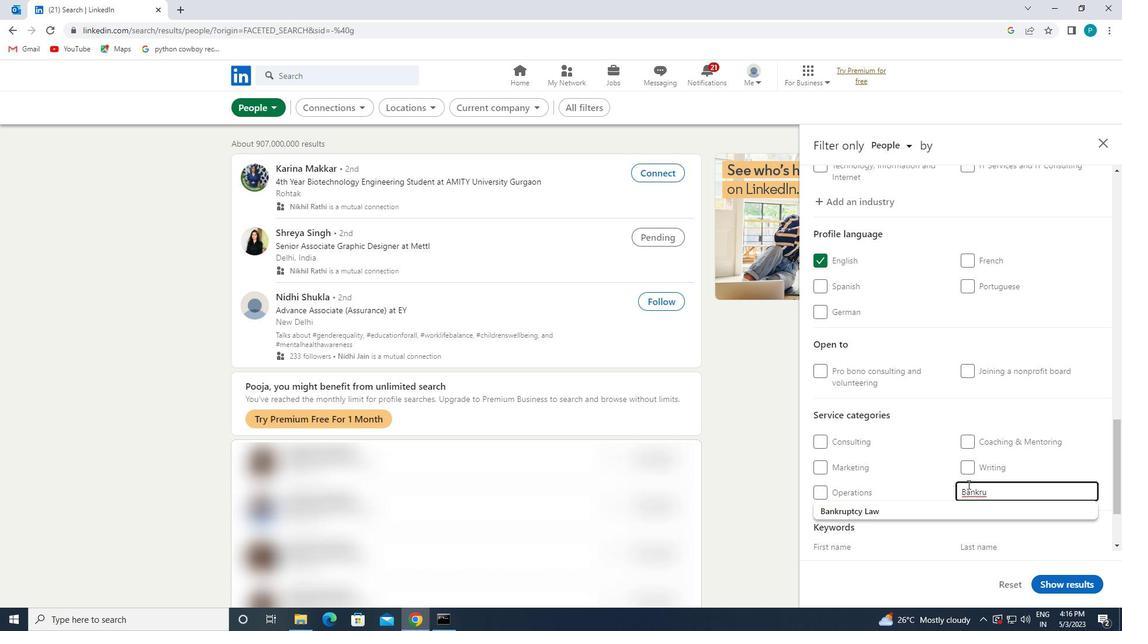 
Action: Mouse moved to (953, 511)
Screenshot: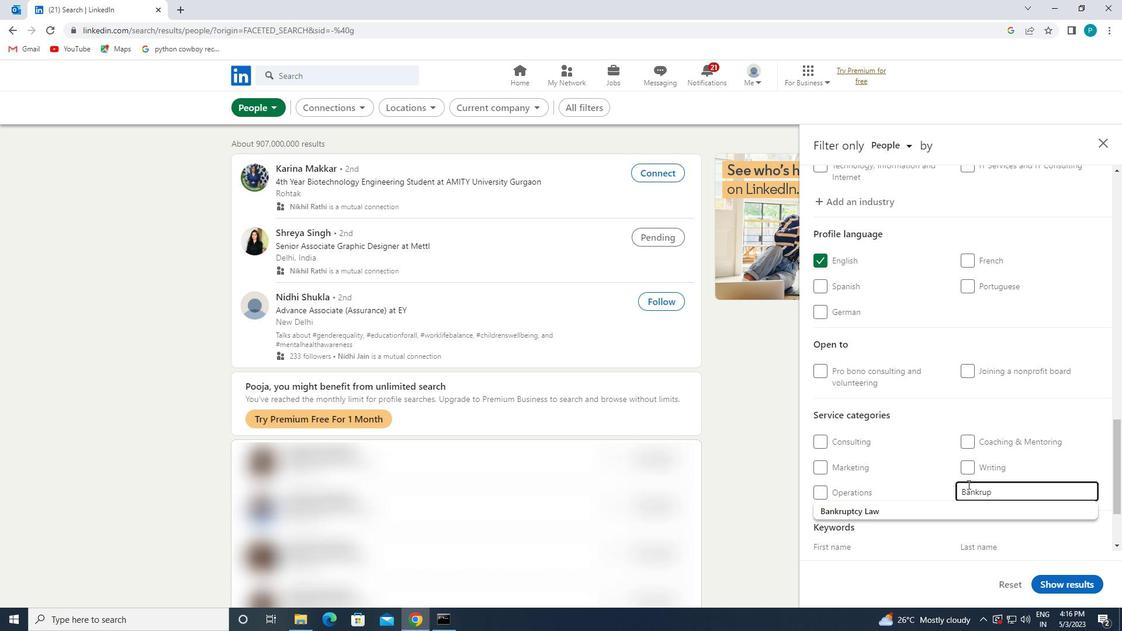 
Action: Mouse pressed left at (953, 511)
Screenshot: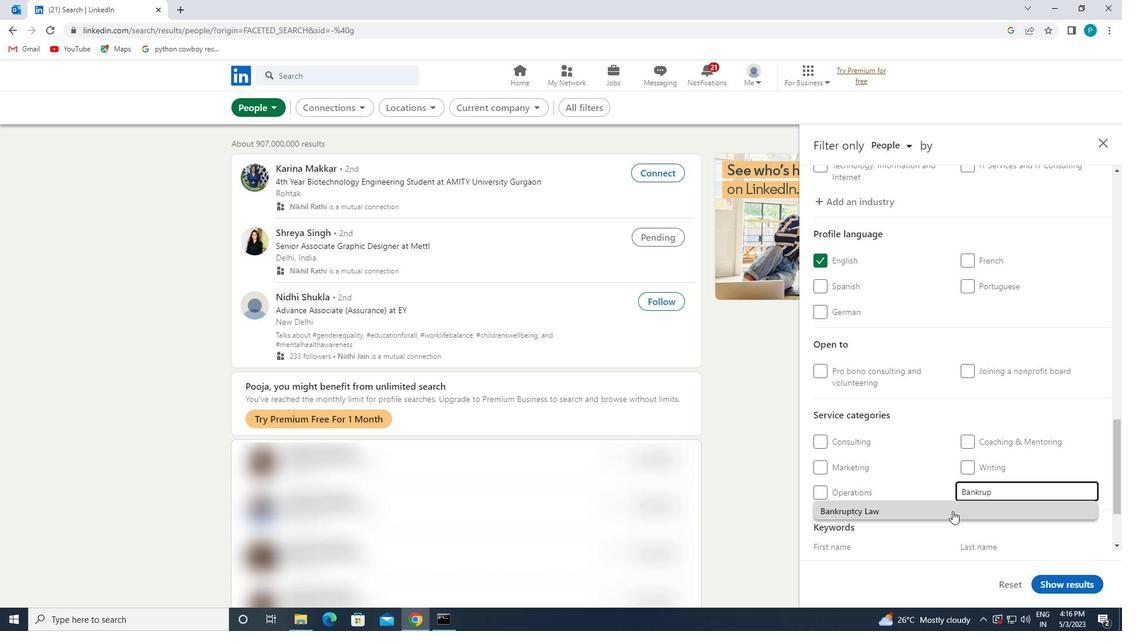 
Action: Mouse moved to (900, 494)
Screenshot: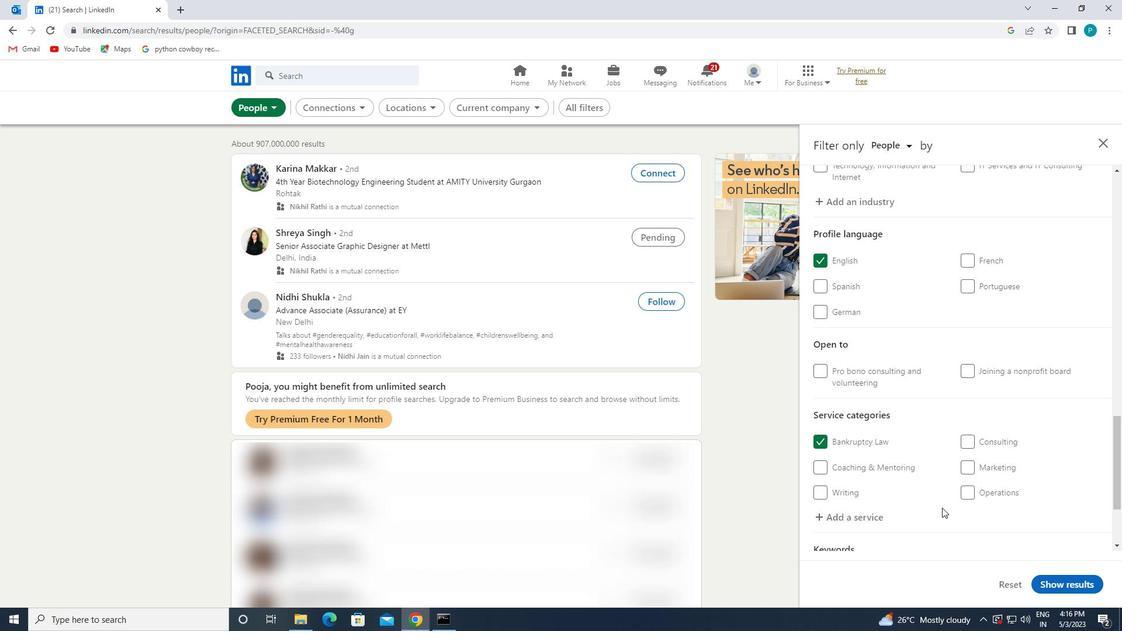 
Action: Mouse scrolled (900, 493) with delta (0, 0)
Screenshot: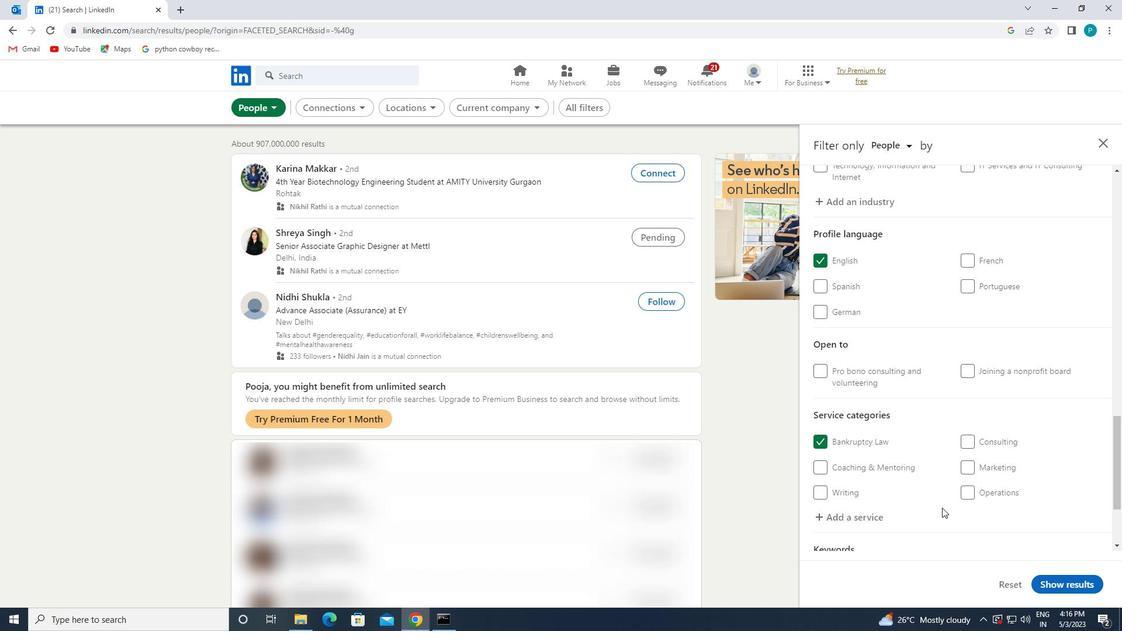 
Action: Mouse moved to (898, 493)
Screenshot: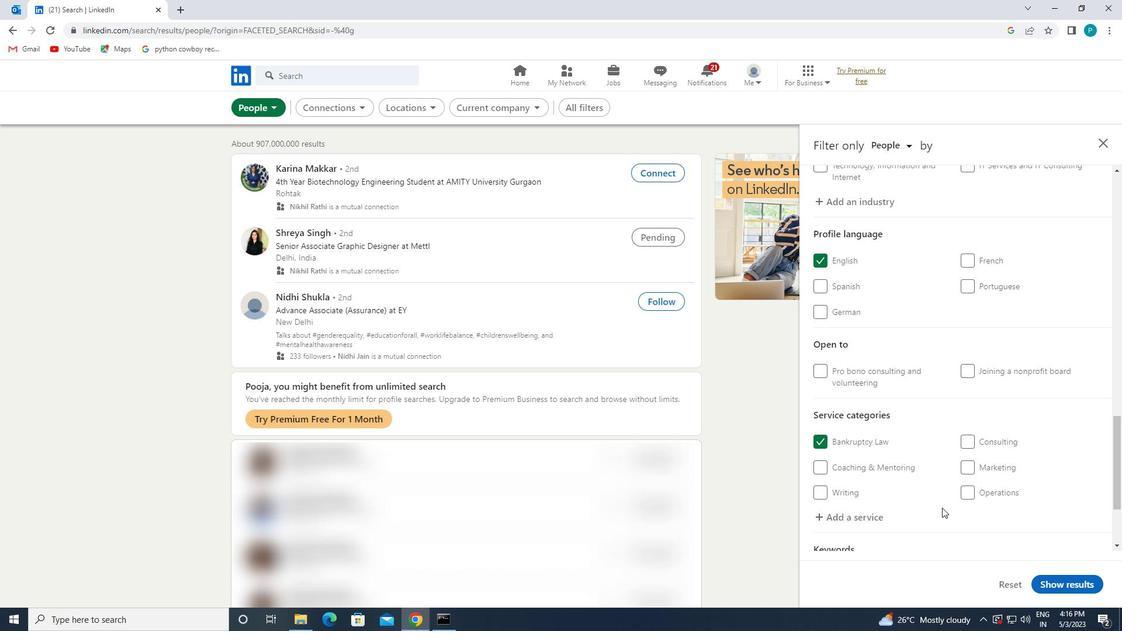 
Action: Mouse scrolled (898, 493) with delta (0, 0)
Screenshot: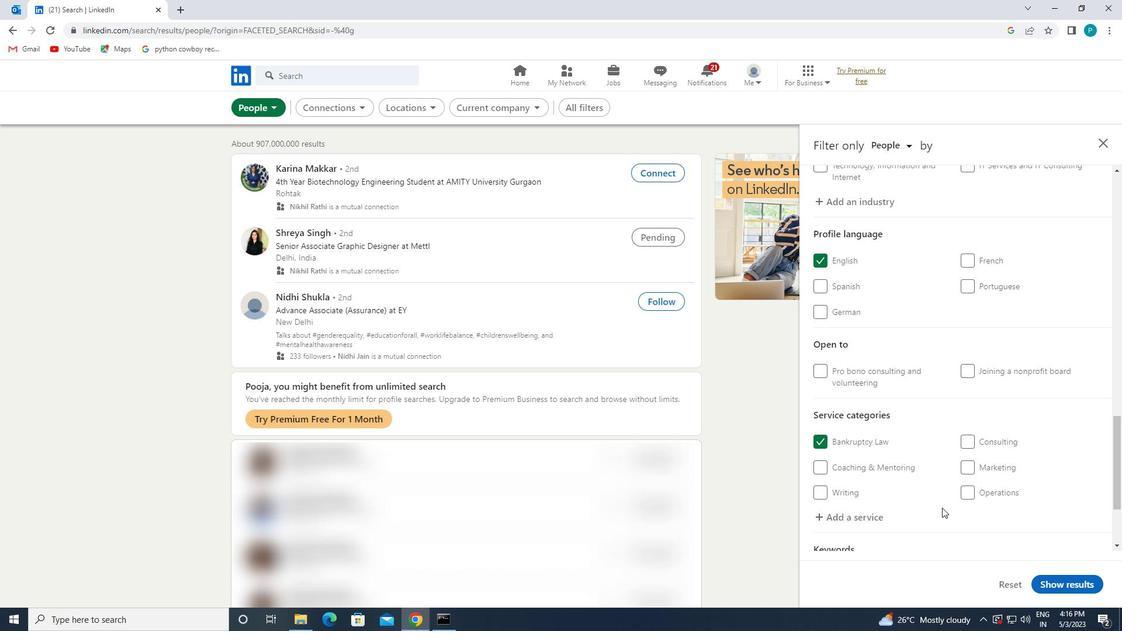 
Action: Mouse moved to (897, 493)
Screenshot: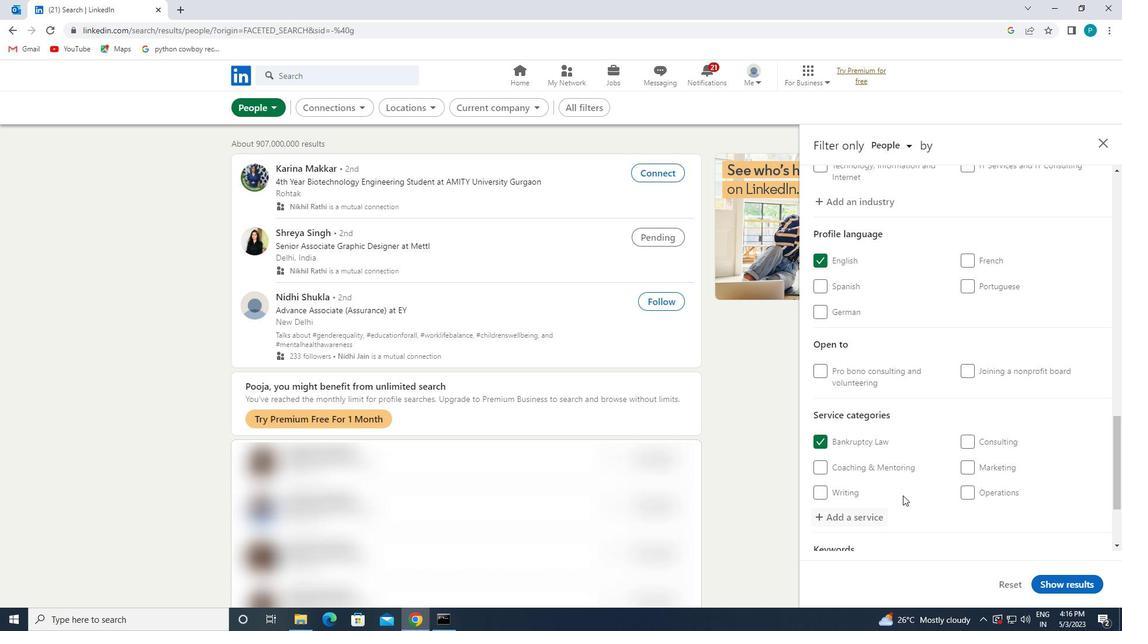 
Action: Mouse scrolled (897, 493) with delta (0, 0)
Screenshot: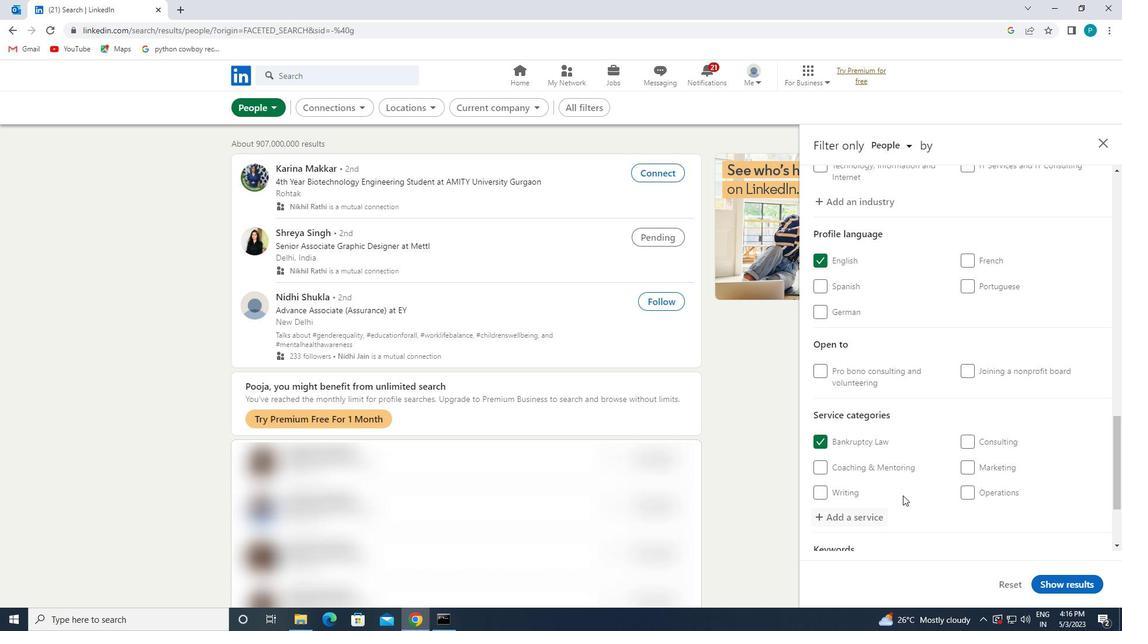 
Action: Mouse moved to (880, 505)
Screenshot: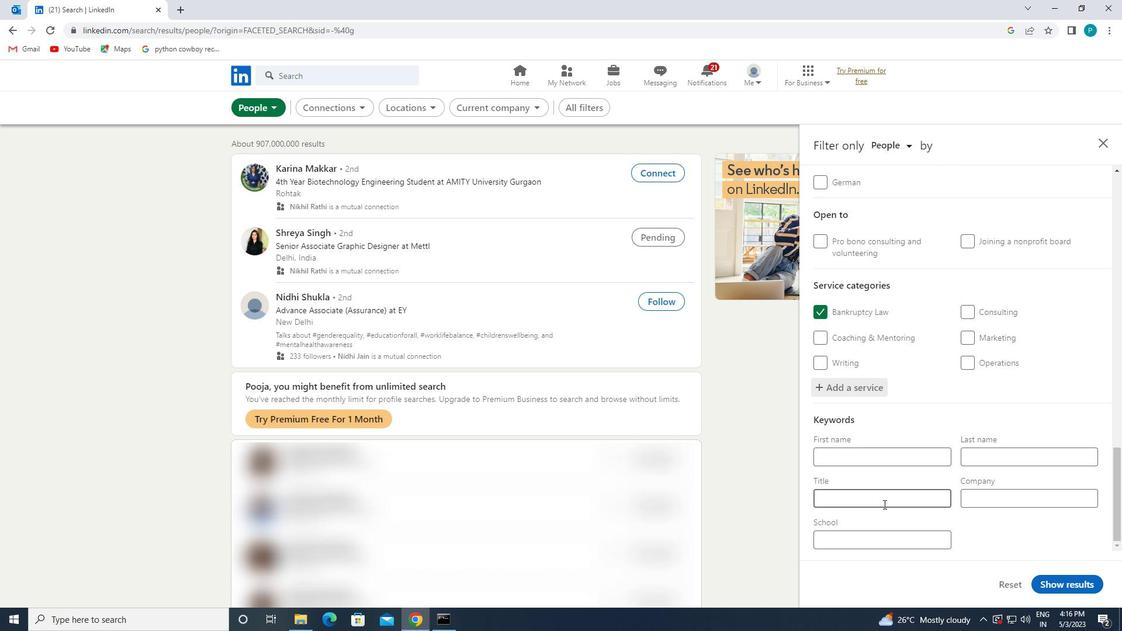 
Action: Mouse pressed left at (880, 505)
Screenshot: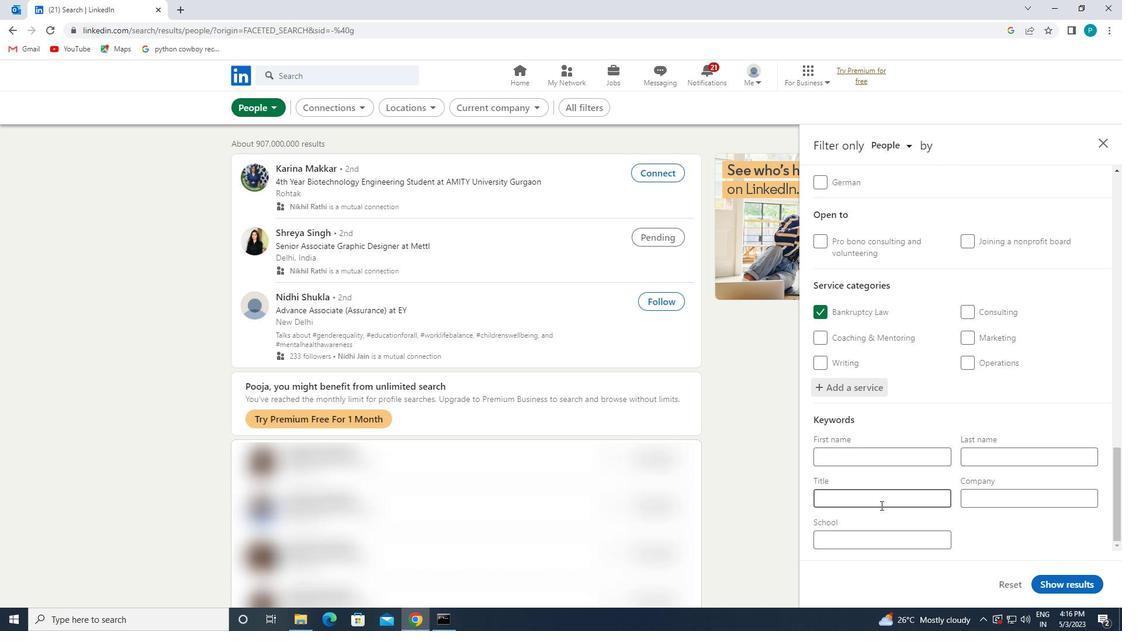 
Action: Mouse moved to (880, 504)
Screenshot: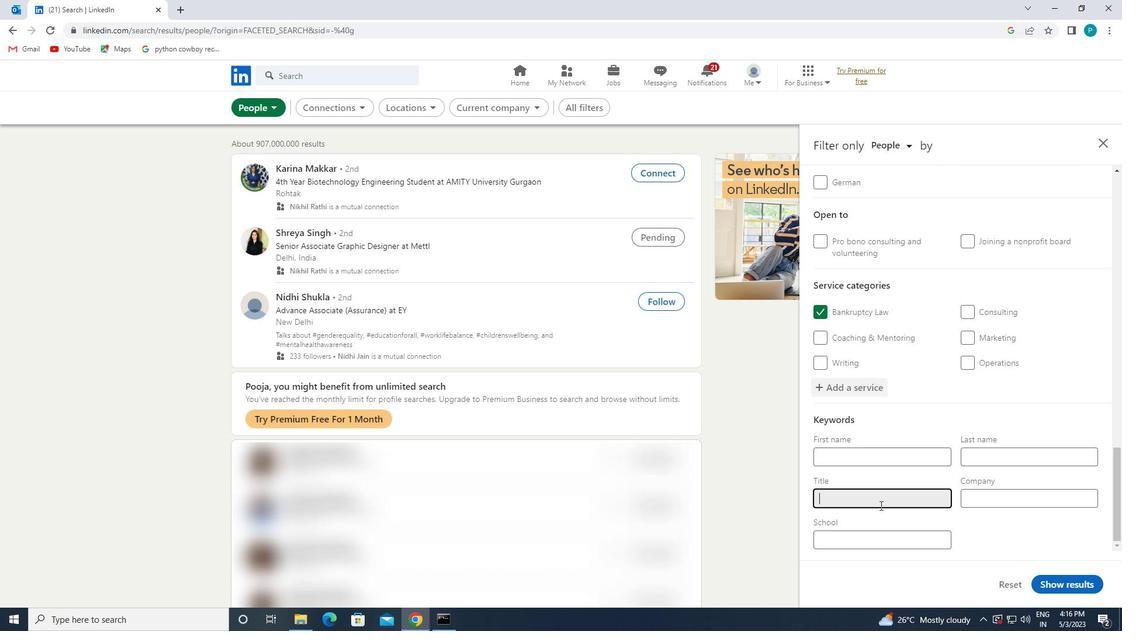 
Action: Key pressed <Key.caps_lock>CNA
Screenshot: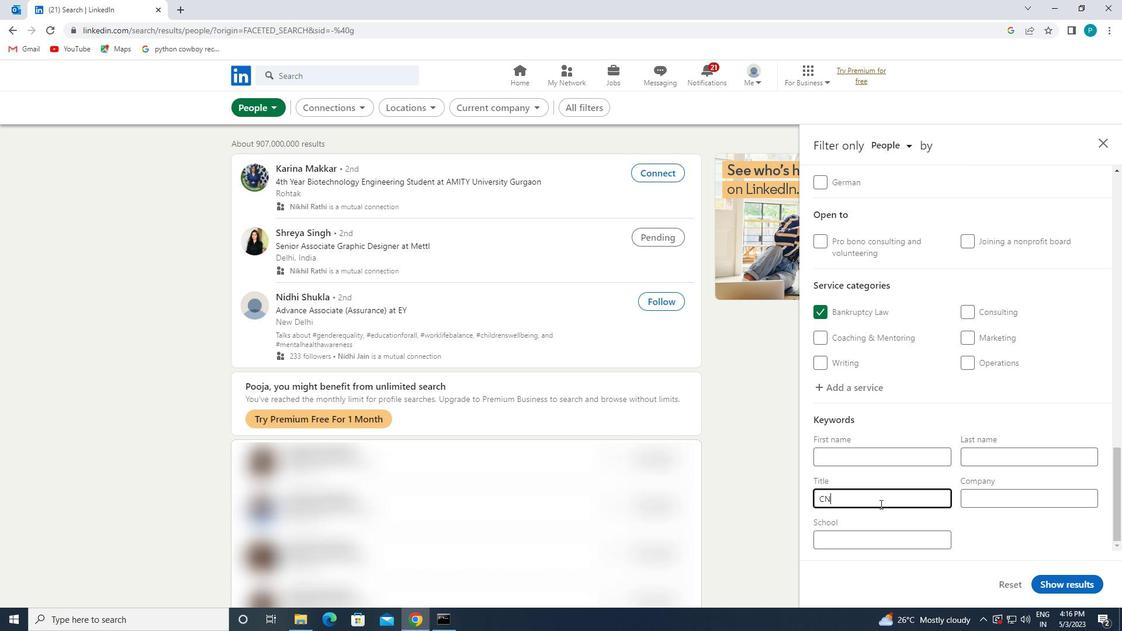 
Action: Mouse moved to (1057, 577)
Screenshot: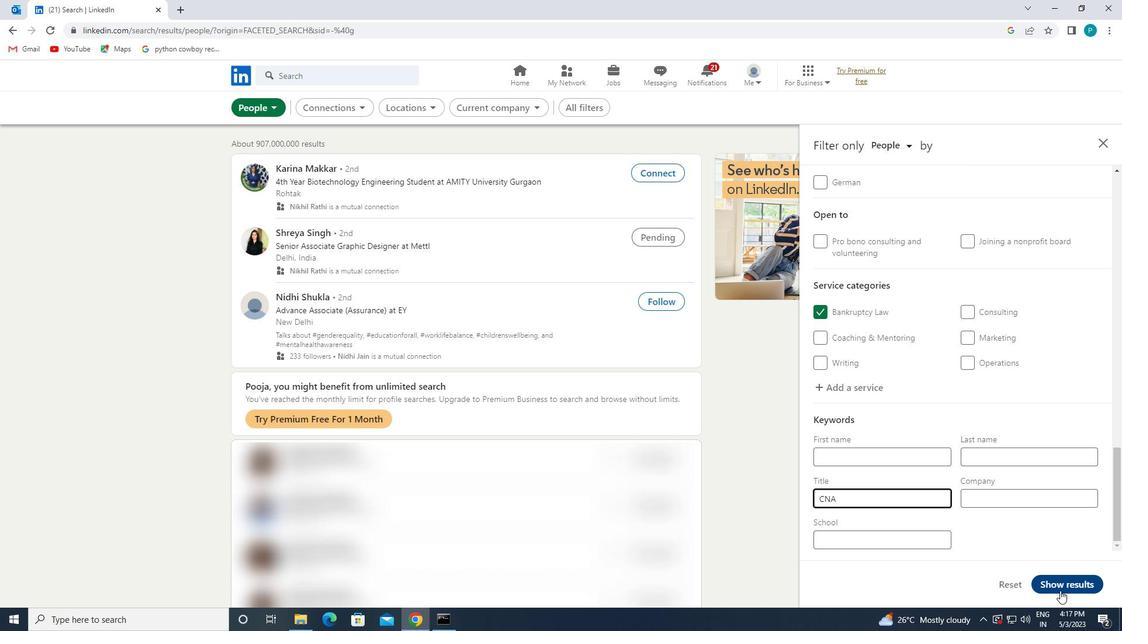 
Action: Mouse pressed left at (1057, 577)
Screenshot: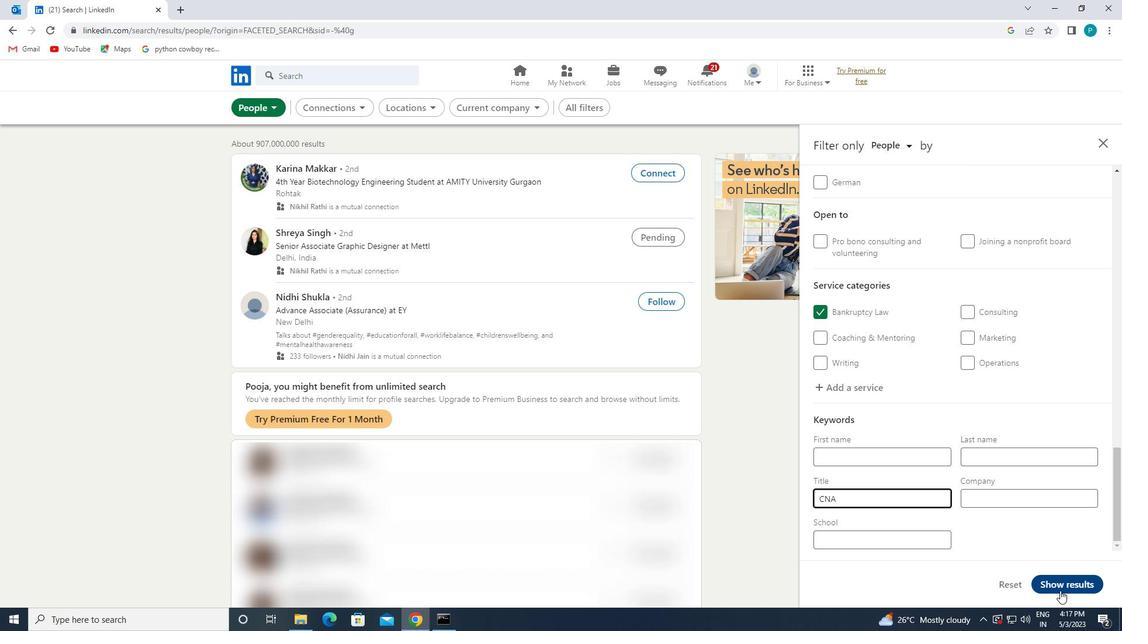
